 Task: Find connections with filter location Mussoorie with filter topic #jobsearchwith filter profile language Spanish with filter current company Bioclinica with filter school Acharya N.G. Ranga Agricultural University with filter industry Seafood Product Manufacturing with filter service category Real Estate with filter keywords title Biological Engineer
Action: Mouse moved to (506, 86)
Screenshot: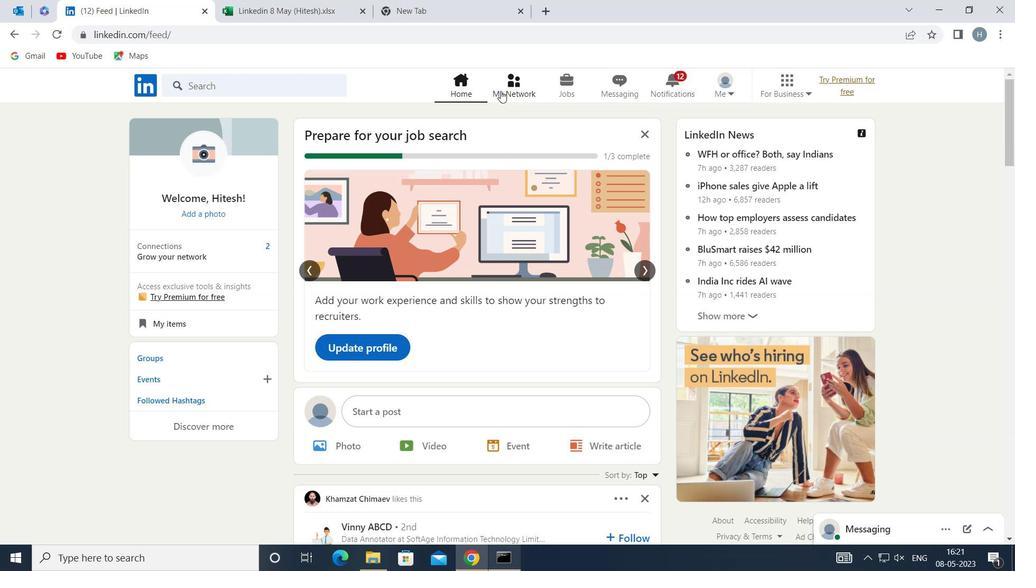 
Action: Mouse pressed left at (506, 86)
Screenshot: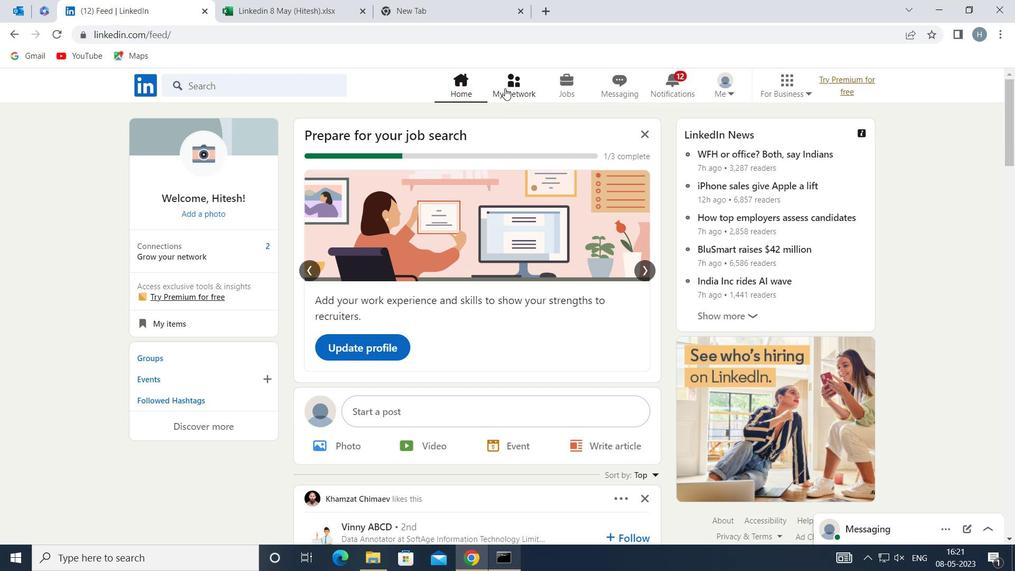 
Action: Mouse moved to (246, 165)
Screenshot: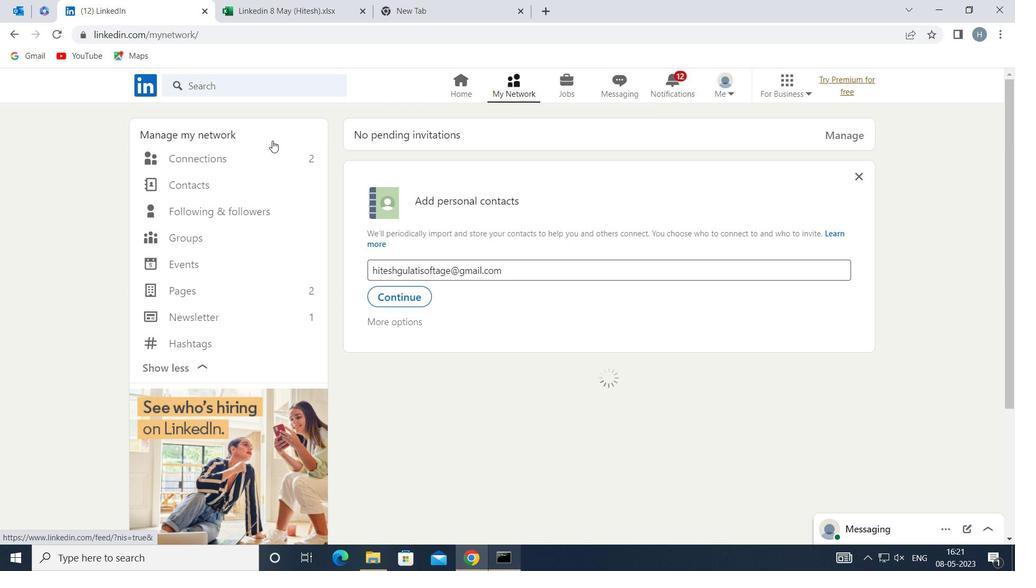 
Action: Mouse pressed left at (246, 165)
Screenshot: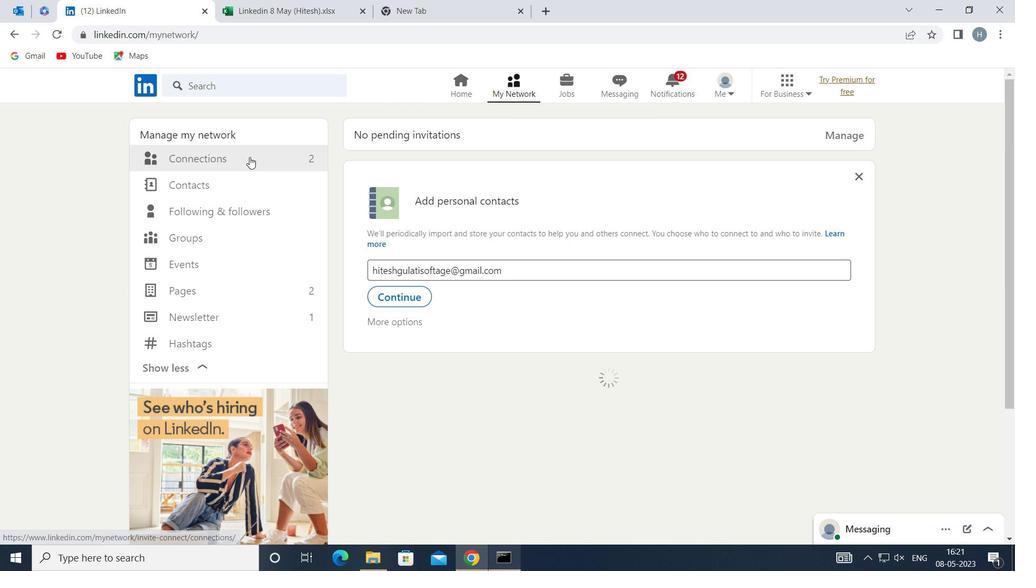 
Action: Mouse moved to (603, 157)
Screenshot: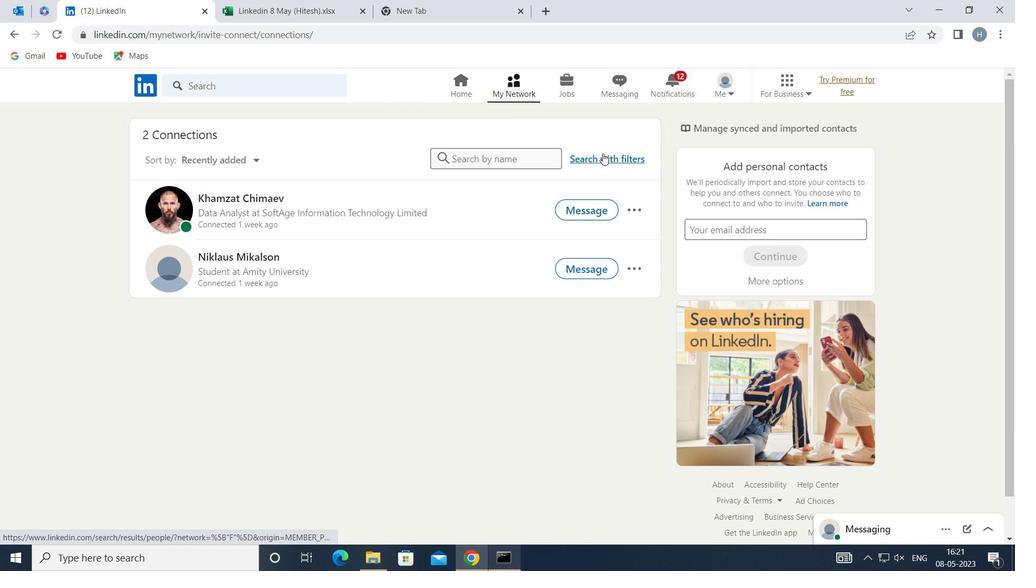 
Action: Mouse pressed left at (603, 157)
Screenshot: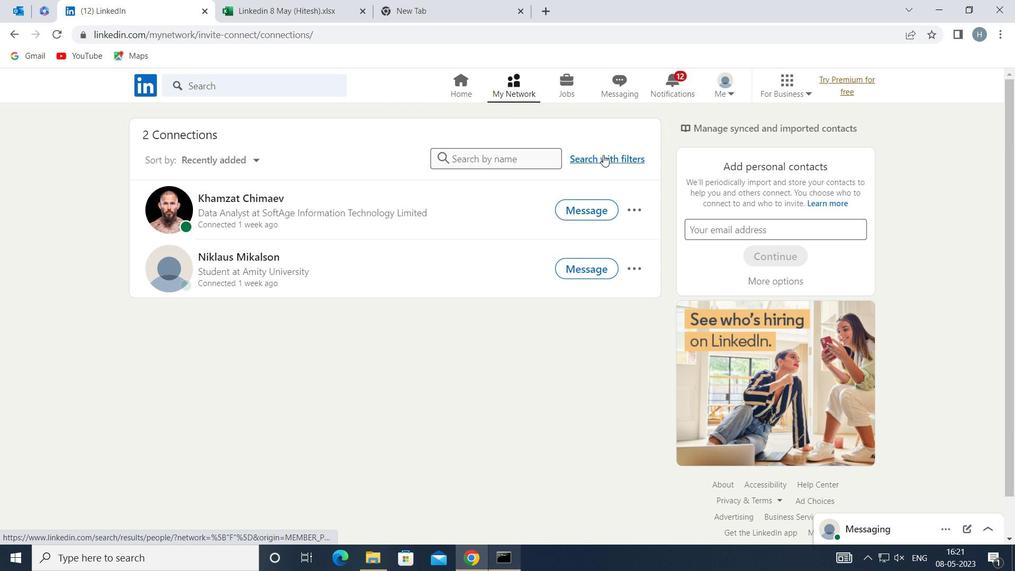 
Action: Mouse moved to (557, 125)
Screenshot: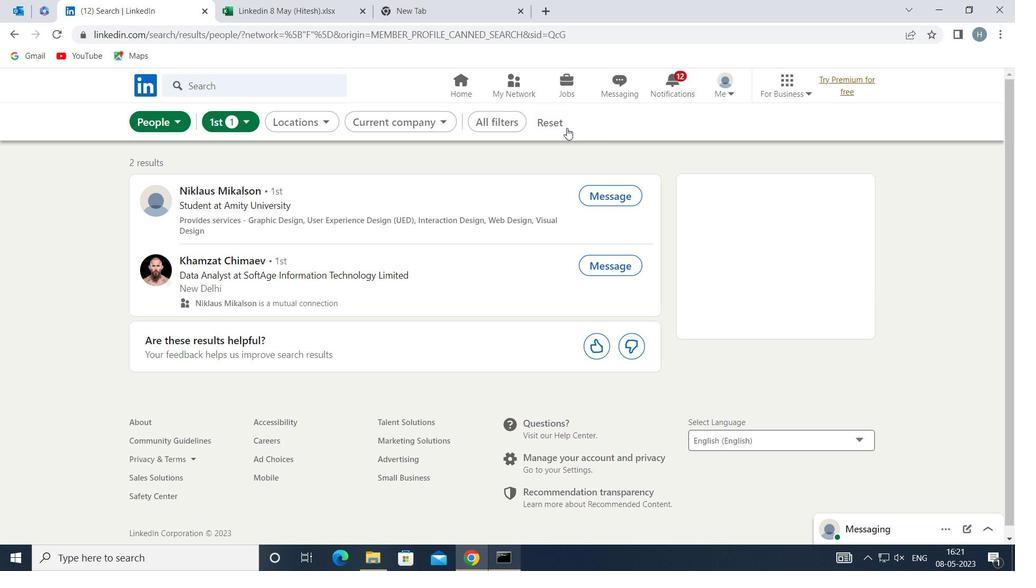 
Action: Mouse pressed left at (557, 125)
Screenshot: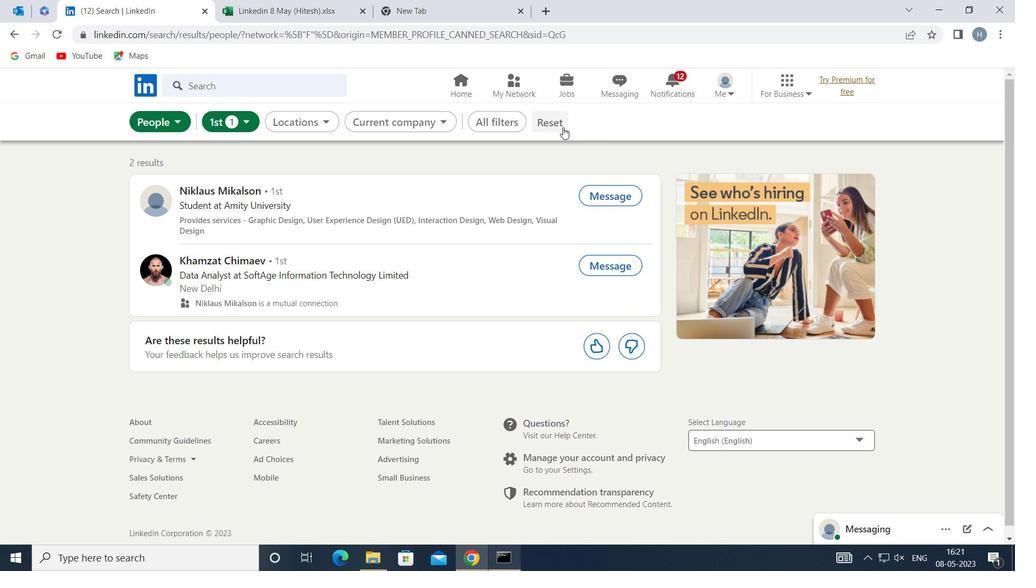 
Action: Mouse moved to (531, 116)
Screenshot: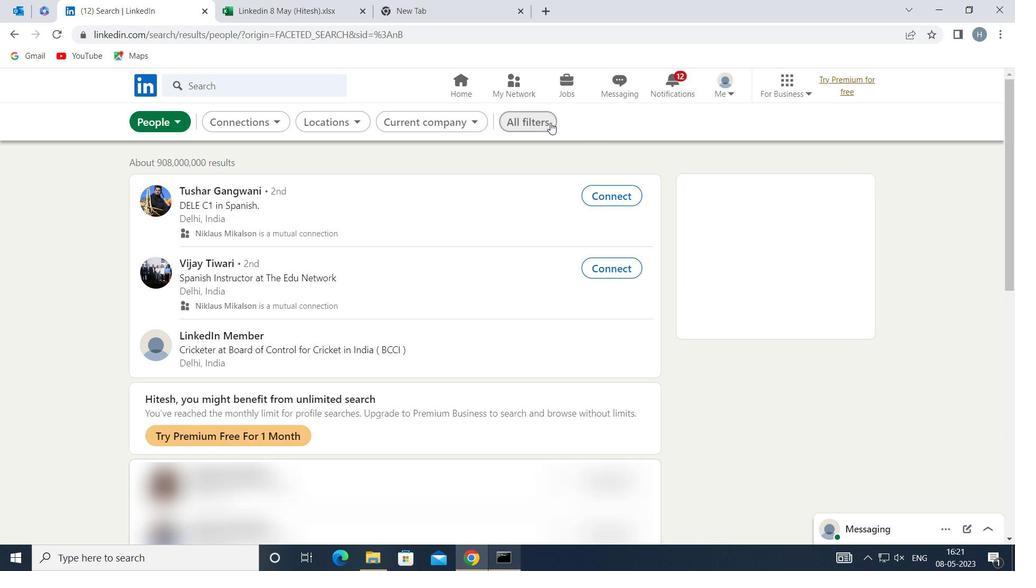 
Action: Mouse pressed left at (531, 116)
Screenshot: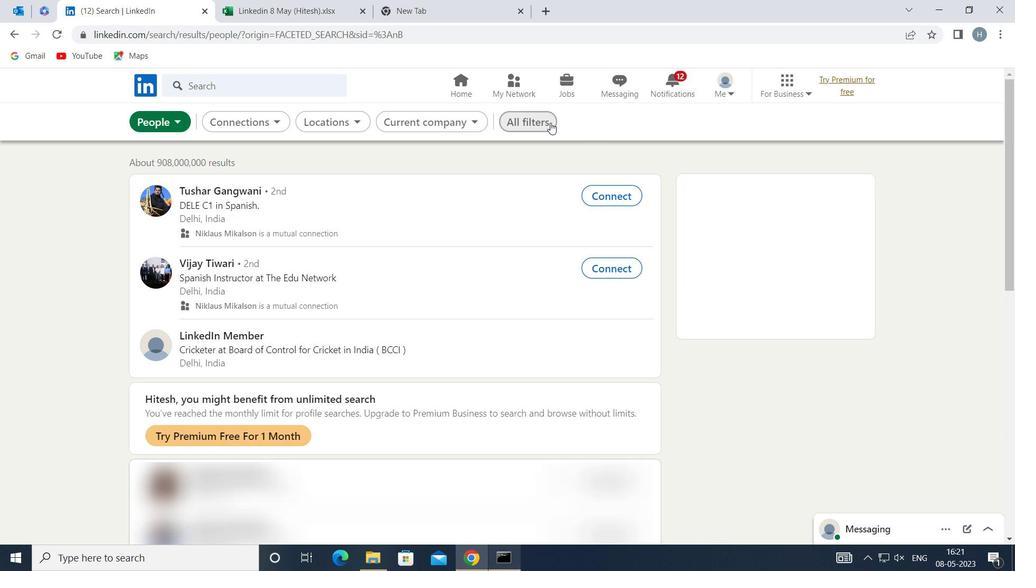 
Action: Mouse moved to (764, 215)
Screenshot: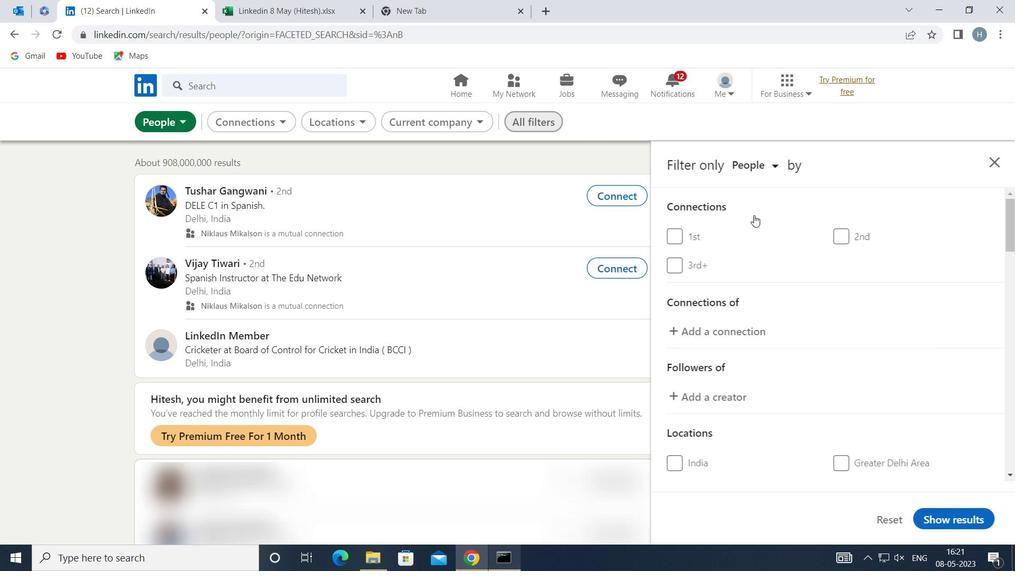 
Action: Mouse scrolled (764, 215) with delta (0, 0)
Screenshot: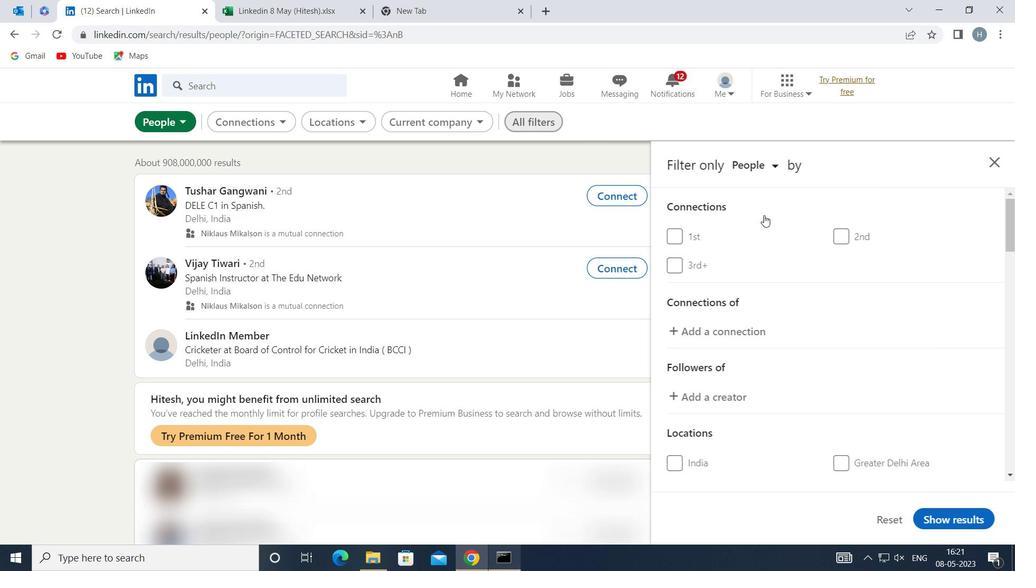 
Action: Mouse moved to (765, 217)
Screenshot: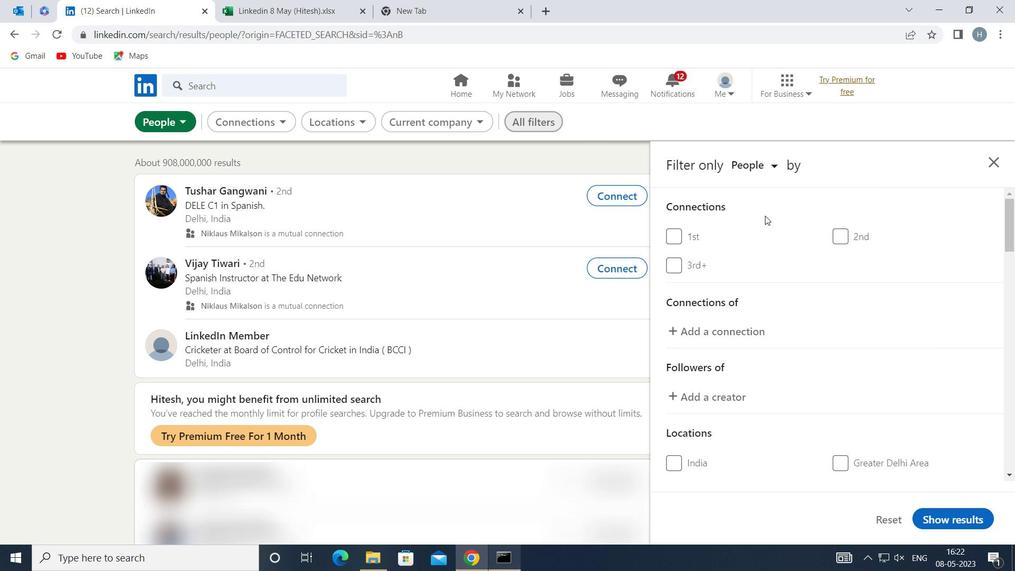 
Action: Mouse scrolled (765, 216) with delta (0, 0)
Screenshot: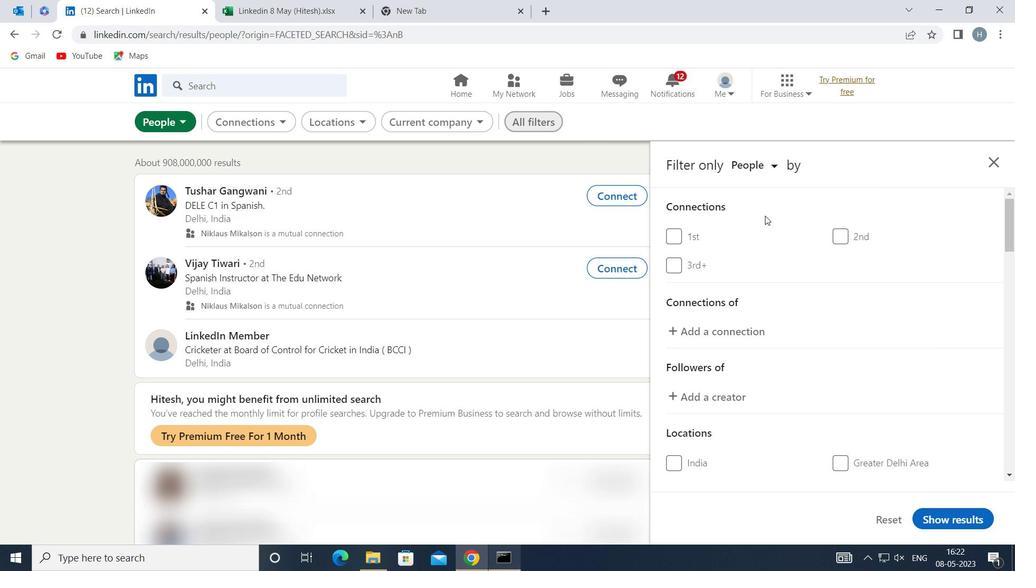 
Action: Mouse moved to (774, 226)
Screenshot: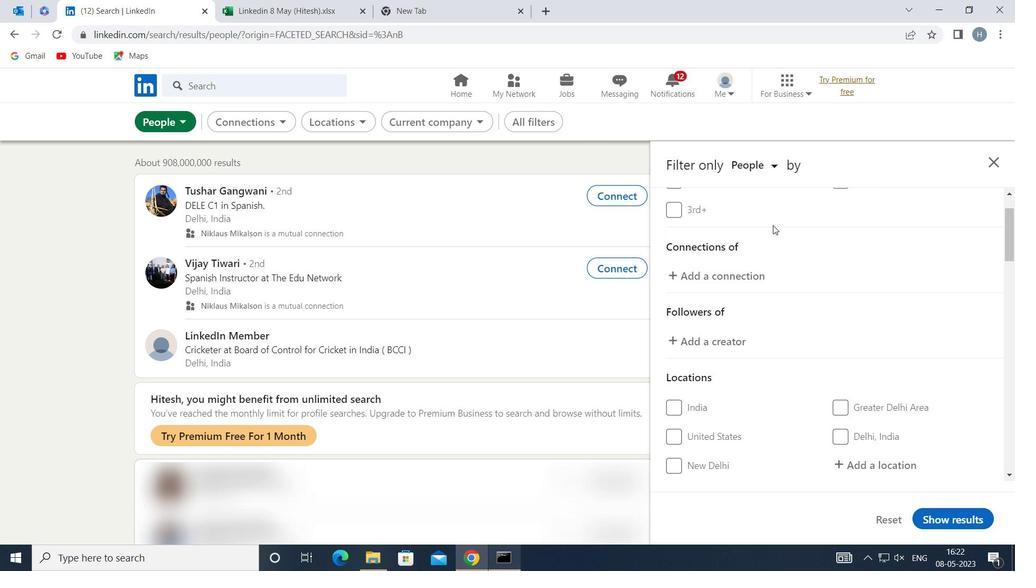 
Action: Mouse scrolled (774, 226) with delta (0, 0)
Screenshot: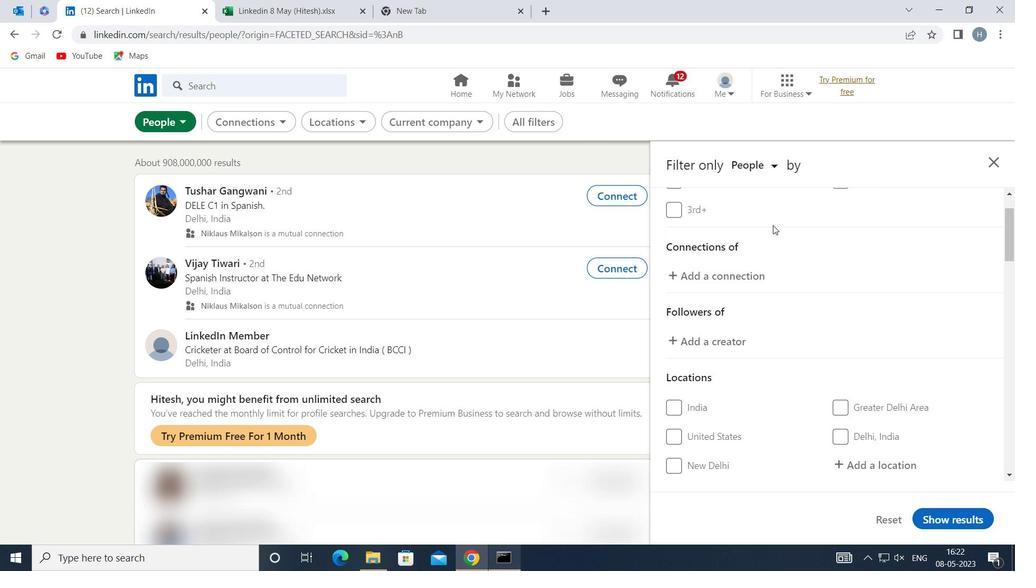 
Action: Mouse moved to (899, 321)
Screenshot: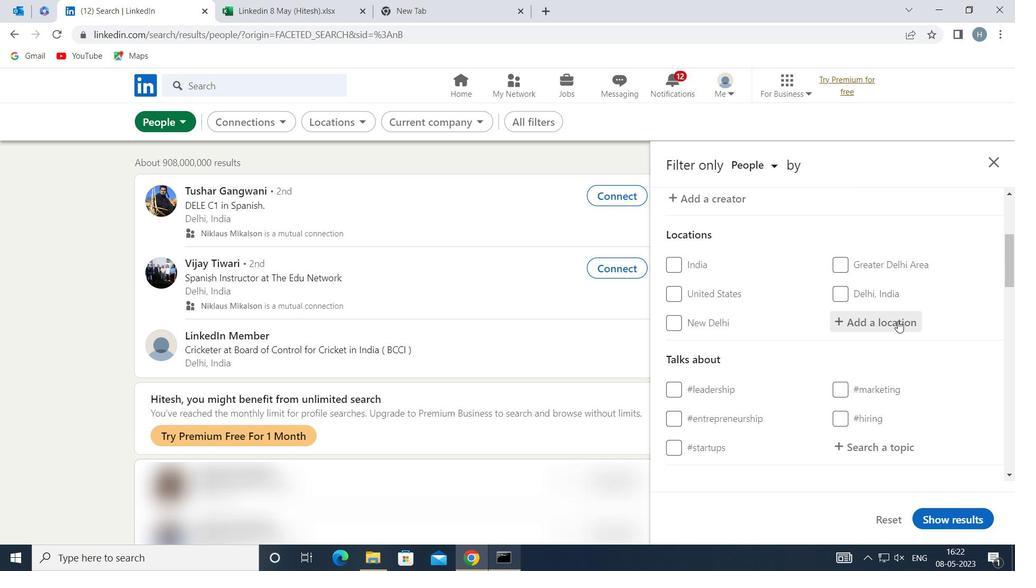
Action: Mouse pressed left at (899, 321)
Screenshot: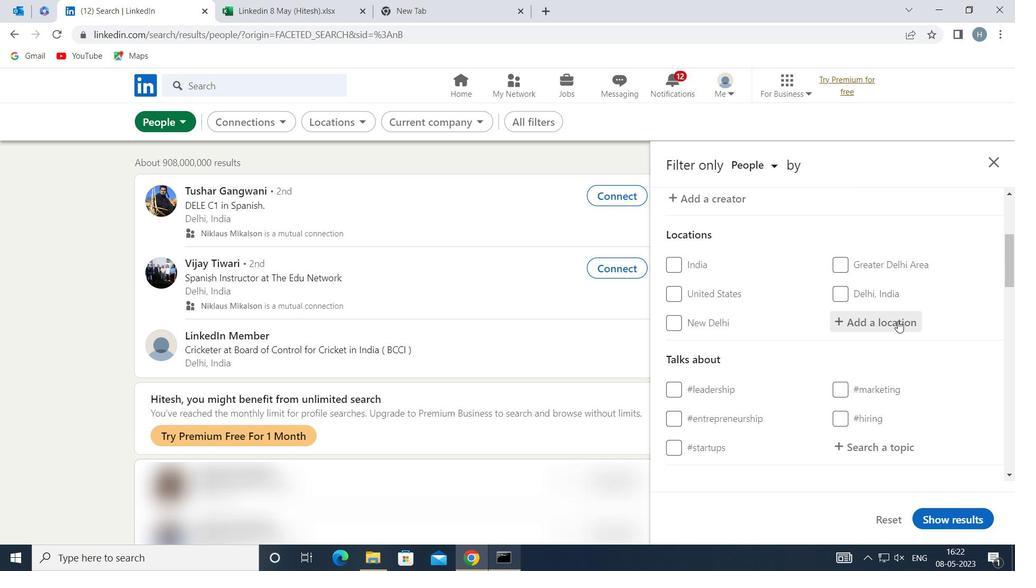 
Action: Mouse moved to (899, 321)
Screenshot: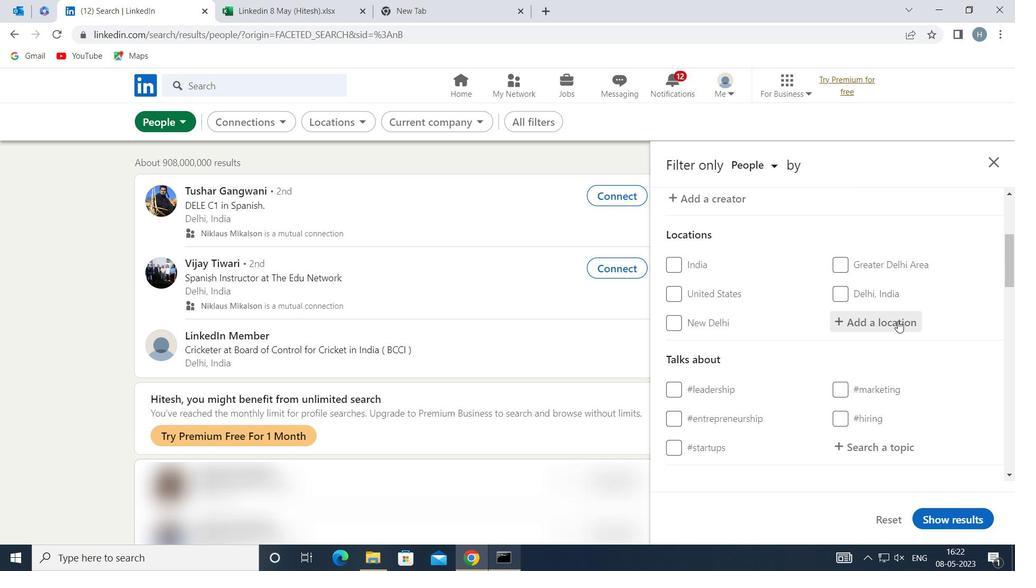 
Action: Key pressed <Key.shift><Key.shift><Key.shift><Key.shift><Key.shift>MUSSOORIE
Screenshot: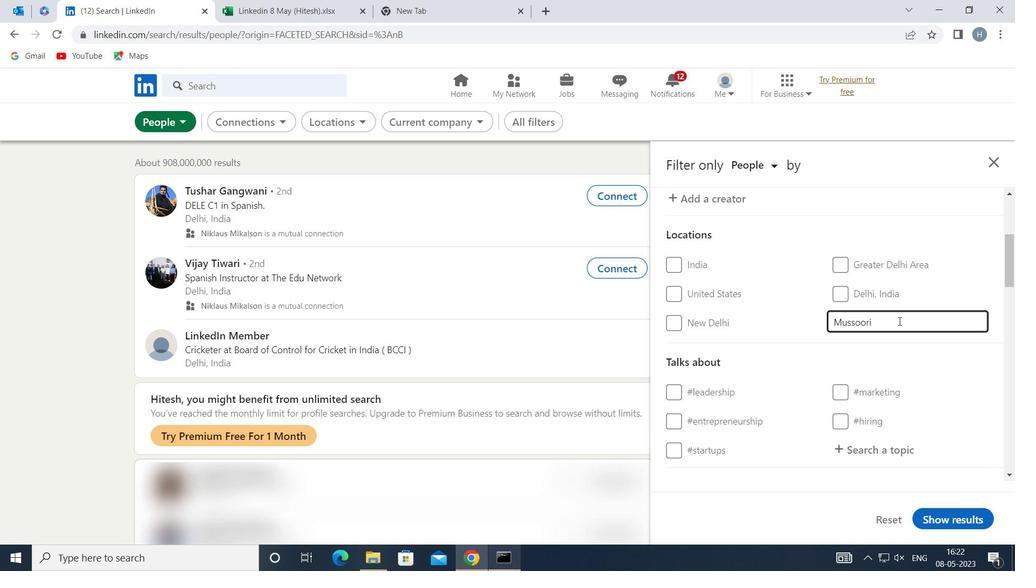 
Action: Mouse moved to (915, 347)
Screenshot: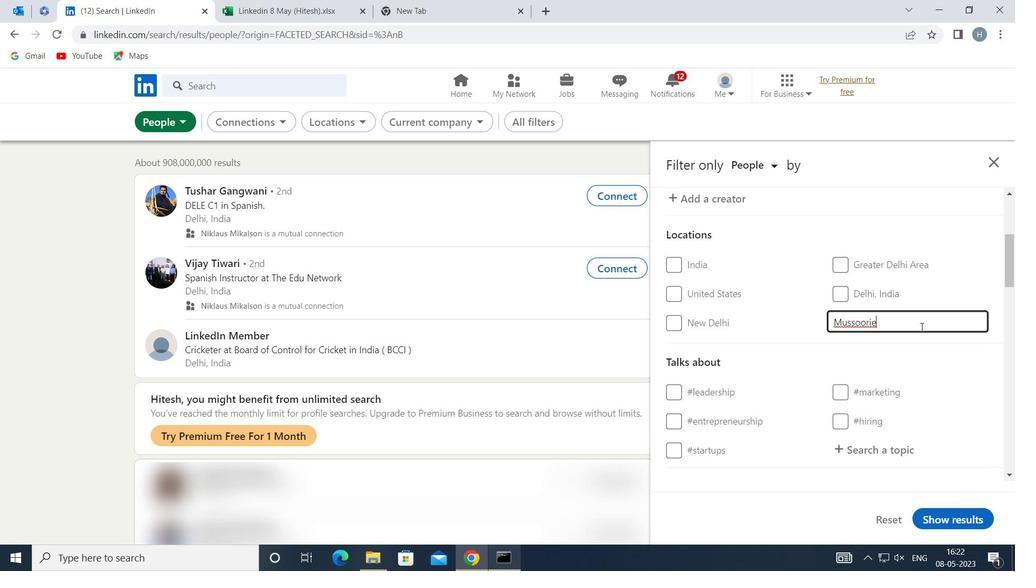 
Action: Mouse pressed left at (915, 347)
Screenshot: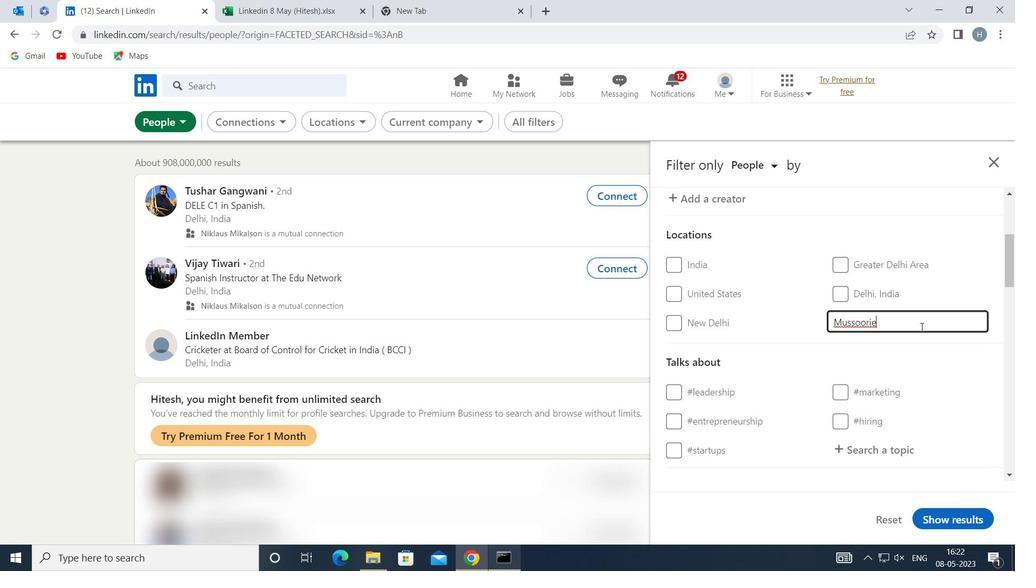 
Action: Mouse moved to (933, 324)
Screenshot: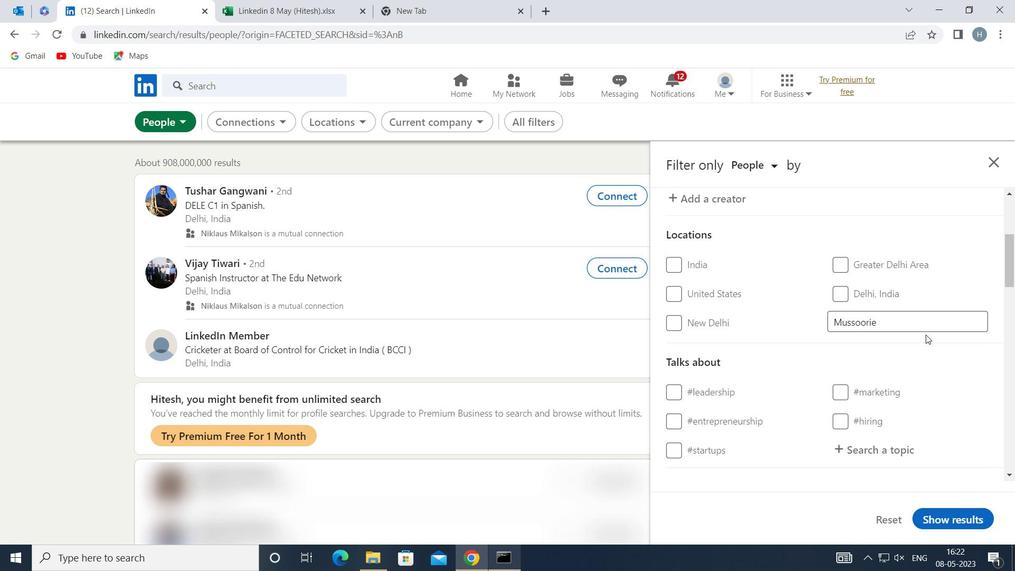 
Action: Mouse scrolled (933, 324) with delta (0, 0)
Screenshot: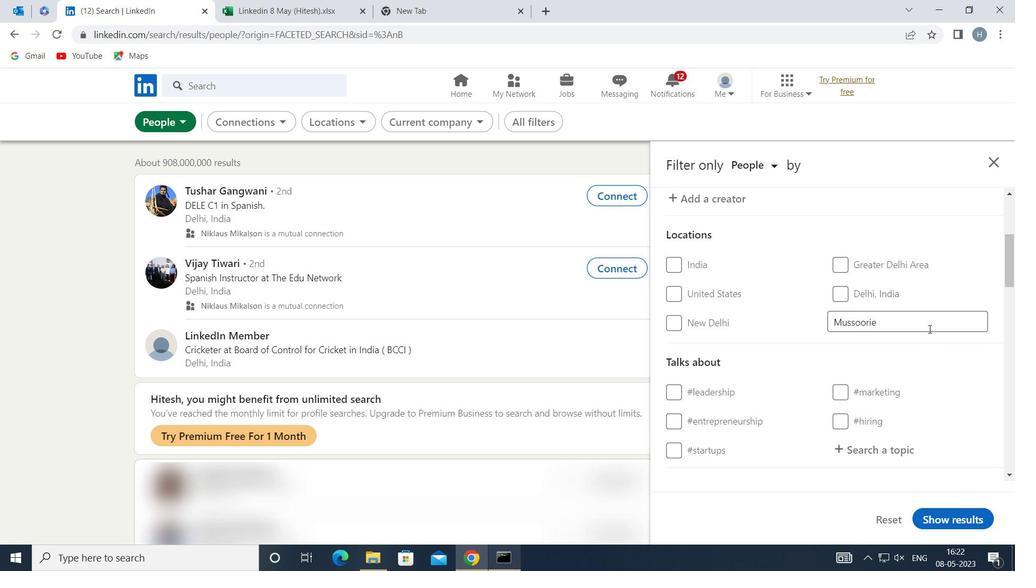 
Action: Mouse moved to (879, 382)
Screenshot: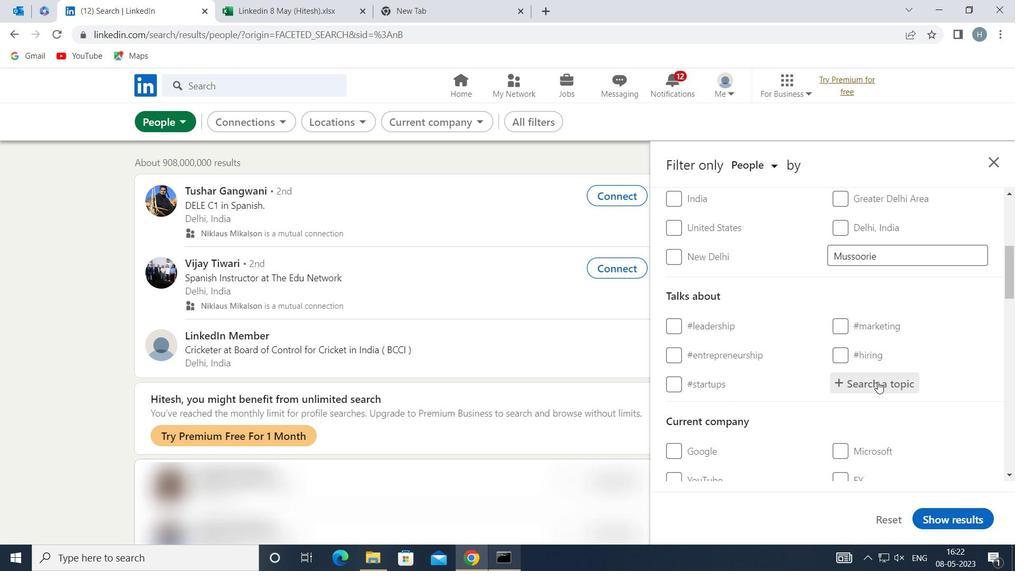 
Action: Mouse pressed left at (879, 382)
Screenshot: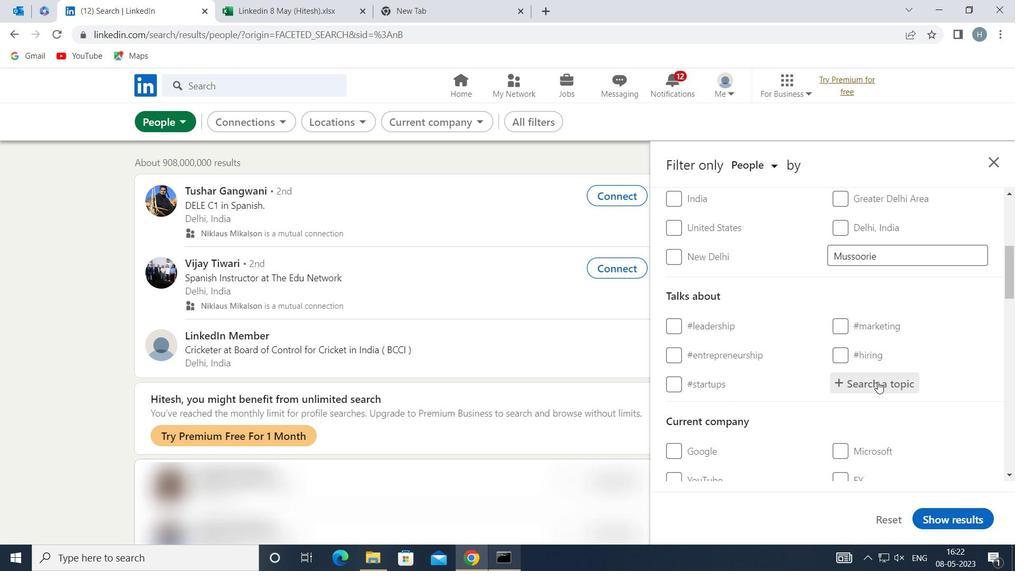 
Action: Mouse moved to (880, 383)
Screenshot: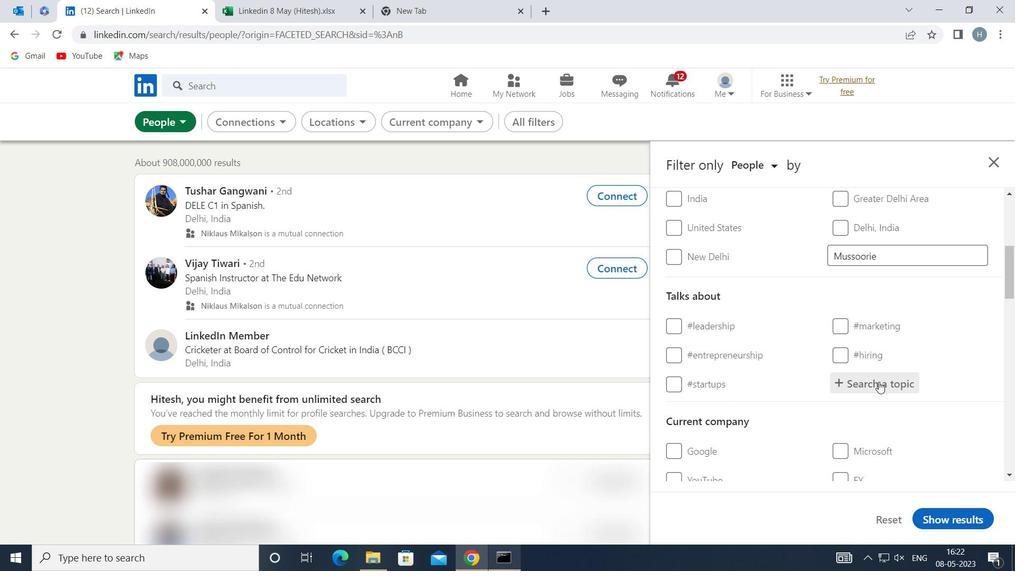 
Action: Key pressed JOBSEARCH
Screenshot: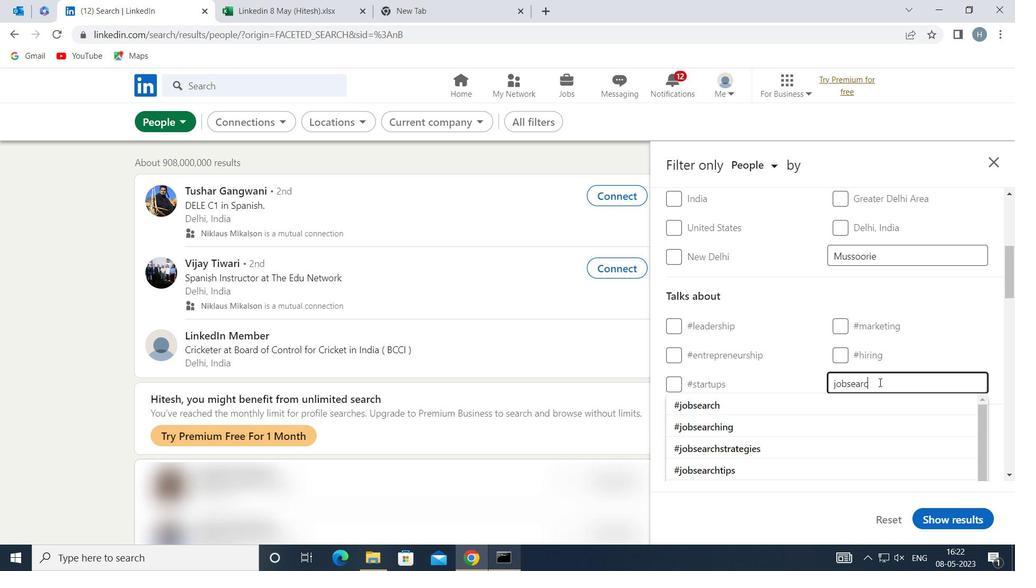 
Action: Mouse moved to (759, 406)
Screenshot: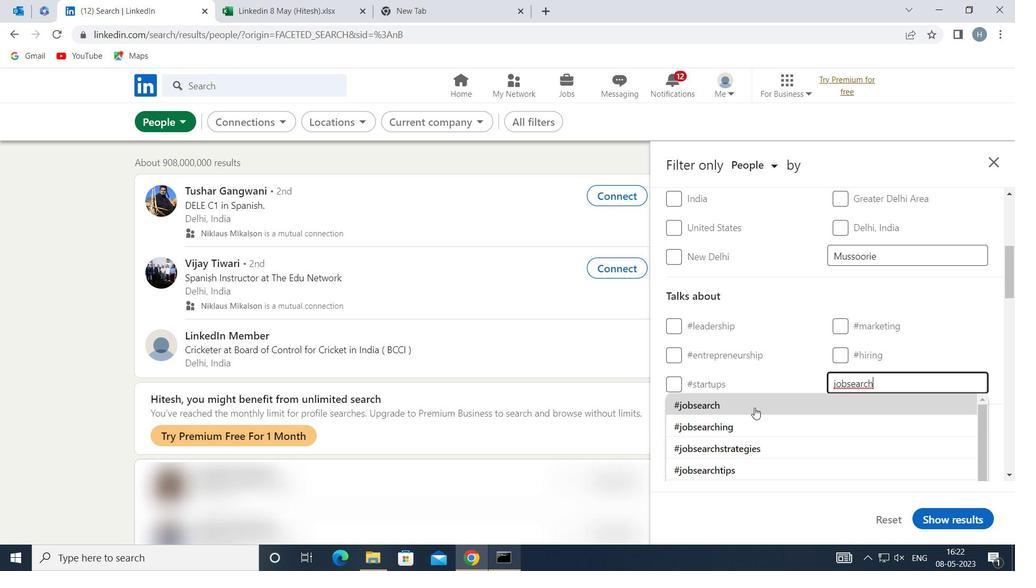 
Action: Mouse pressed left at (759, 406)
Screenshot: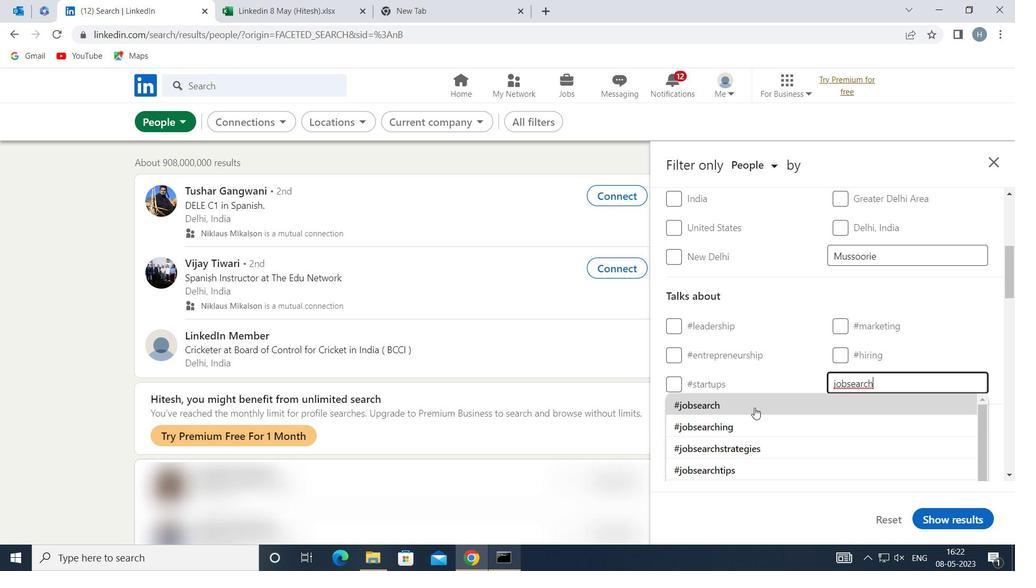 
Action: Mouse moved to (806, 390)
Screenshot: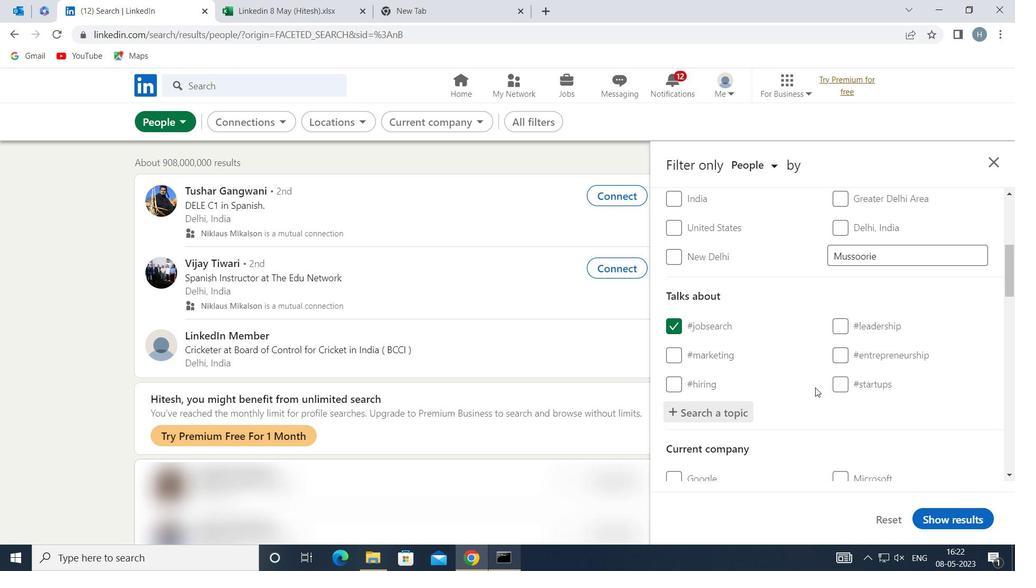 
Action: Mouse pressed left at (806, 390)
Screenshot: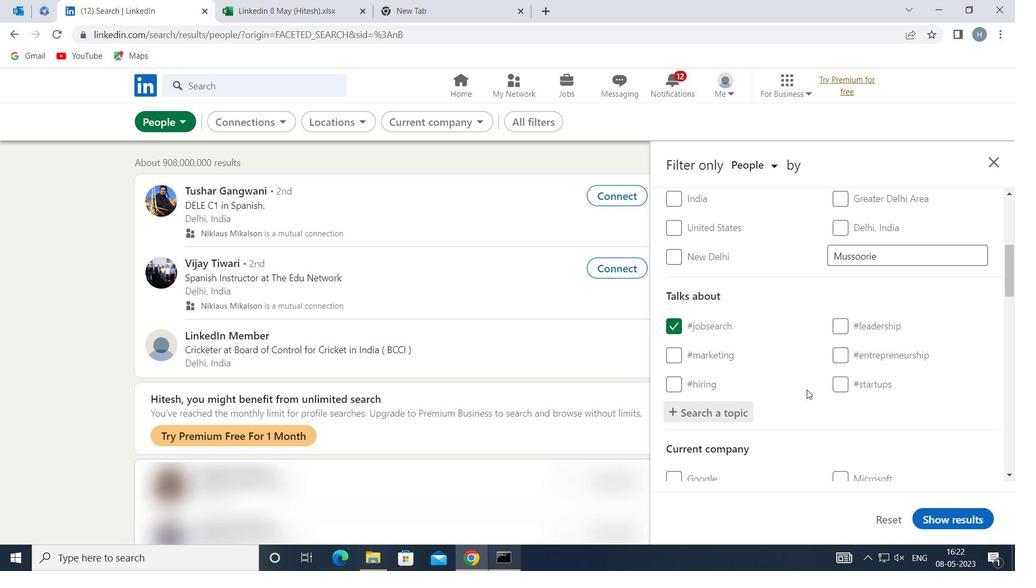 
Action: Mouse scrolled (806, 389) with delta (0, 0)
Screenshot: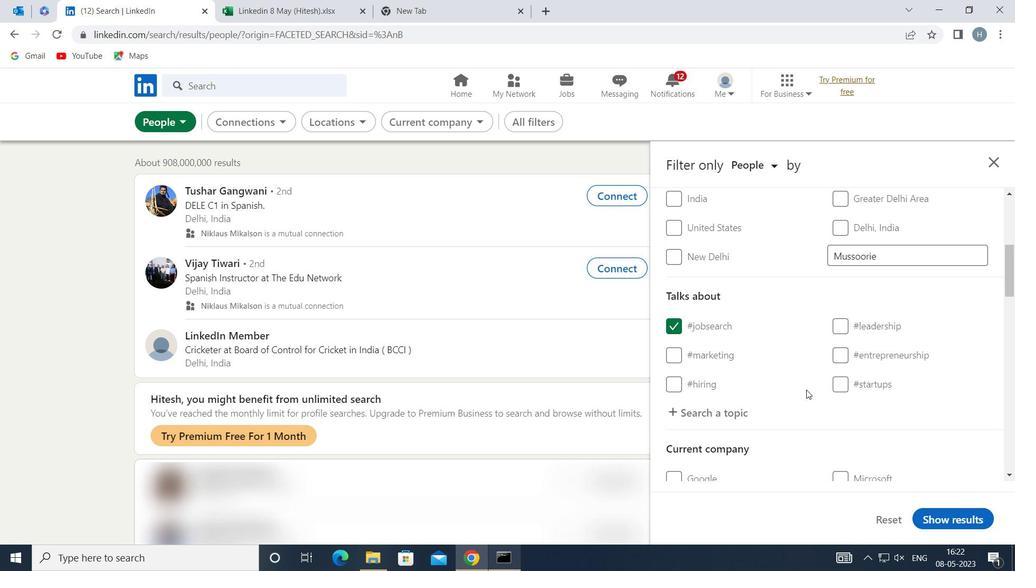 
Action: Mouse scrolled (806, 389) with delta (0, 0)
Screenshot: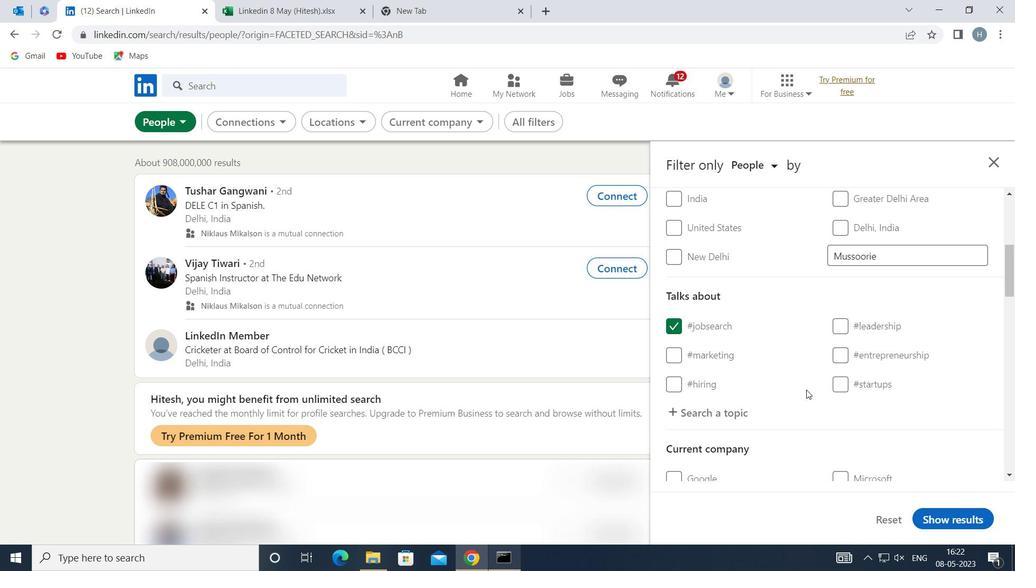 
Action: Mouse moved to (807, 385)
Screenshot: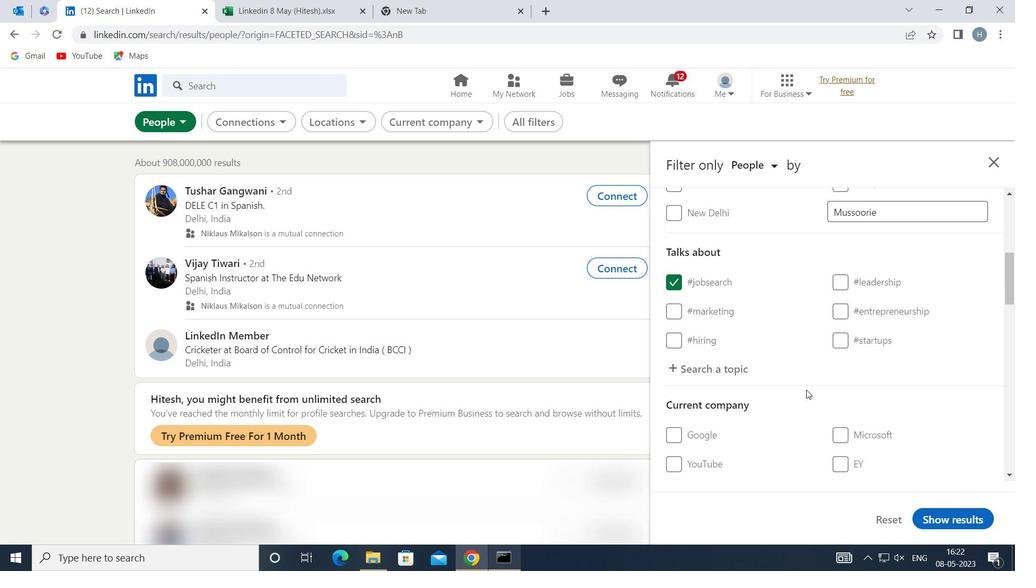
Action: Mouse scrolled (807, 384) with delta (0, 0)
Screenshot: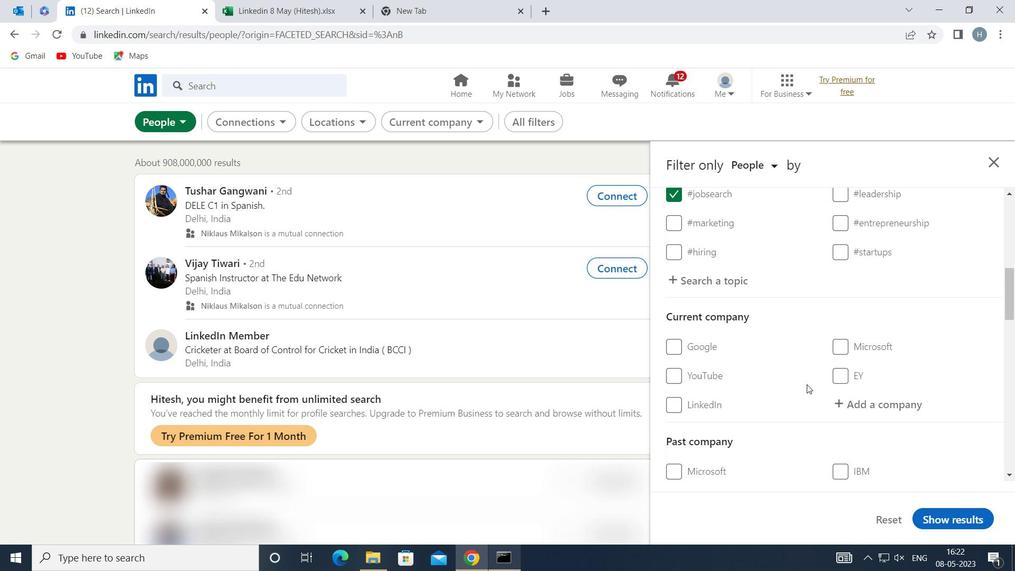 
Action: Mouse moved to (807, 384)
Screenshot: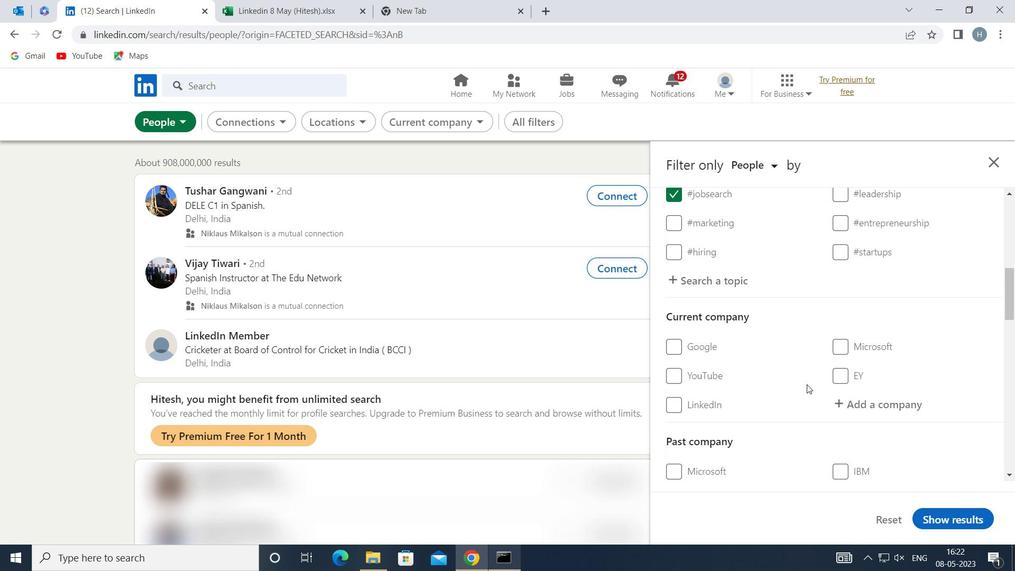 
Action: Mouse scrolled (807, 384) with delta (0, 0)
Screenshot: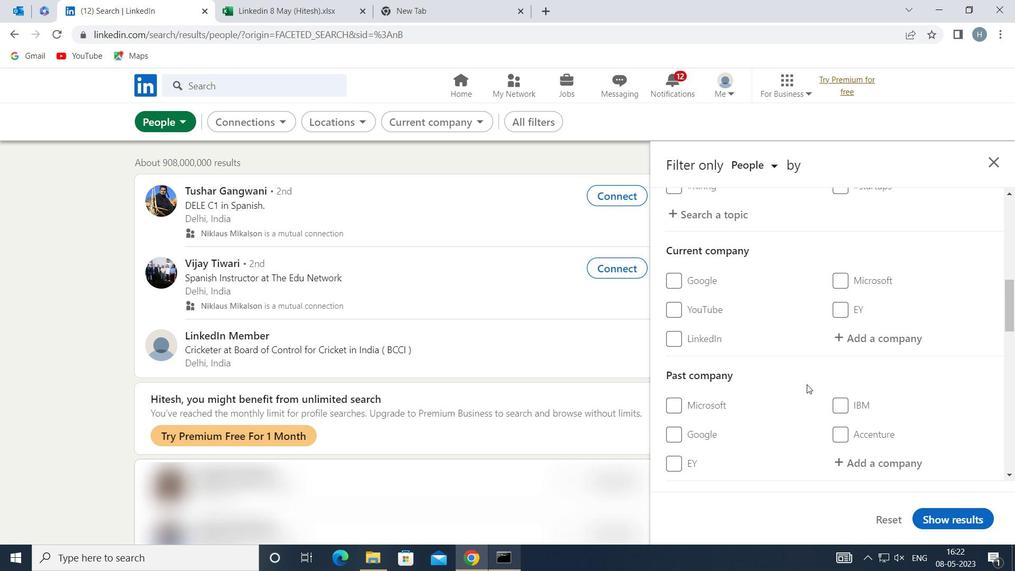 
Action: Mouse scrolled (807, 384) with delta (0, 0)
Screenshot: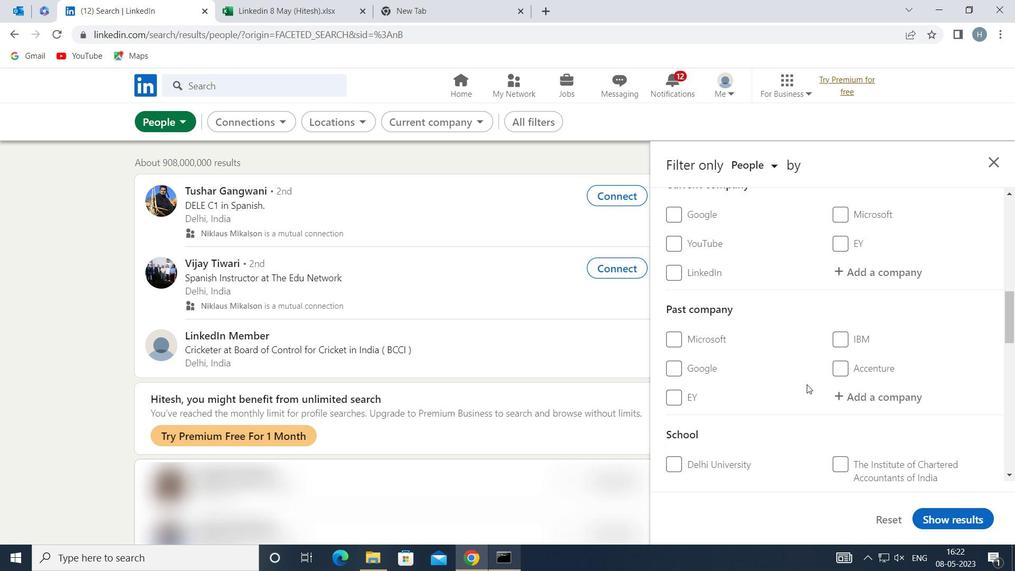
Action: Mouse moved to (807, 373)
Screenshot: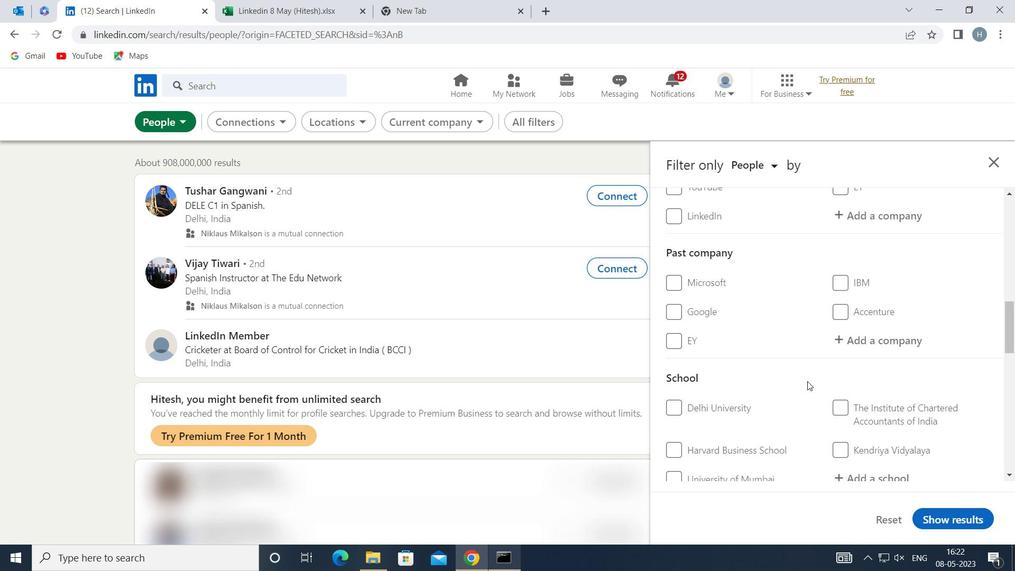 
Action: Mouse scrolled (807, 373) with delta (0, 0)
Screenshot: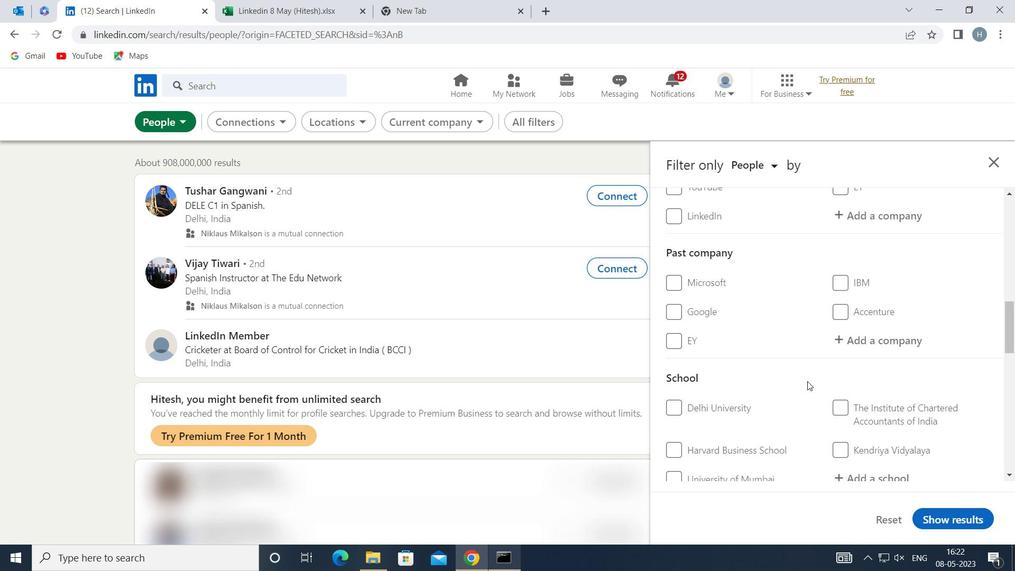 
Action: Mouse moved to (805, 370)
Screenshot: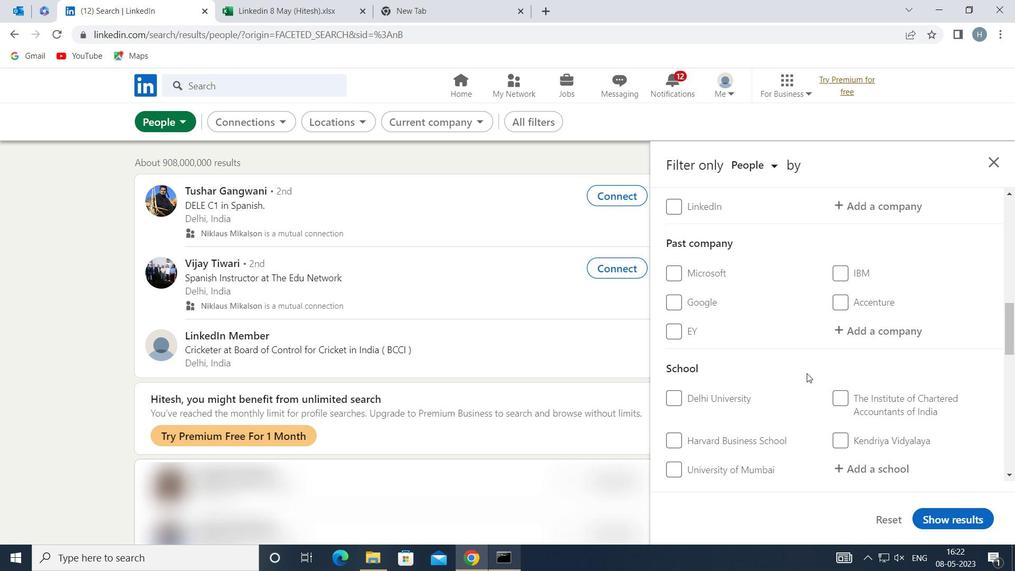 
Action: Mouse scrolled (805, 370) with delta (0, 0)
Screenshot: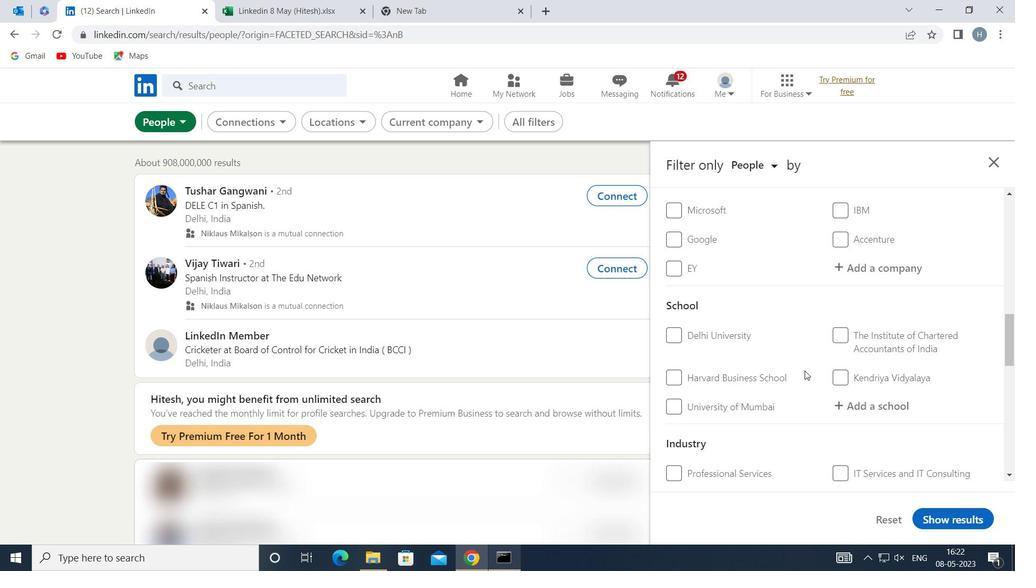 
Action: Mouse scrolled (805, 370) with delta (0, 0)
Screenshot: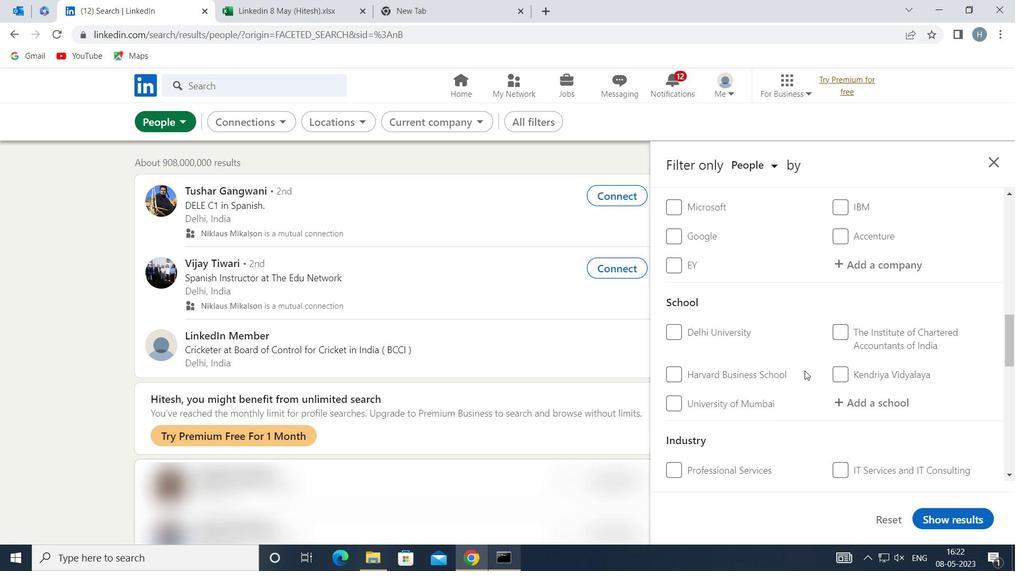 
Action: Mouse moved to (801, 370)
Screenshot: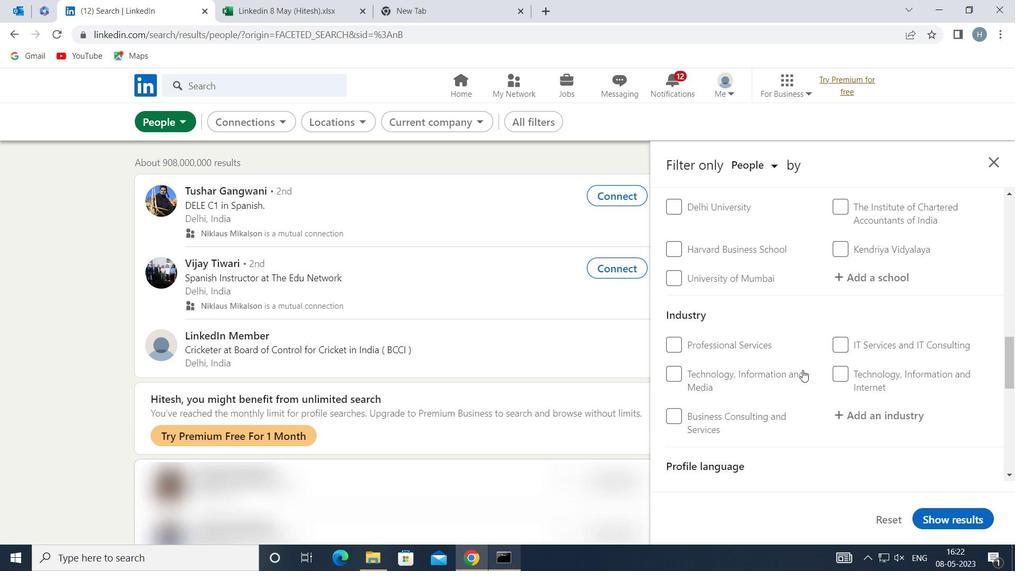 
Action: Mouse scrolled (801, 369) with delta (0, 0)
Screenshot: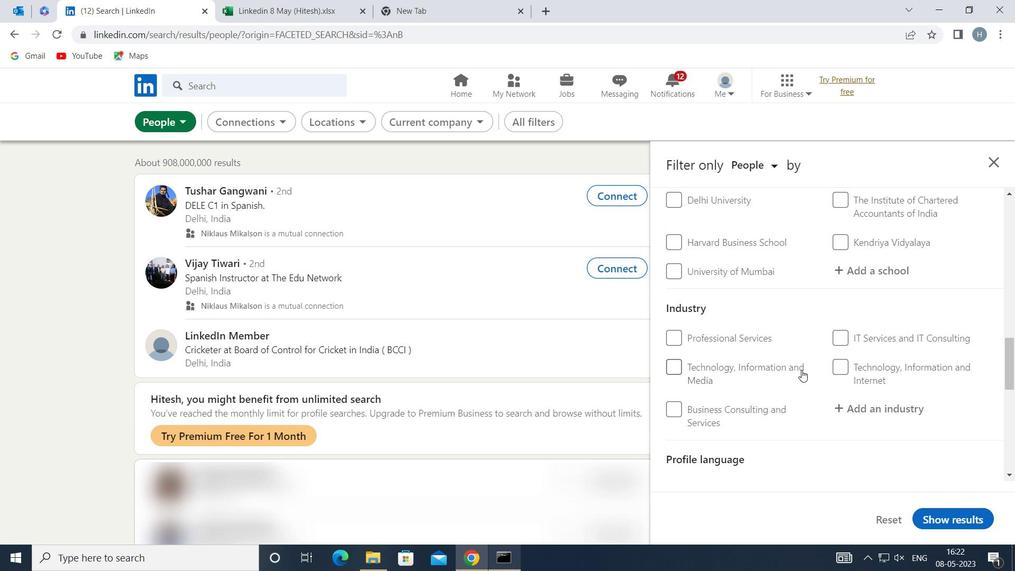 
Action: Mouse moved to (801, 367)
Screenshot: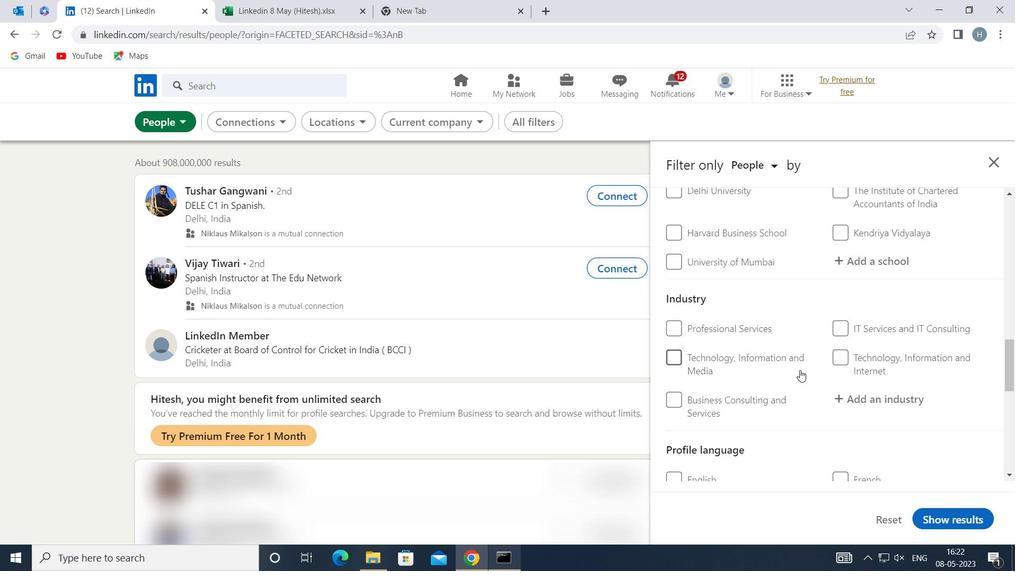 
Action: Mouse scrolled (801, 367) with delta (0, 0)
Screenshot: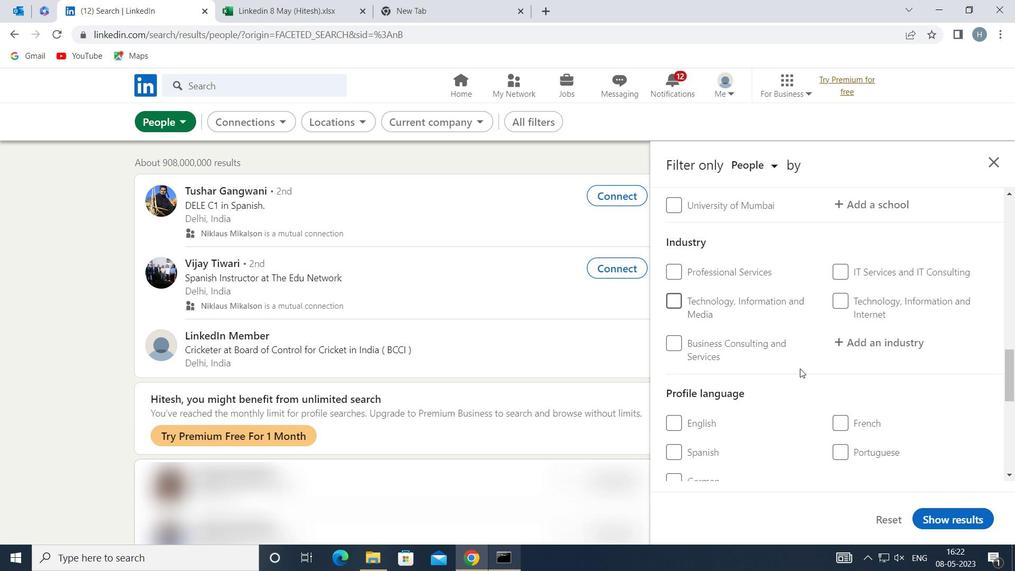 
Action: Mouse moved to (669, 387)
Screenshot: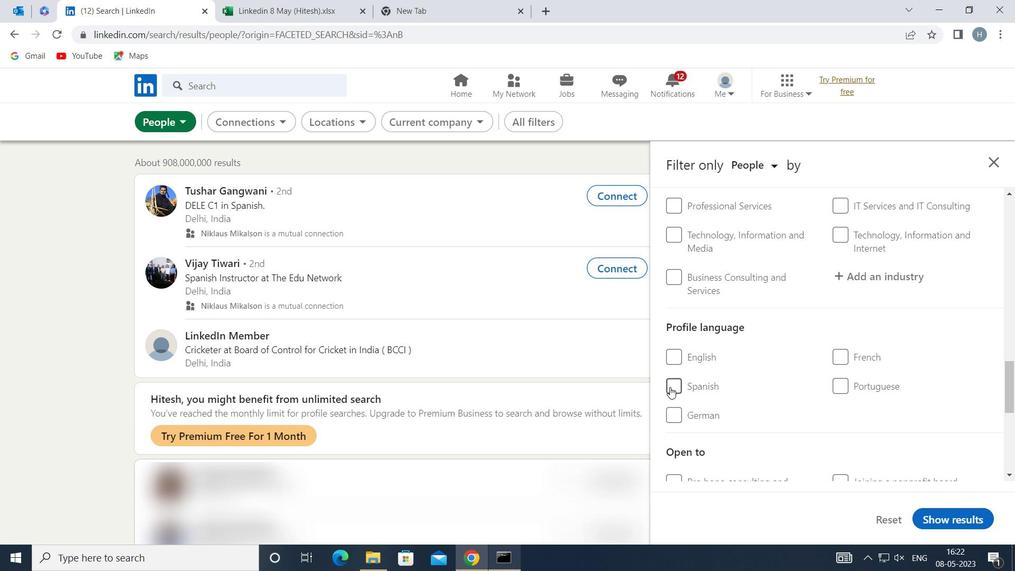 
Action: Mouse pressed left at (669, 387)
Screenshot: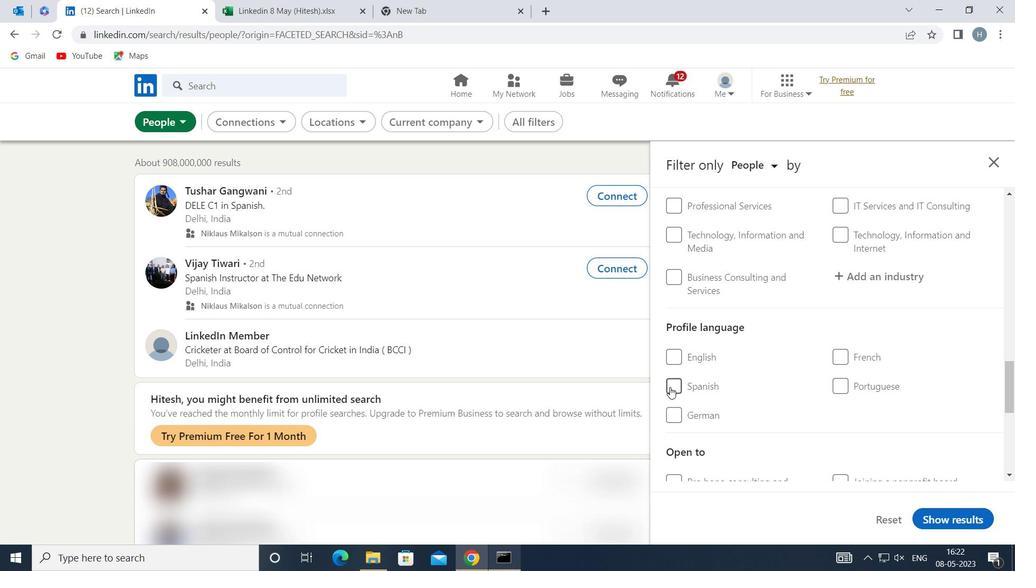 
Action: Mouse moved to (767, 370)
Screenshot: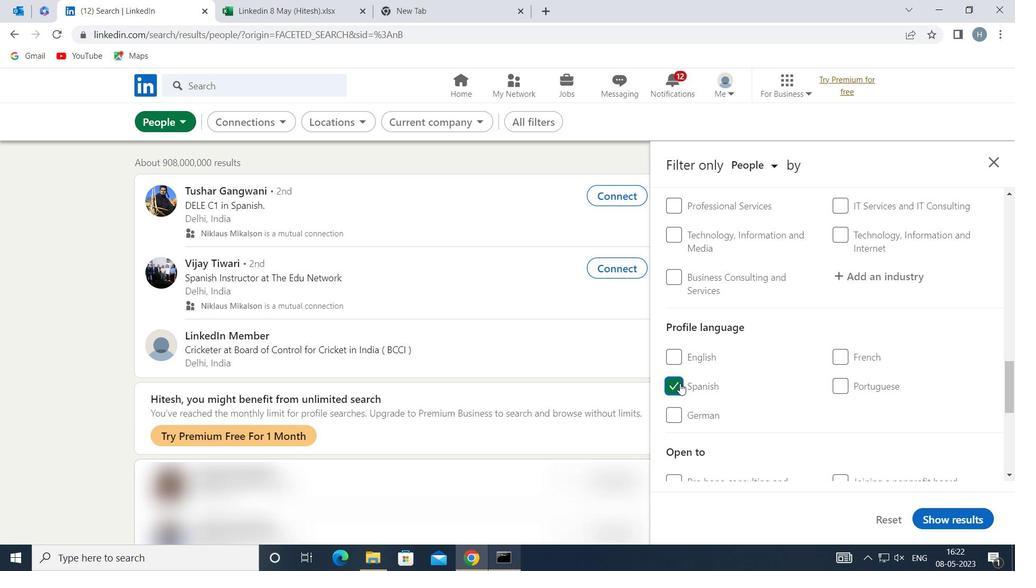 
Action: Mouse scrolled (767, 371) with delta (0, 0)
Screenshot: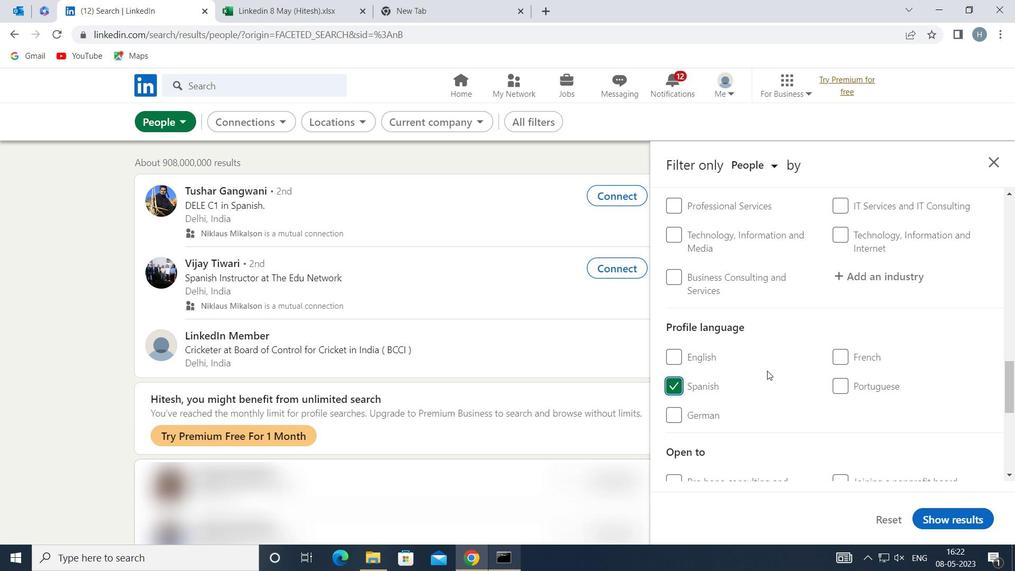 
Action: Mouse scrolled (767, 371) with delta (0, 0)
Screenshot: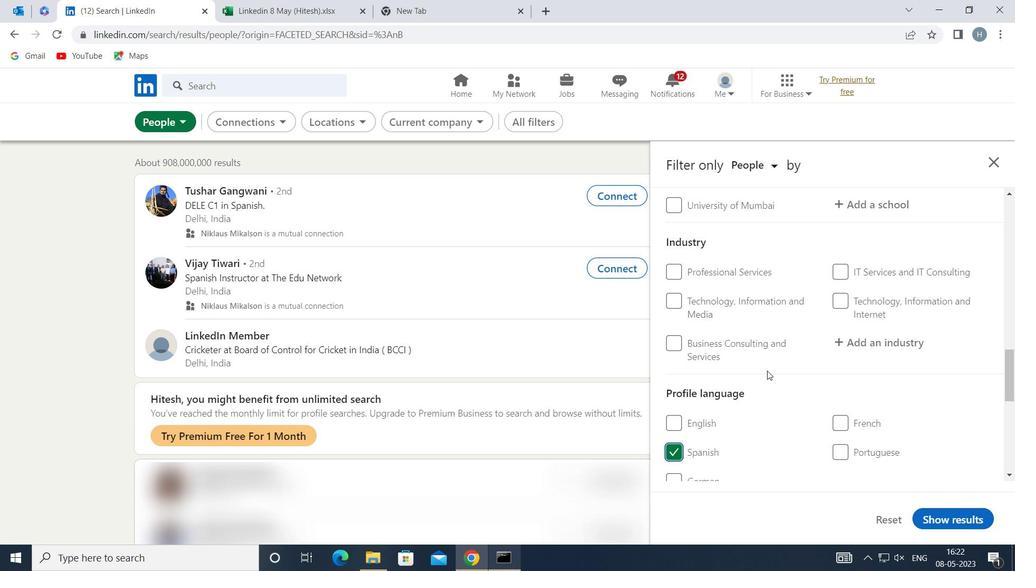 
Action: Mouse scrolled (767, 371) with delta (0, 0)
Screenshot: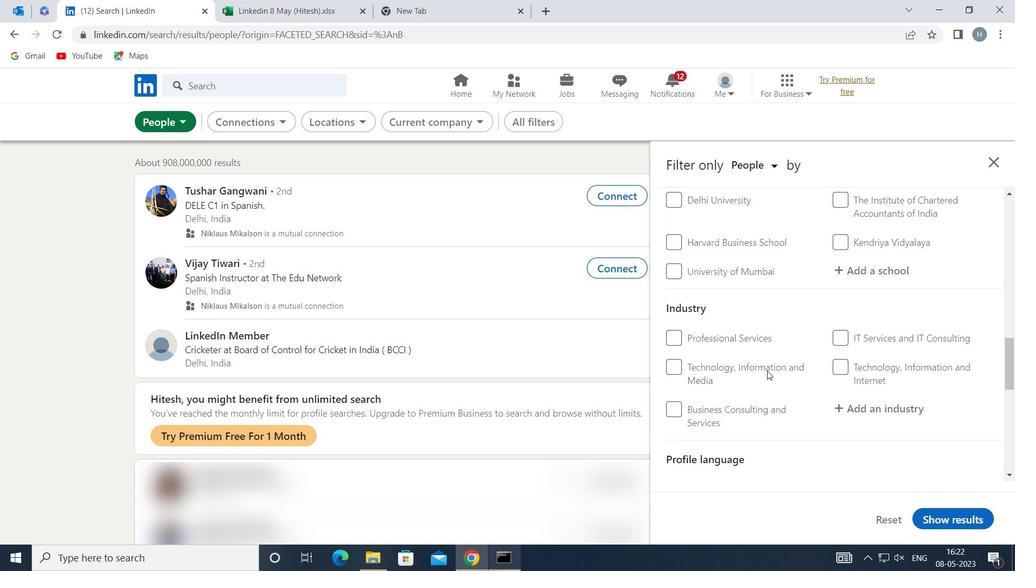 
Action: Mouse scrolled (767, 371) with delta (0, 0)
Screenshot: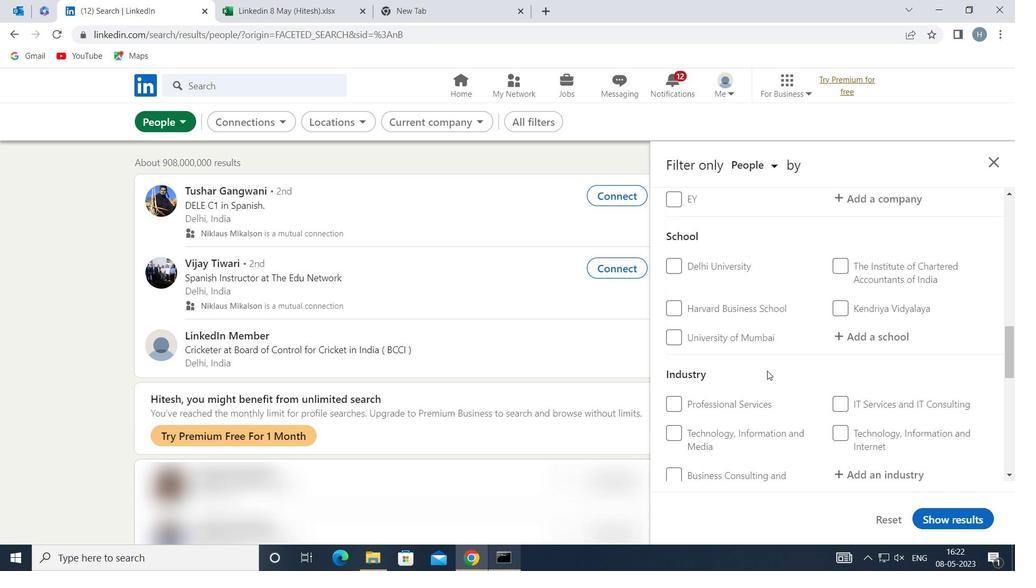 
Action: Mouse scrolled (767, 370) with delta (0, 0)
Screenshot: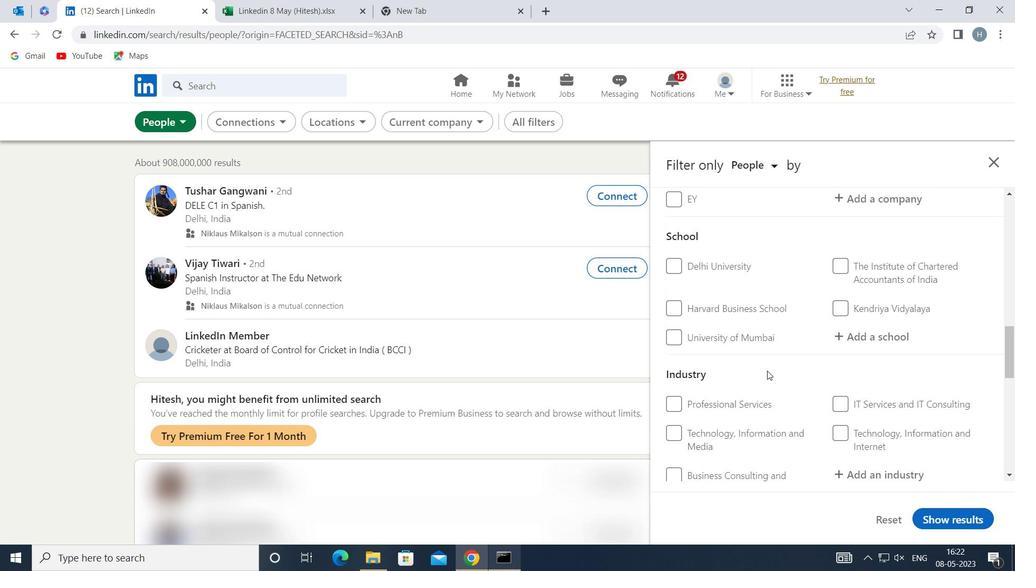 
Action: Mouse scrolled (767, 371) with delta (0, 0)
Screenshot: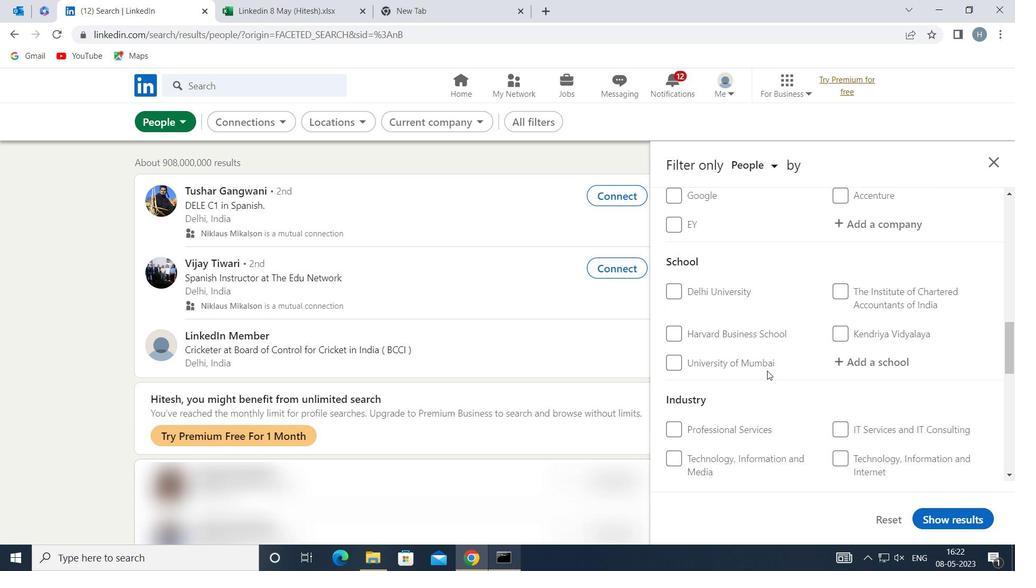 
Action: Mouse scrolled (767, 371) with delta (0, 0)
Screenshot: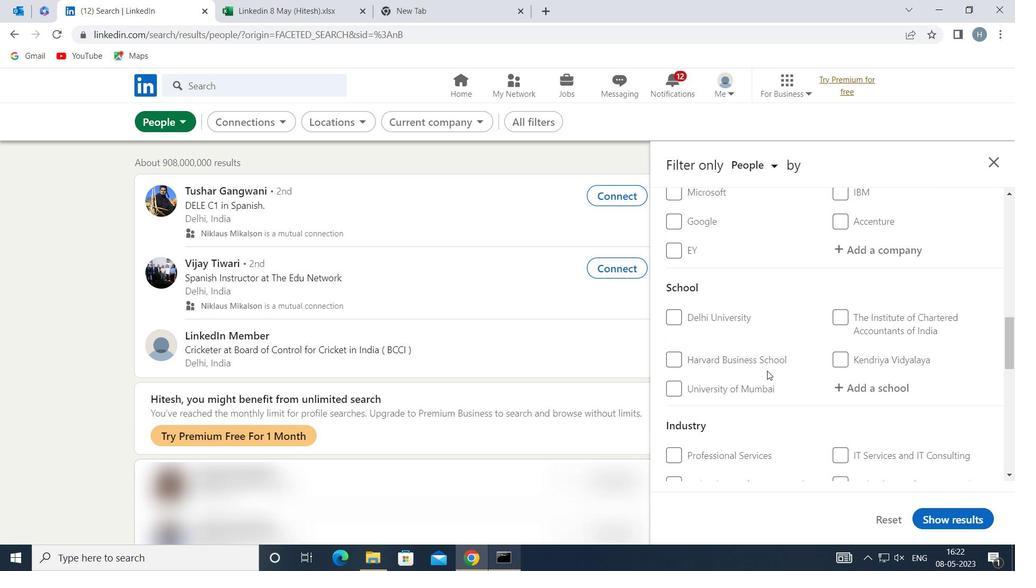 
Action: Mouse scrolled (767, 371) with delta (0, 0)
Screenshot: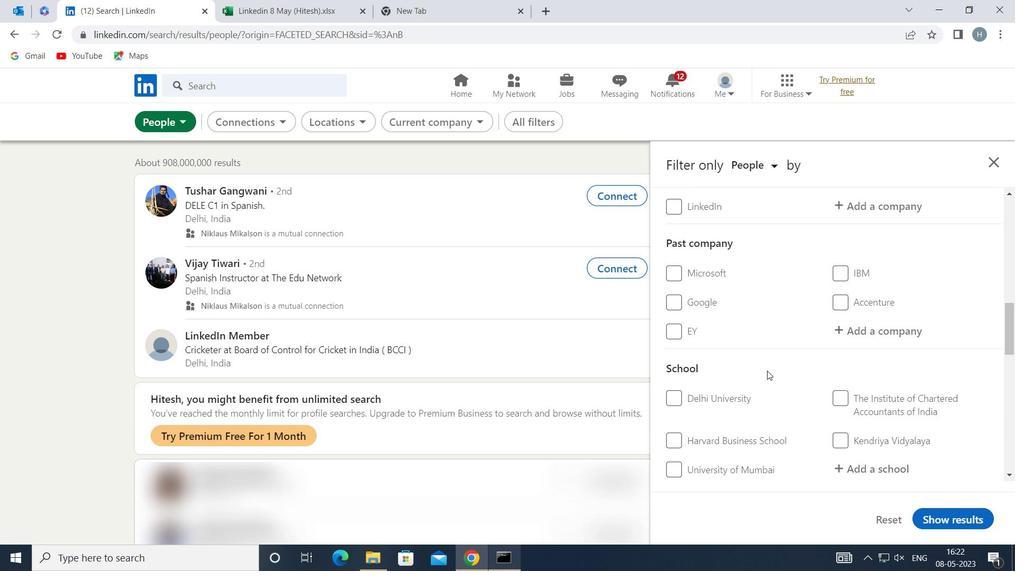 
Action: Mouse scrolled (767, 371) with delta (0, 0)
Screenshot: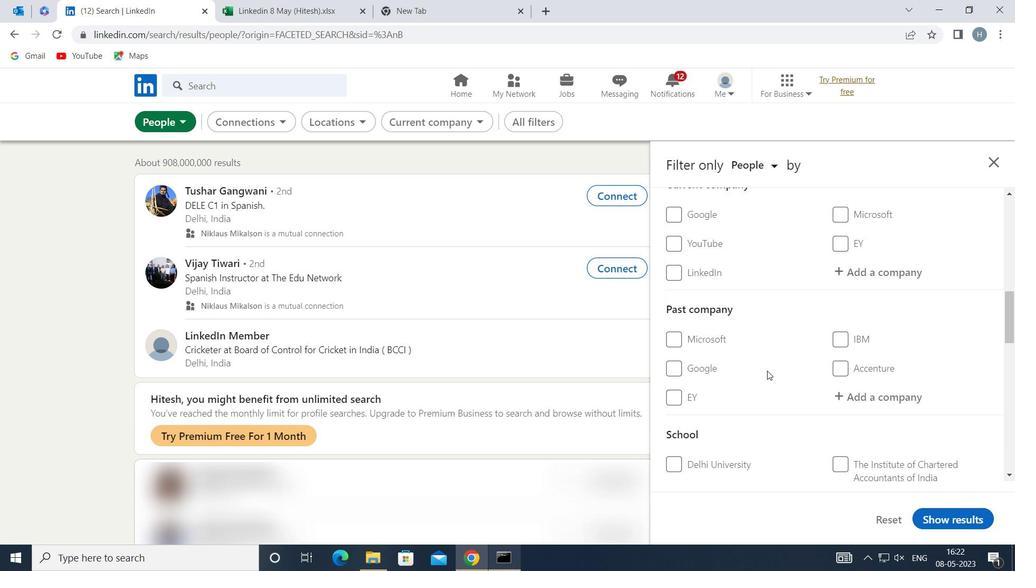 
Action: Mouse moved to (891, 339)
Screenshot: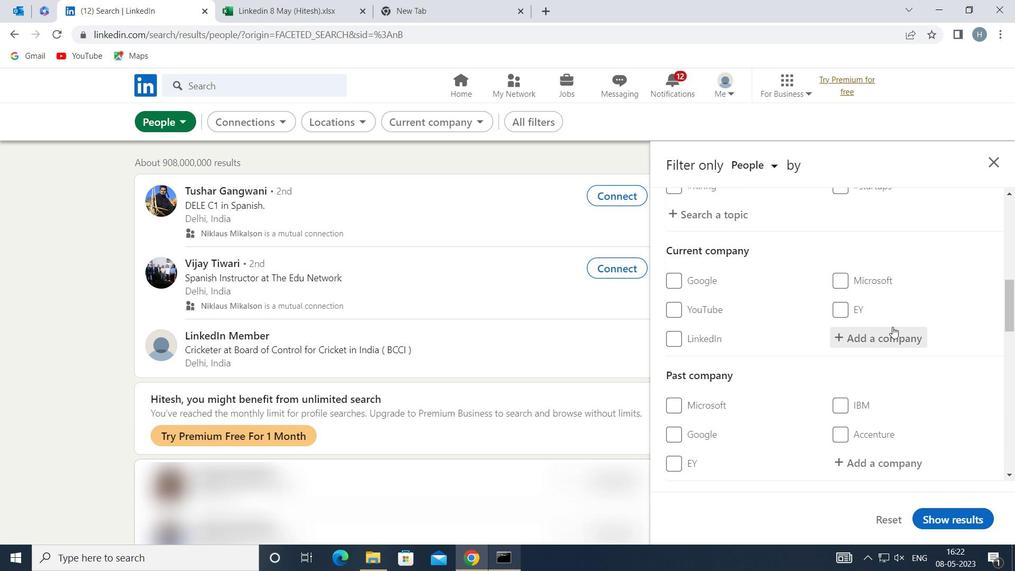 
Action: Mouse pressed left at (891, 339)
Screenshot: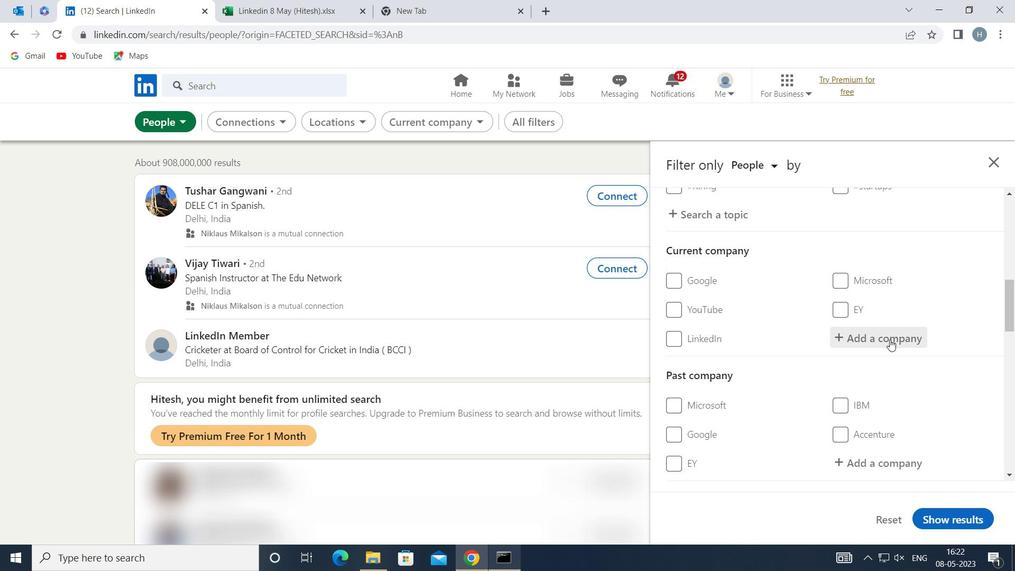 
Action: Mouse moved to (889, 339)
Screenshot: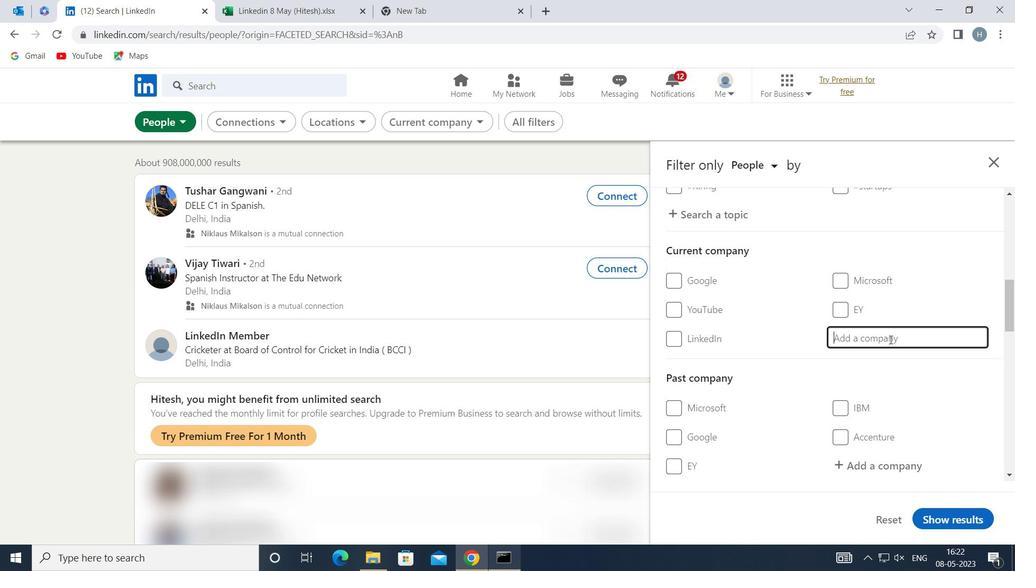 
Action: Key pressed <Key.shift>BIOCLINICA
Screenshot: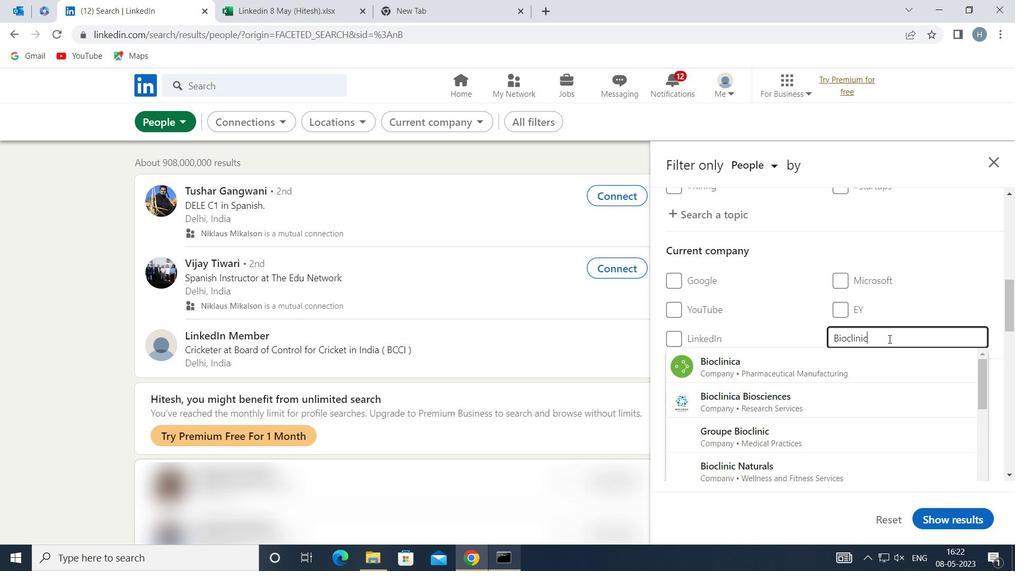 
Action: Mouse moved to (805, 366)
Screenshot: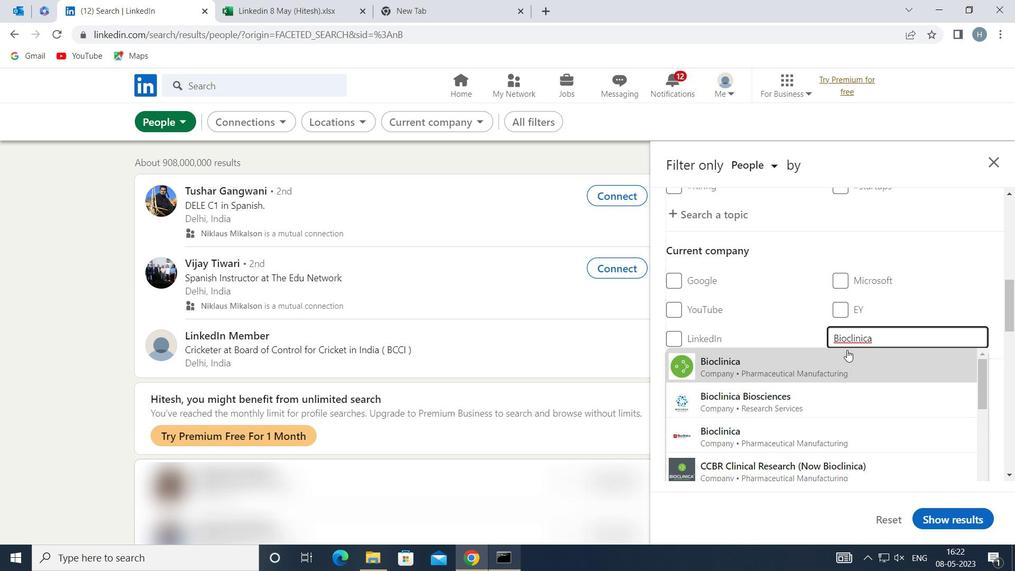 
Action: Mouse pressed left at (805, 366)
Screenshot: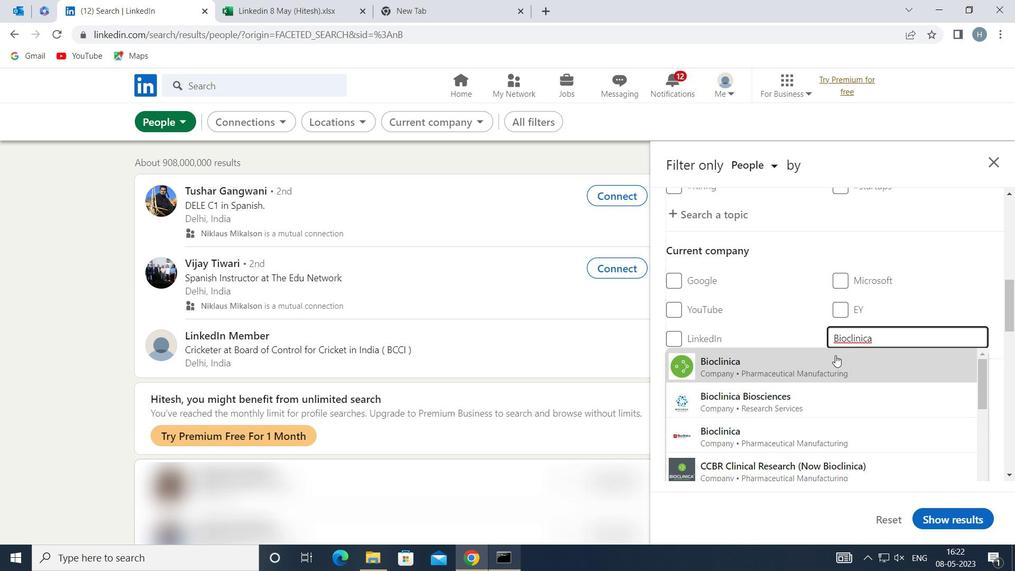 
Action: Mouse moved to (799, 354)
Screenshot: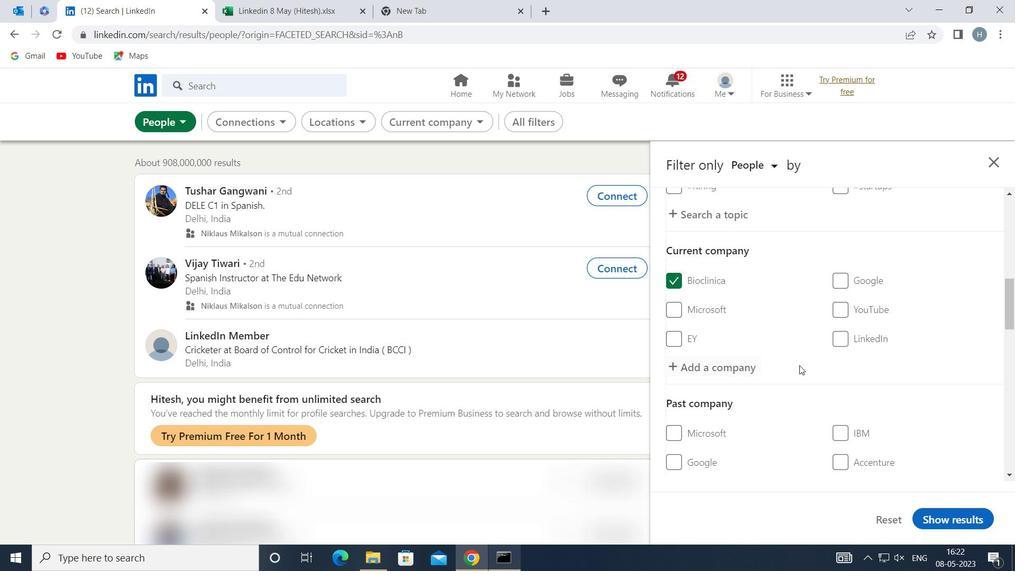
Action: Mouse scrolled (799, 353) with delta (0, 0)
Screenshot: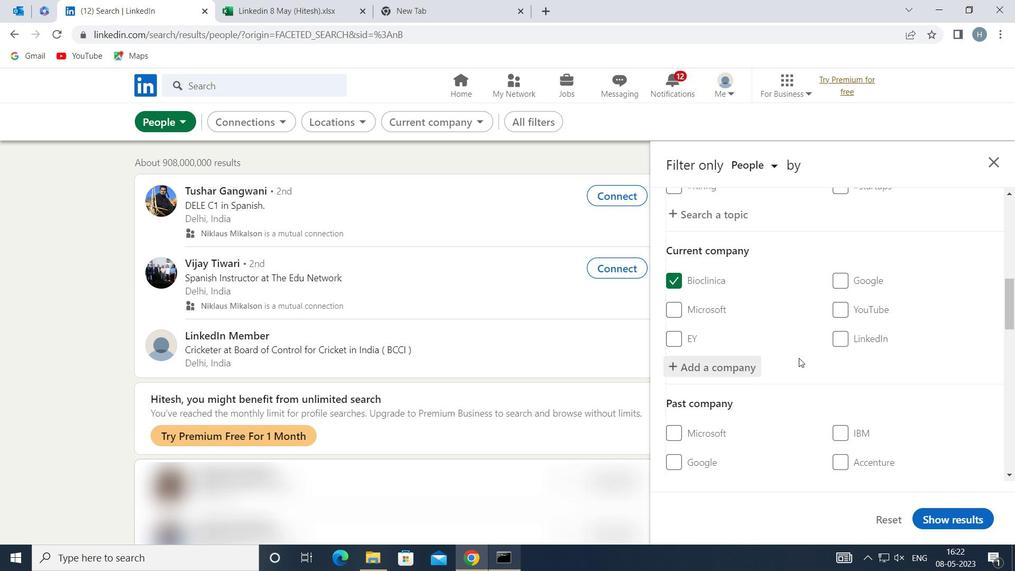 
Action: Mouse moved to (800, 349)
Screenshot: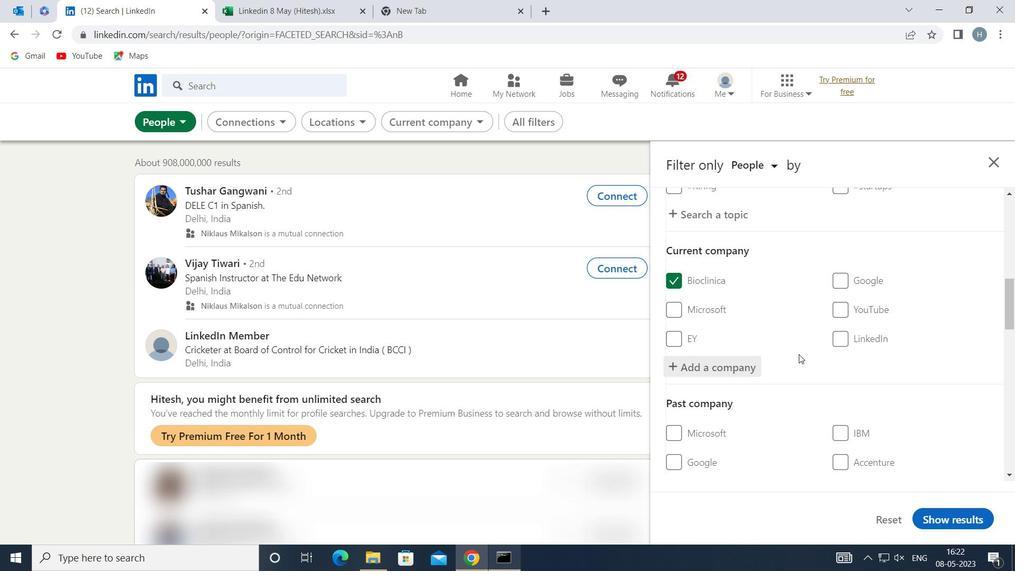 
Action: Mouse scrolled (800, 349) with delta (0, 0)
Screenshot: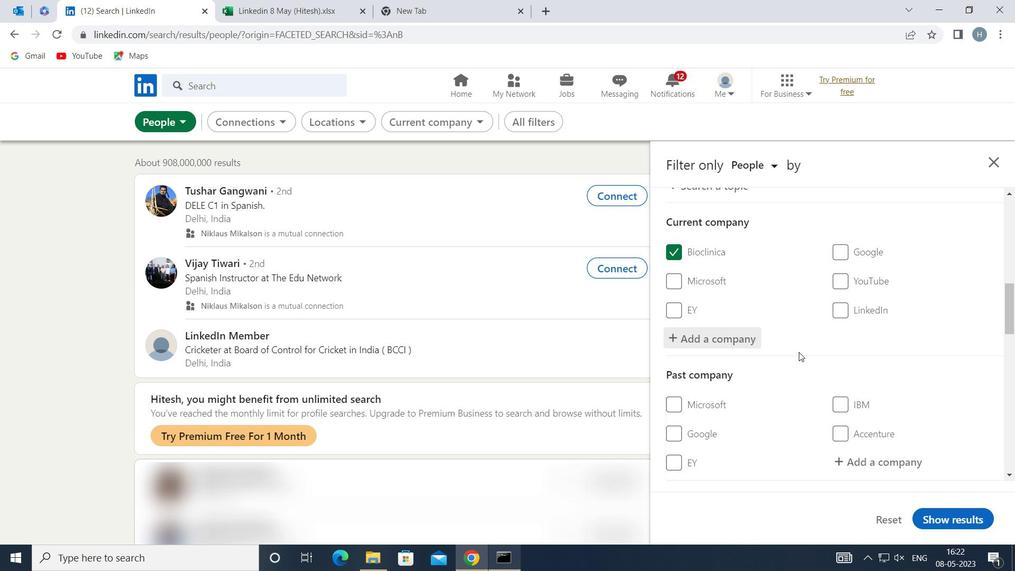 
Action: Mouse scrolled (800, 349) with delta (0, 0)
Screenshot: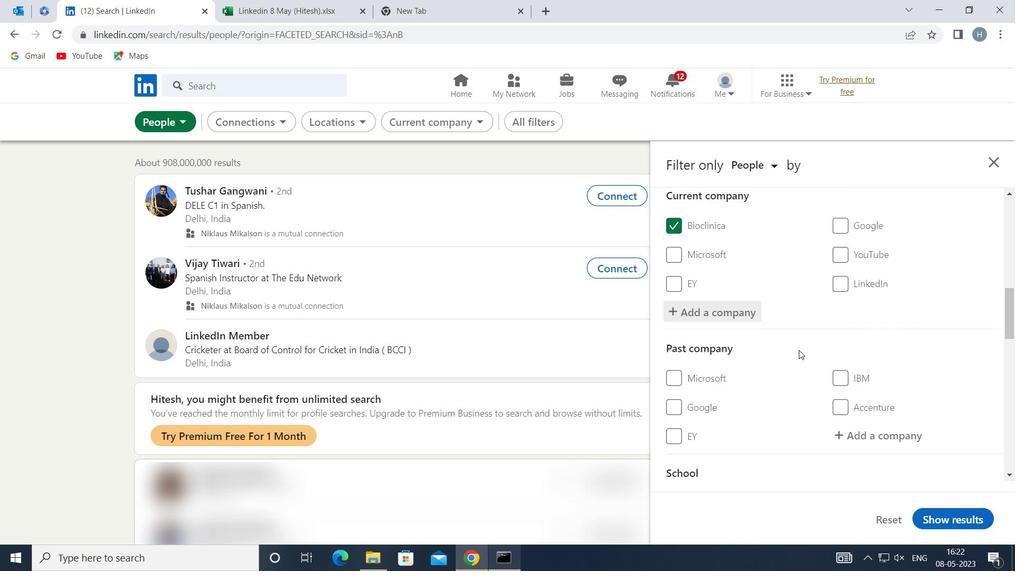 
Action: Mouse moved to (800, 349)
Screenshot: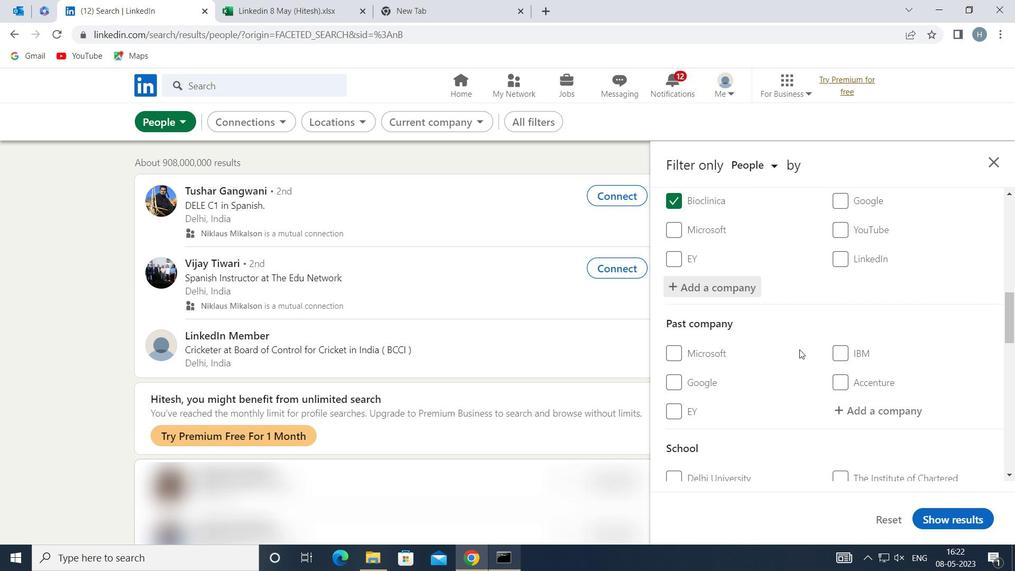 
Action: Mouse scrolled (800, 348) with delta (0, 0)
Screenshot: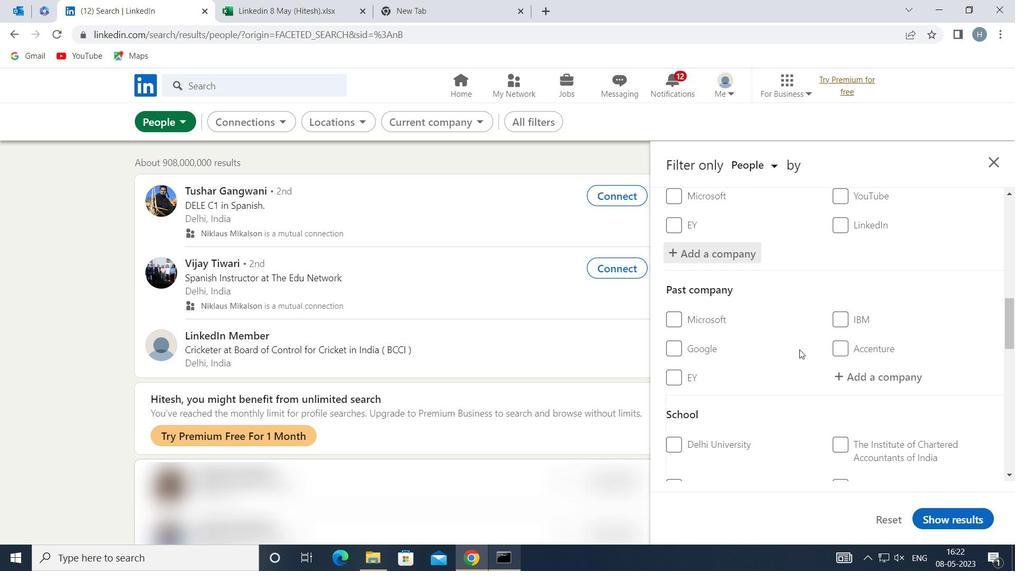 
Action: Mouse moved to (865, 358)
Screenshot: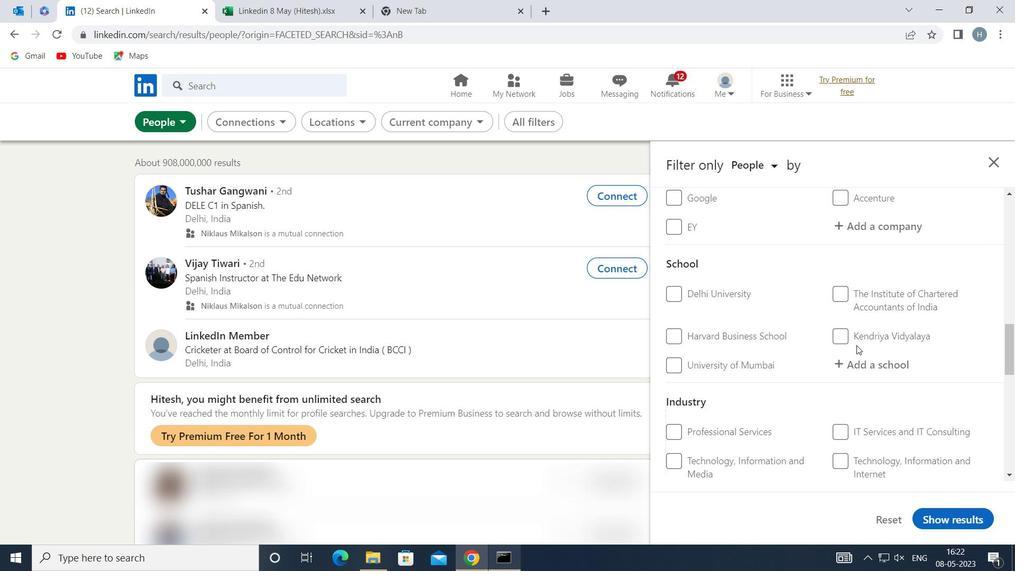 
Action: Mouse pressed left at (865, 358)
Screenshot: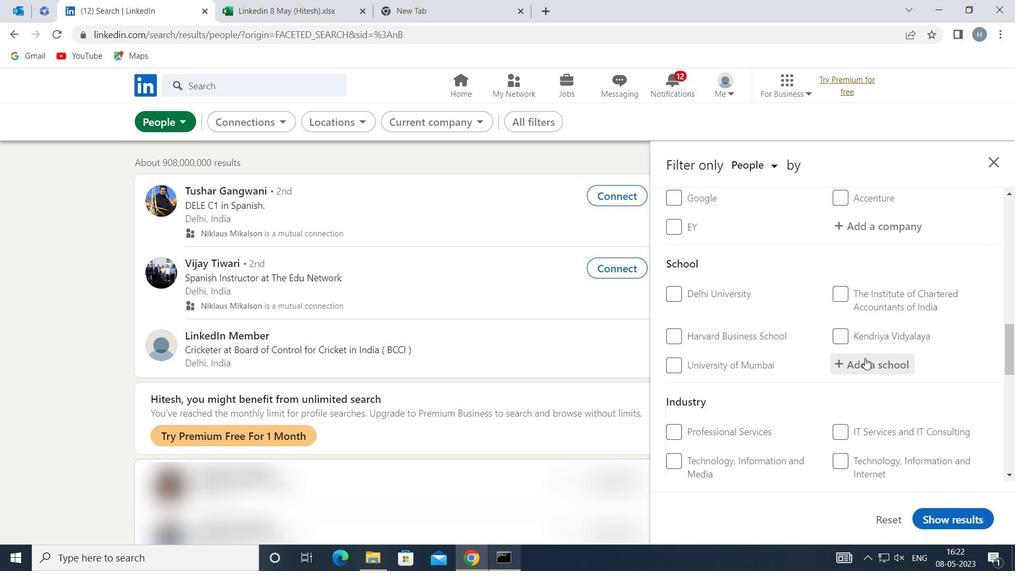 
Action: Key pressed <Key.shift>ACHARYA<Key.space><Key.shift>N
Screenshot: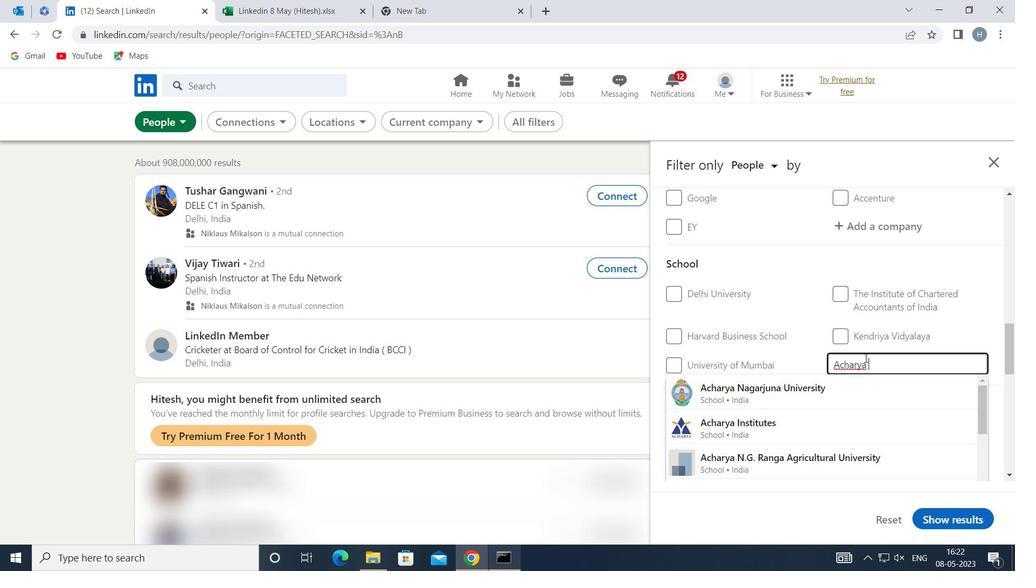 
Action: Mouse moved to (859, 422)
Screenshot: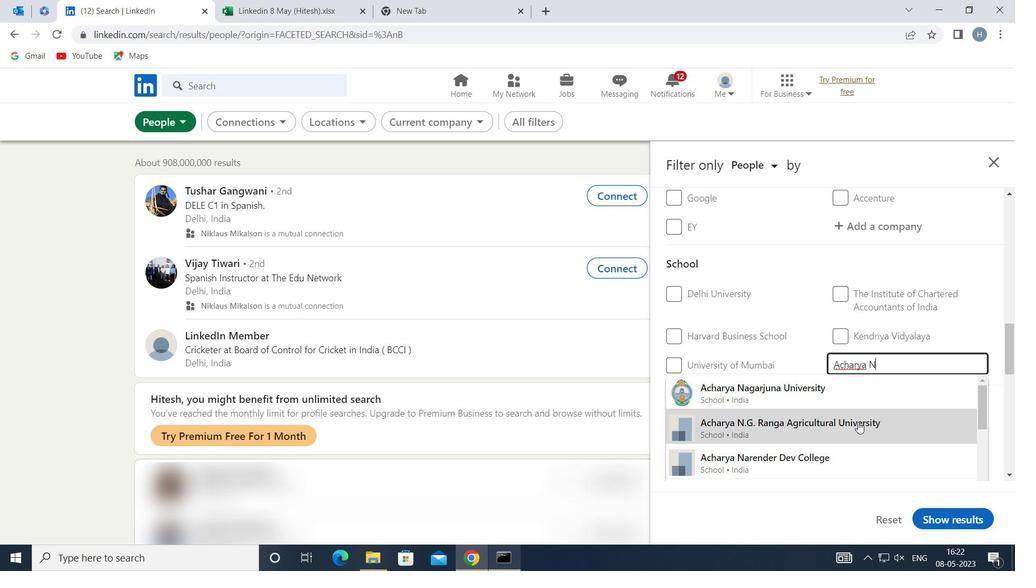 
Action: Mouse pressed left at (859, 422)
Screenshot: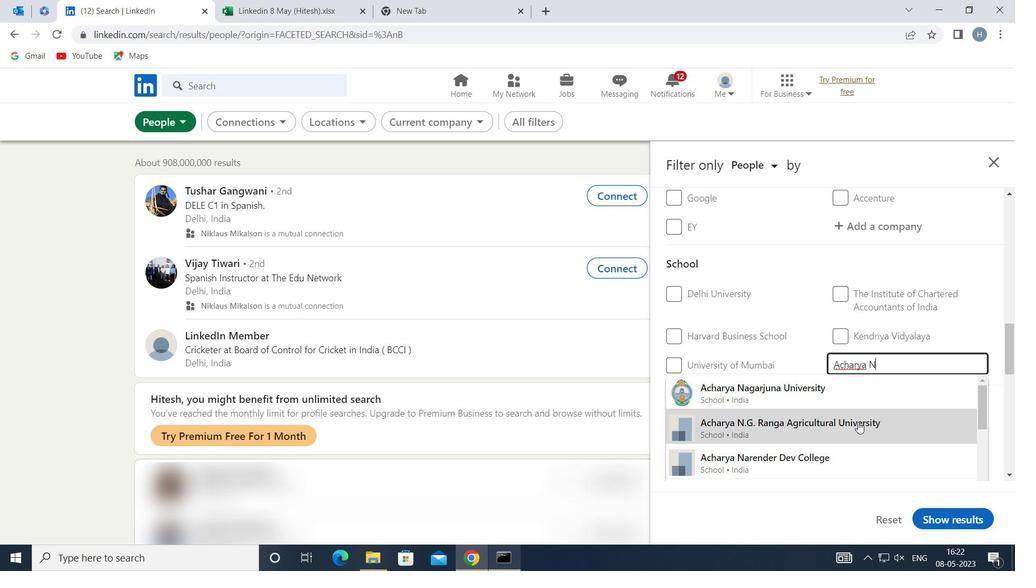 
Action: Mouse moved to (821, 376)
Screenshot: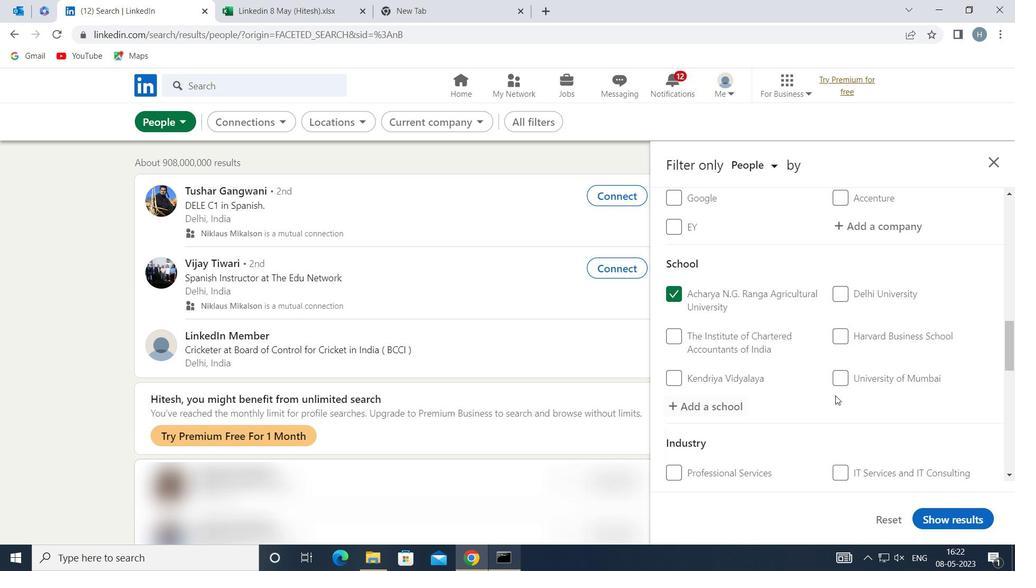 
Action: Mouse scrolled (821, 376) with delta (0, 0)
Screenshot: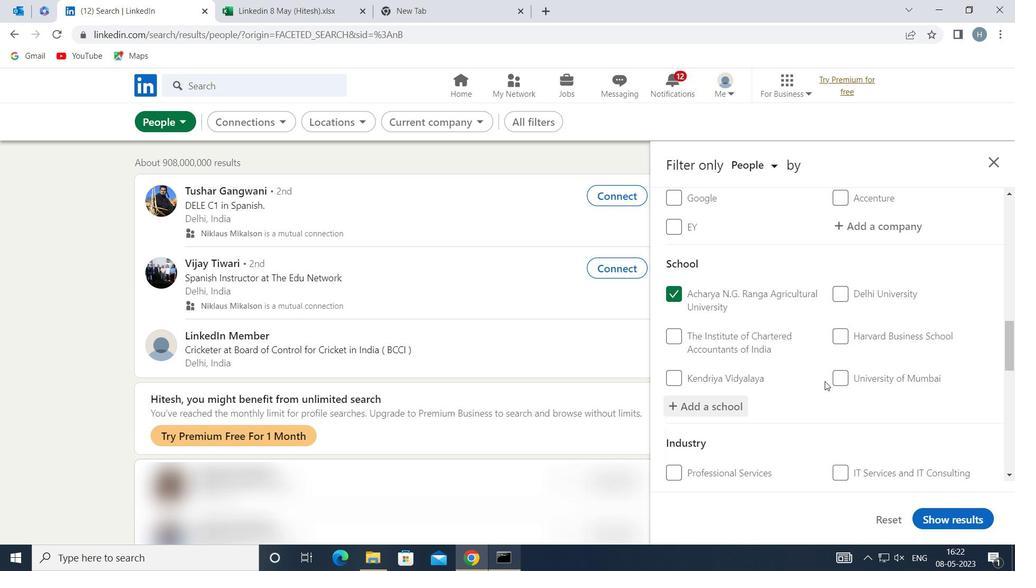 
Action: Mouse moved to (820, 376)
Screenshot: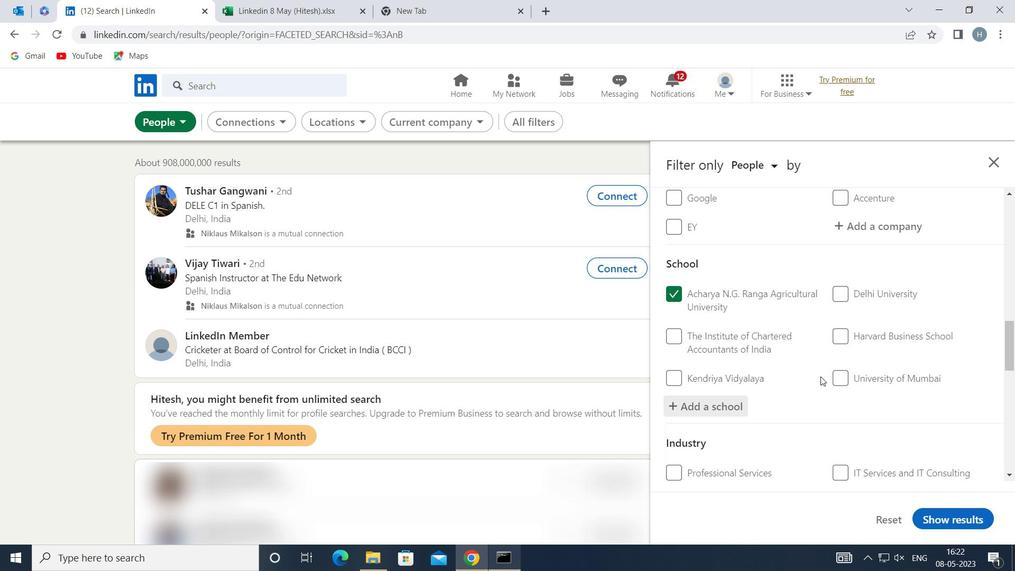 
Action: Mouse scrolled (820, 375) with delta (0, 0)
Screenshot: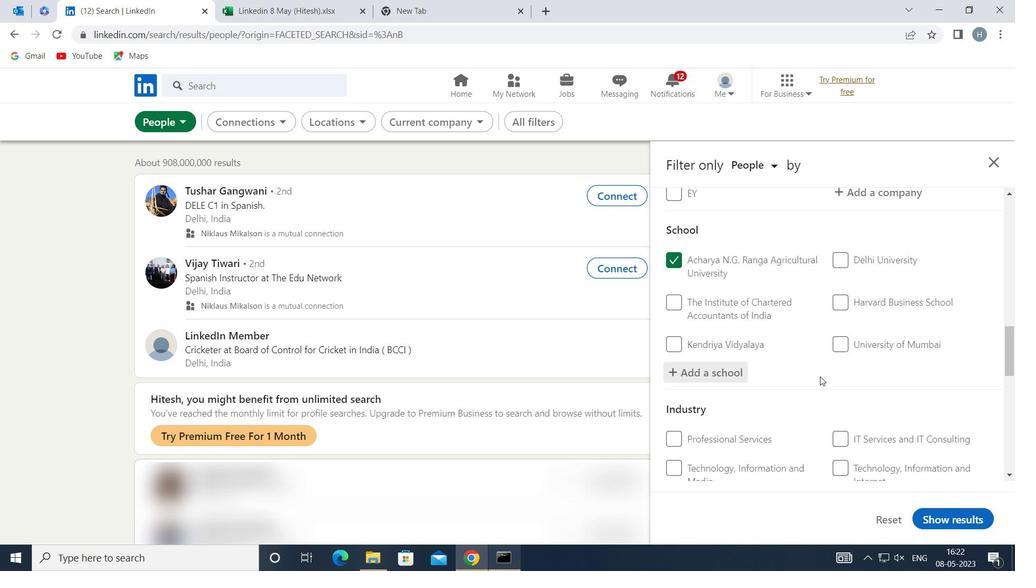 
Action: Mouse moved to (882, 409)
Screenshot: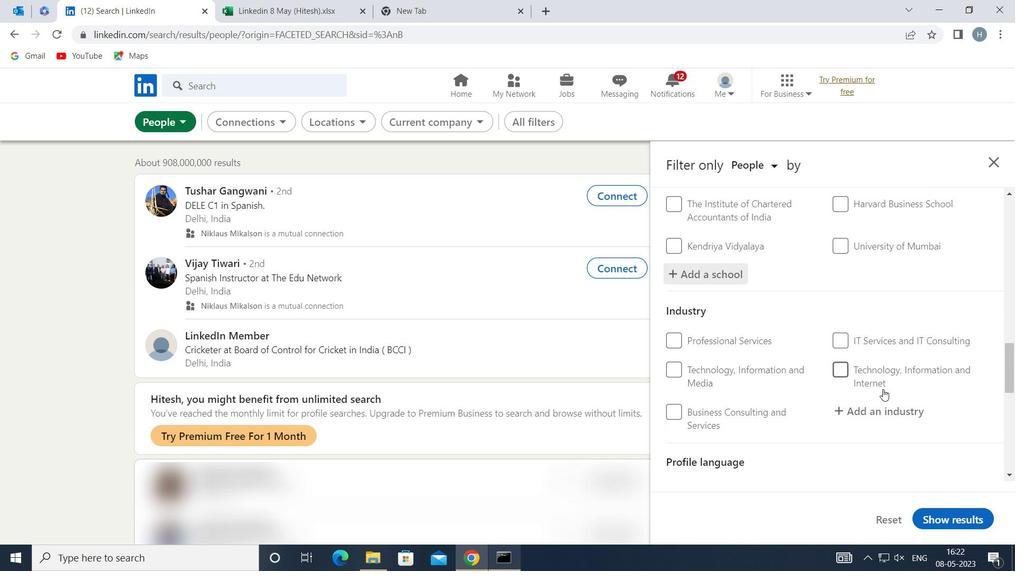 
Action: Mouse pressed left at (882, 409)
Screenshot: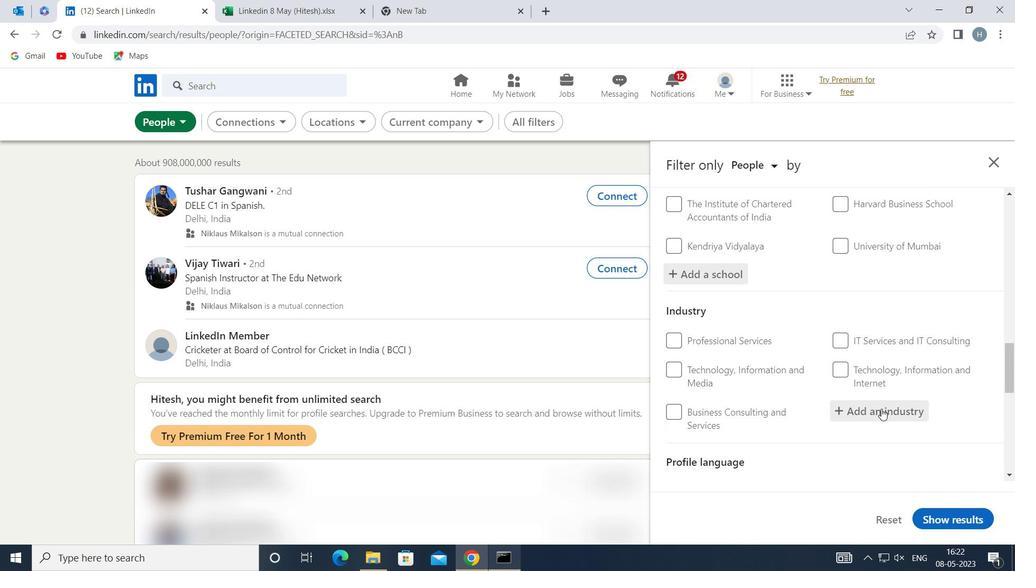 
Action: Mouse moved to (883, 405)
Screenshot: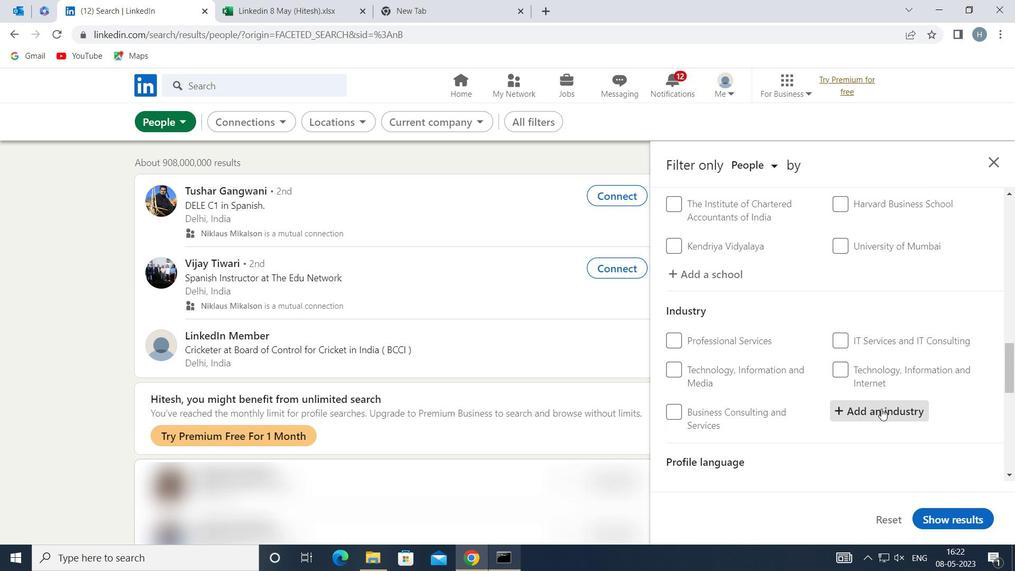 
Action: Key pressed <Key.shift>SEAFE
Screenshot: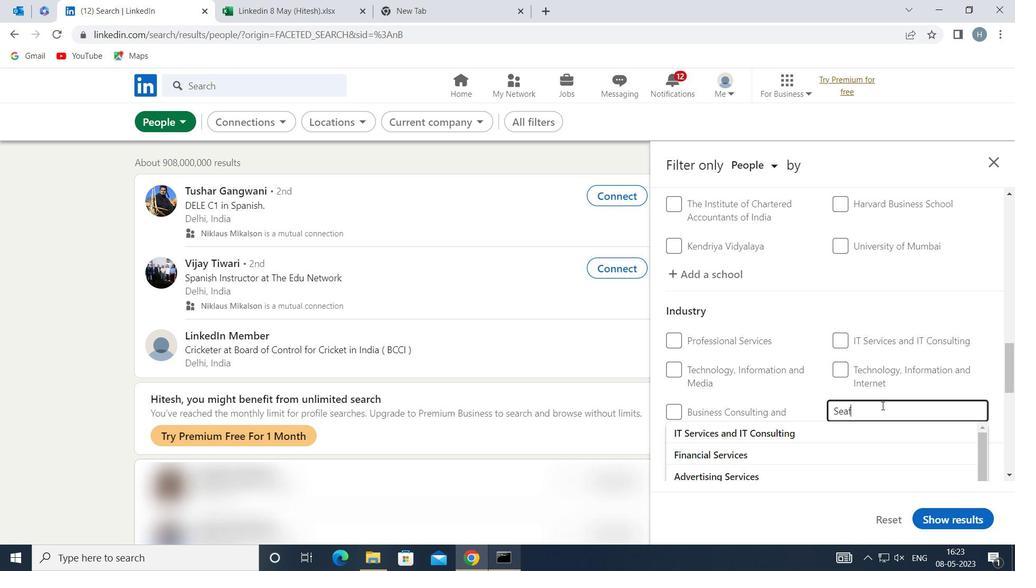 
Action: Mouse moved to (886, 403)
Screenshot: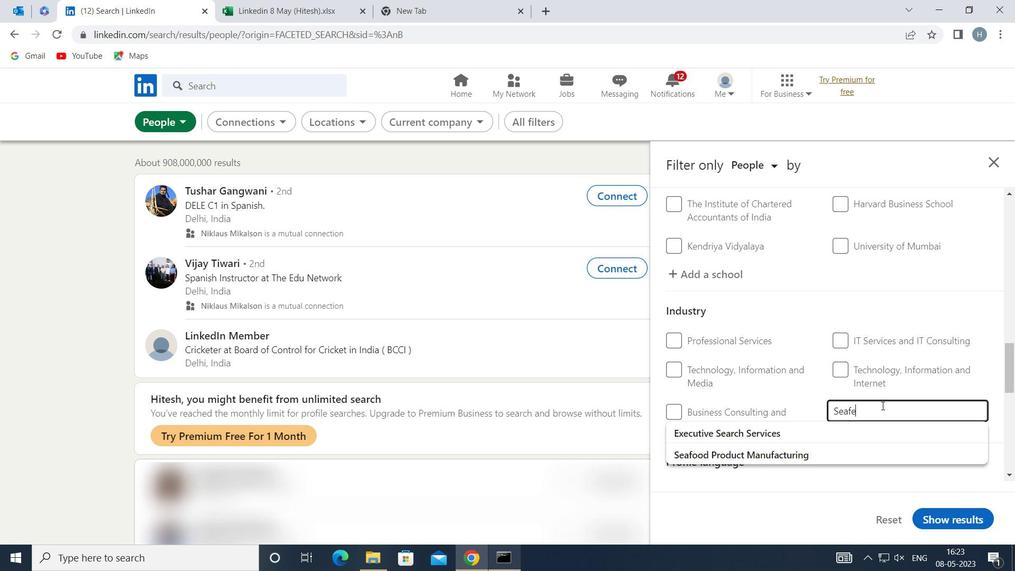 
Action: Key pressed <Key.backspace>OO
Screenshot: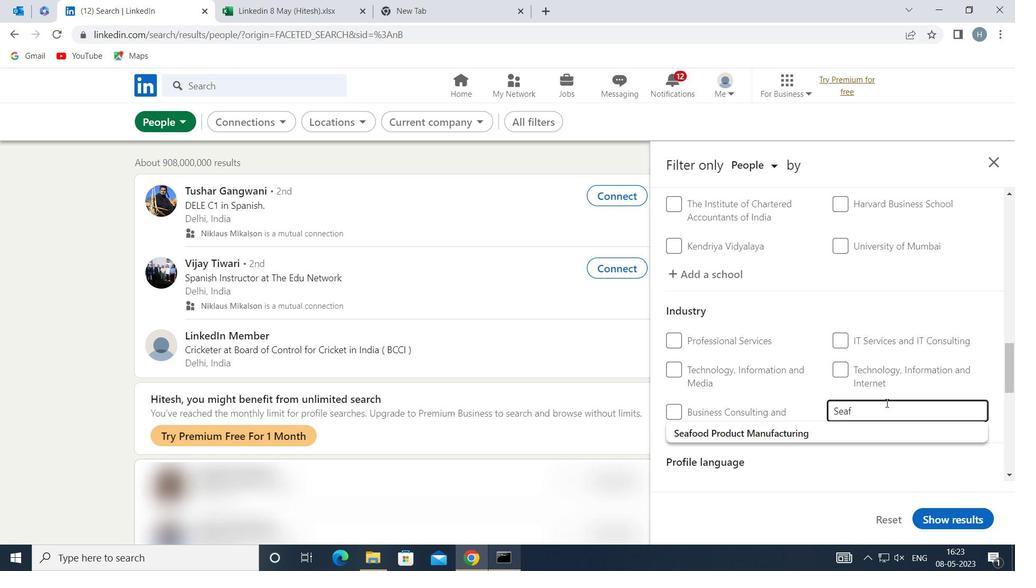 
Action: Mouse moved to (822, 430)
Screenshot: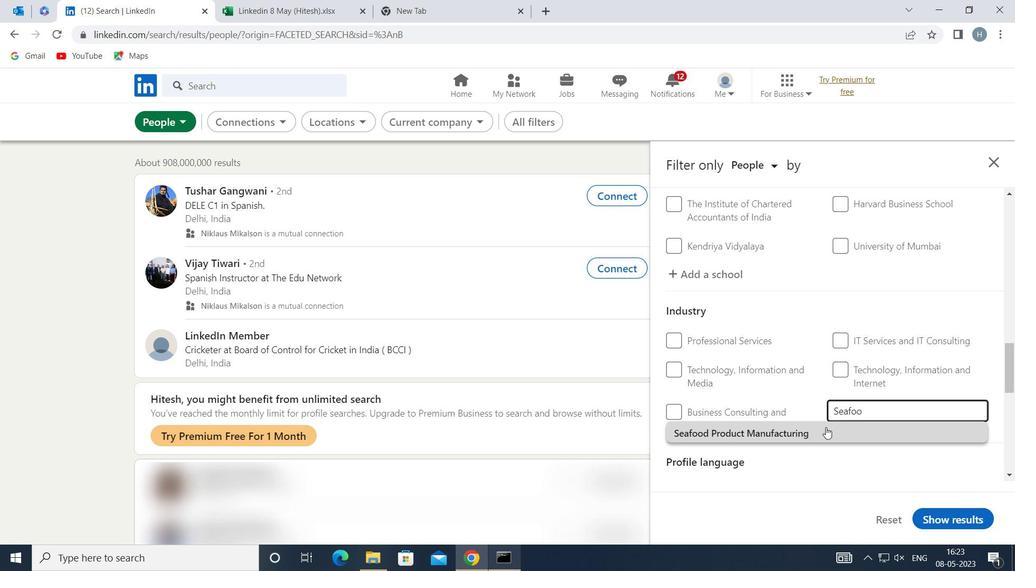 
Action: Mouse pressed left at (822, 430)
Screenshot: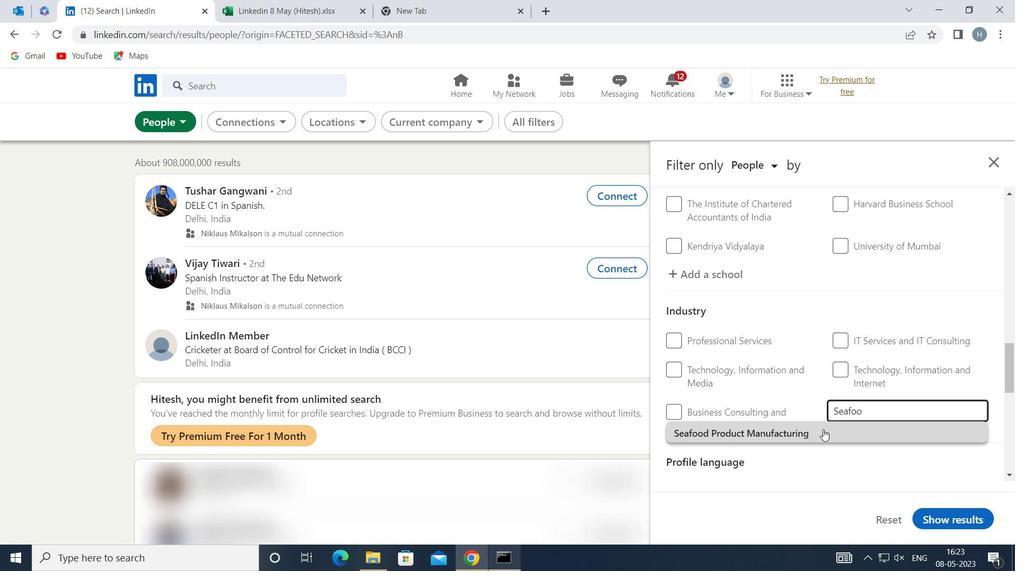 
Action: Mouse moved to (784, 382)
Screenshot: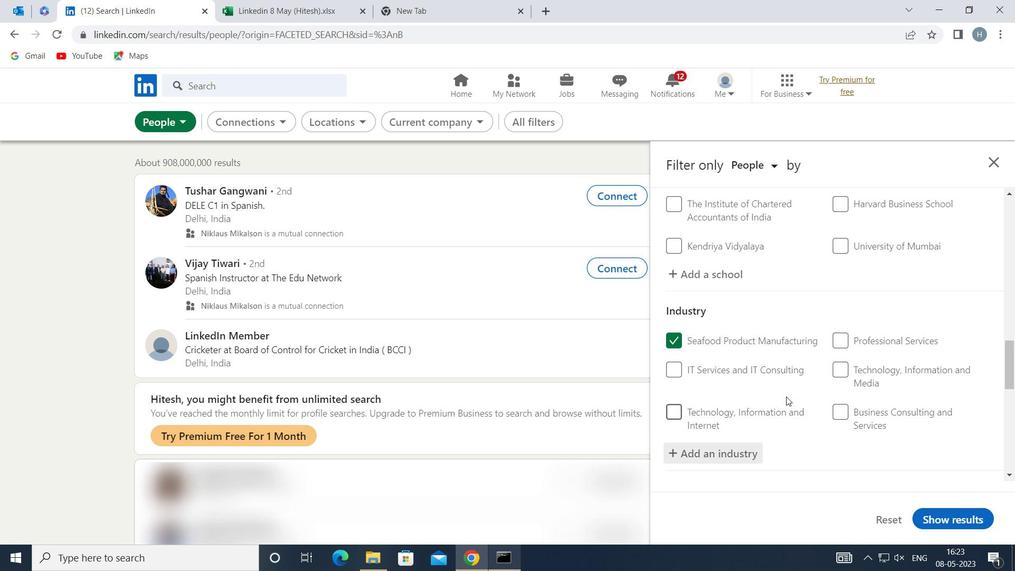 
Action: Mouse scrolled (784, 382) with delta (0, 0)
Screenshot: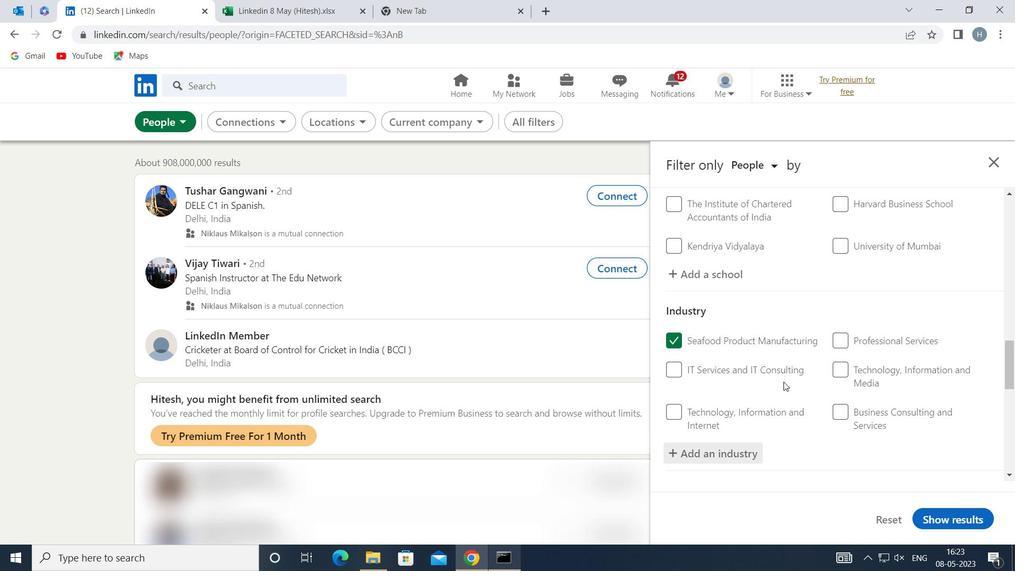 
Action: Mouse moved to (795, 371)
Screenshot: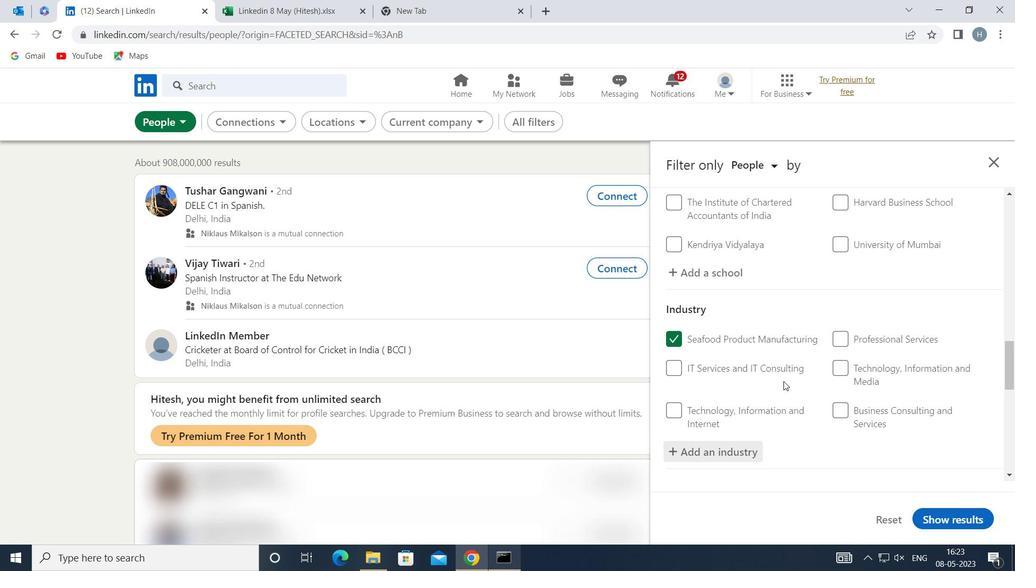 
Action: Mouse scrolled (795, 370) with delta (0, 0)
Screenshot: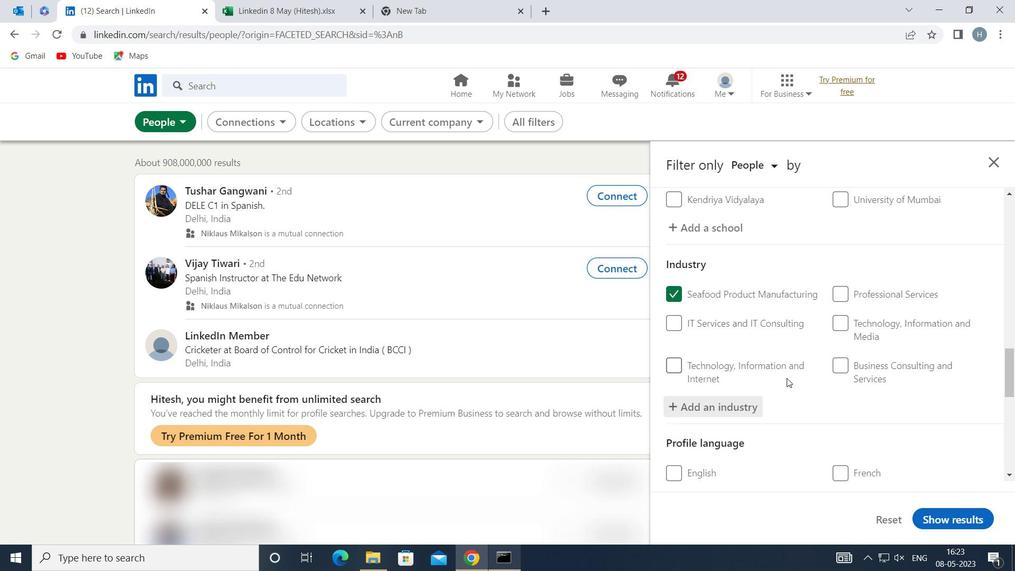 
Action: Mouse moved to (801, 367)
Screenshot: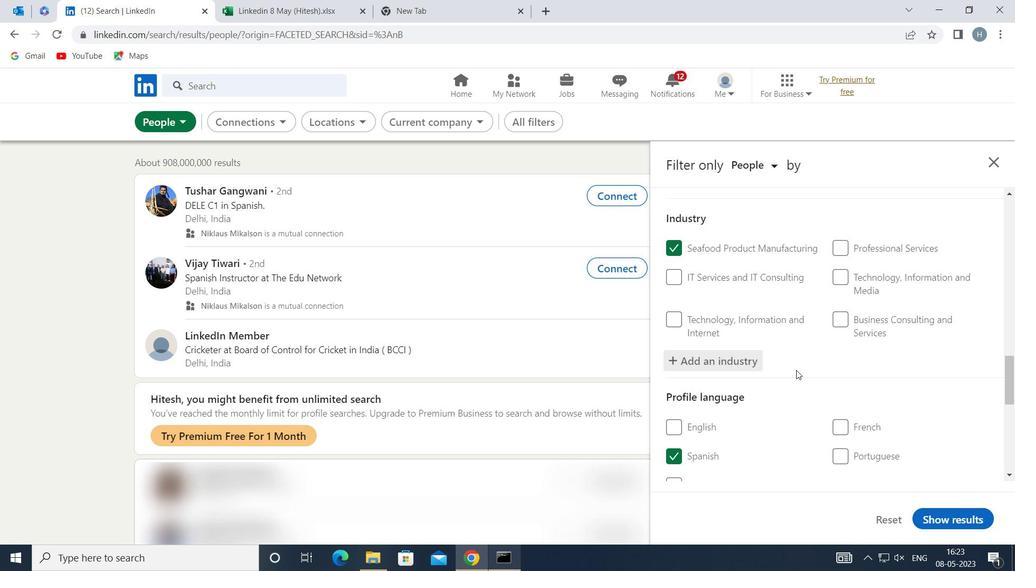 
Action: Mouse scrolled (801, 367) with delta (0, 0)
Screenshot: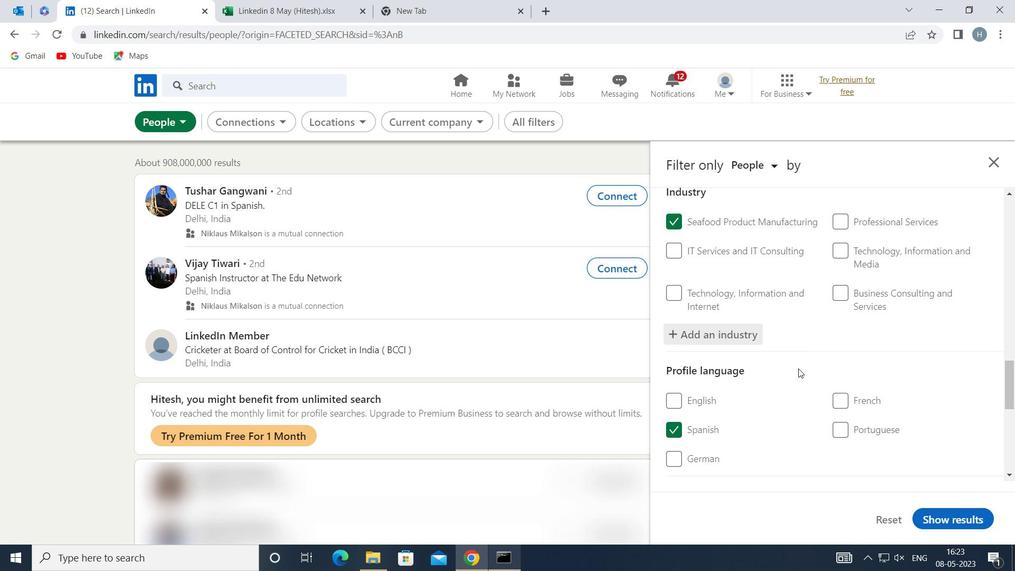 
Action: Mouse moved to (802, 365)
Screenshot: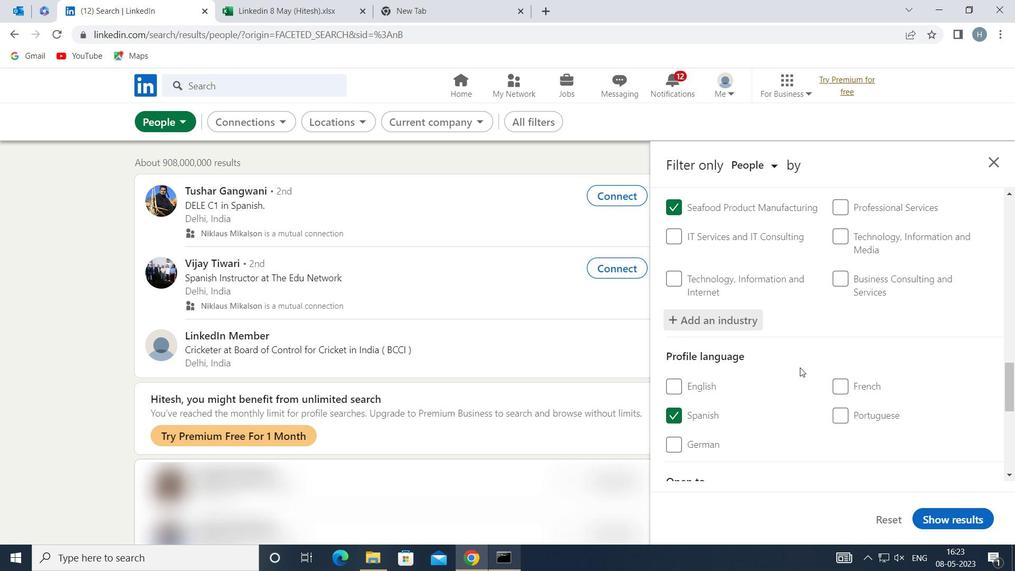 
Action: Mouse scrolled (802, 365) with delta (0, 0)
Screenshot: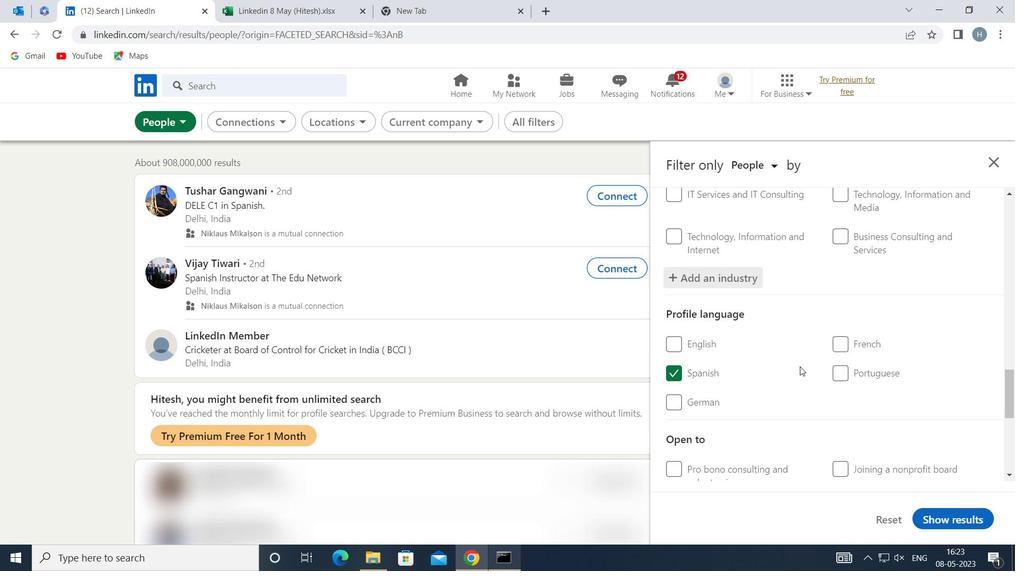 
Action: Mouse moved to (802, 365)
Screenshot: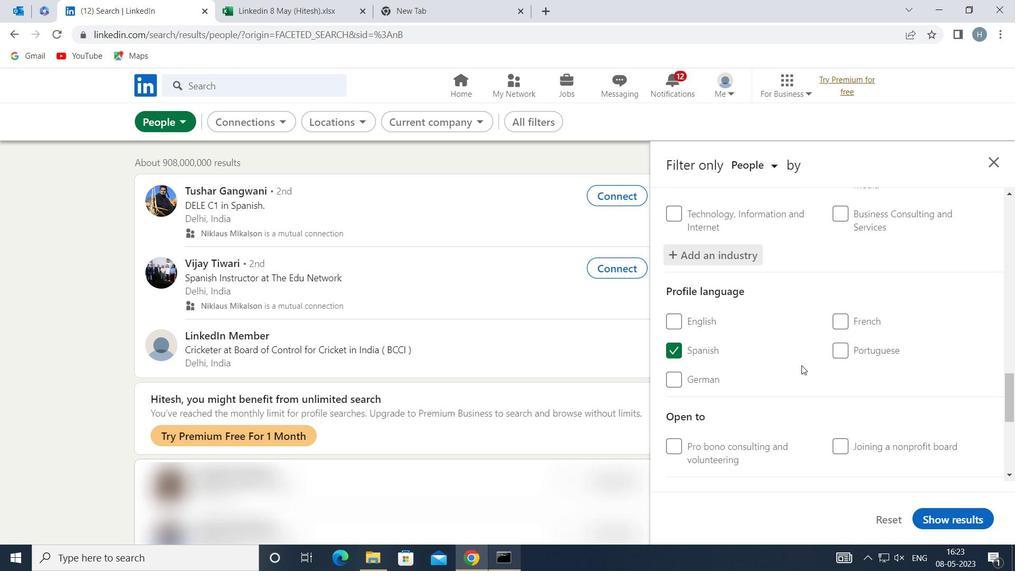 
Action: Mouse scrolled (802, 365) with delta (0, 0)
Screenshot: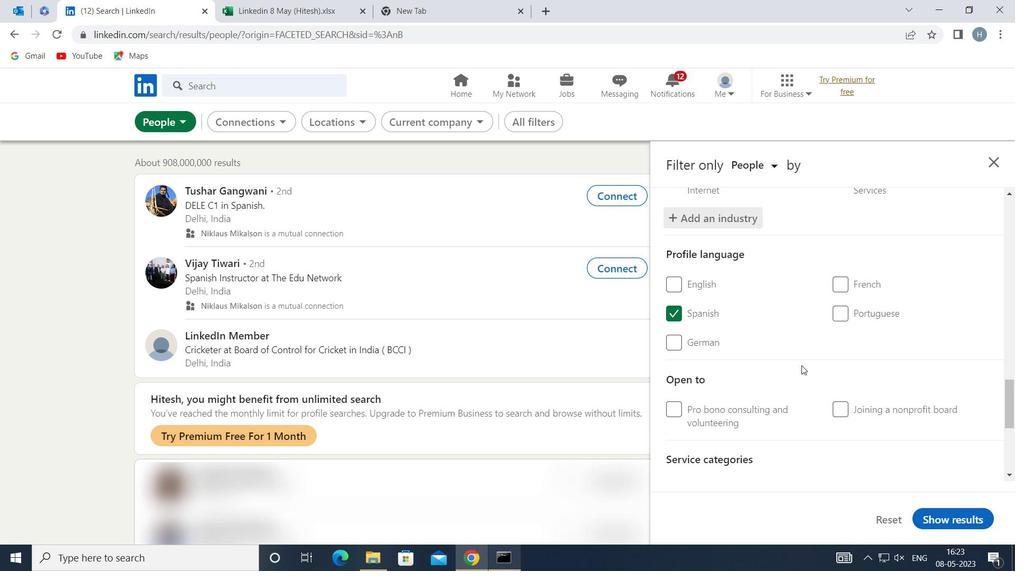 
Action: Mouse moved to (807, 365)
Screenshot: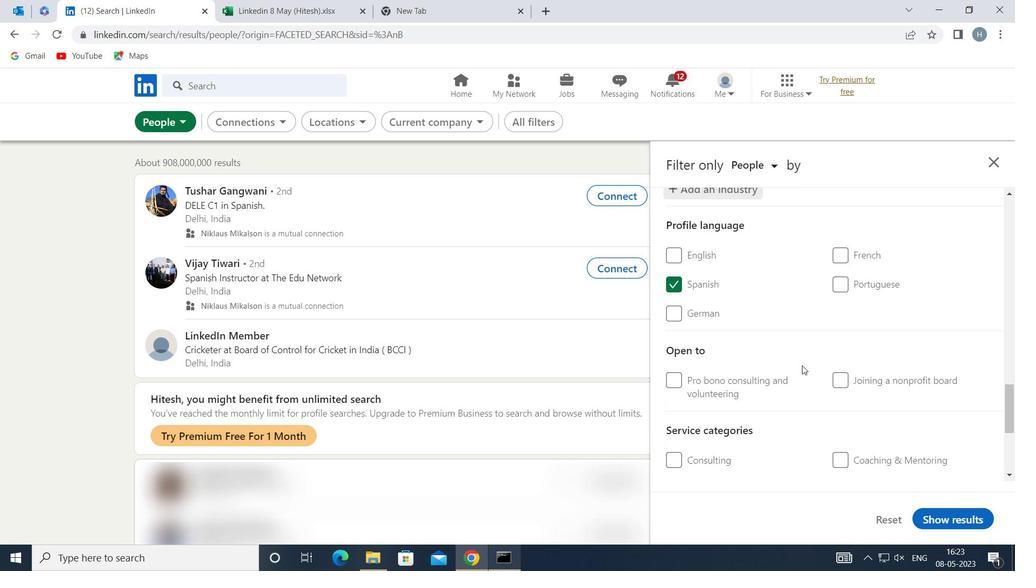 
Action: Mouse scrolled (807, 365) with delta (0, 0)
Screenshot: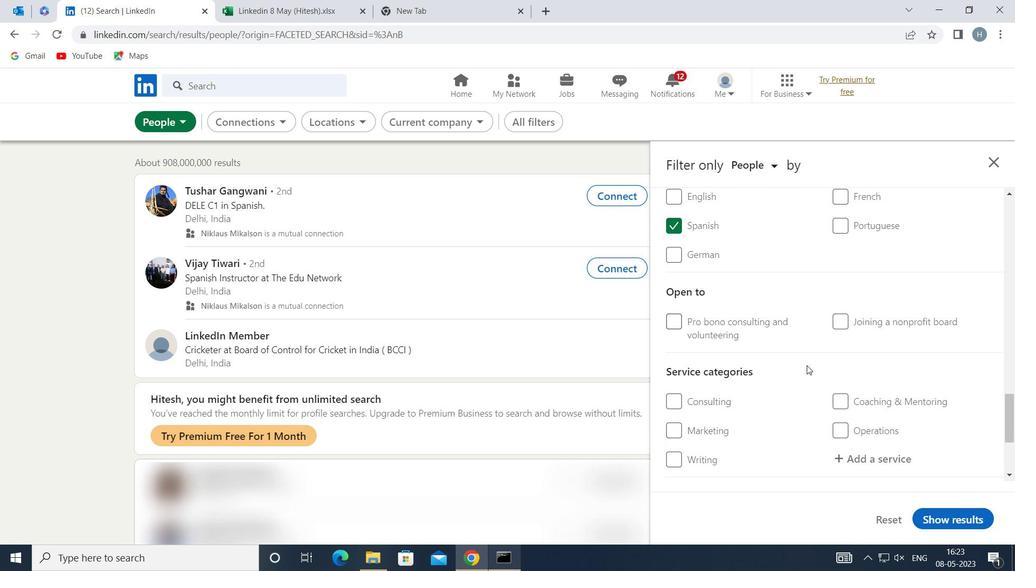 
Action: Mouse moved to (873, 377)
Screenshot: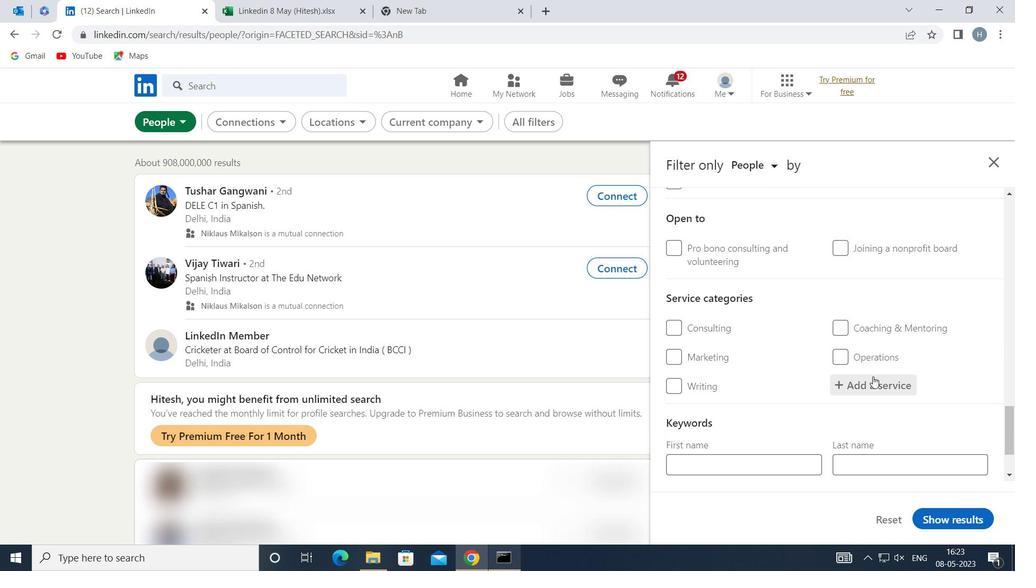 
Action: Mouse pressed left at (873, 377)
Screenshot: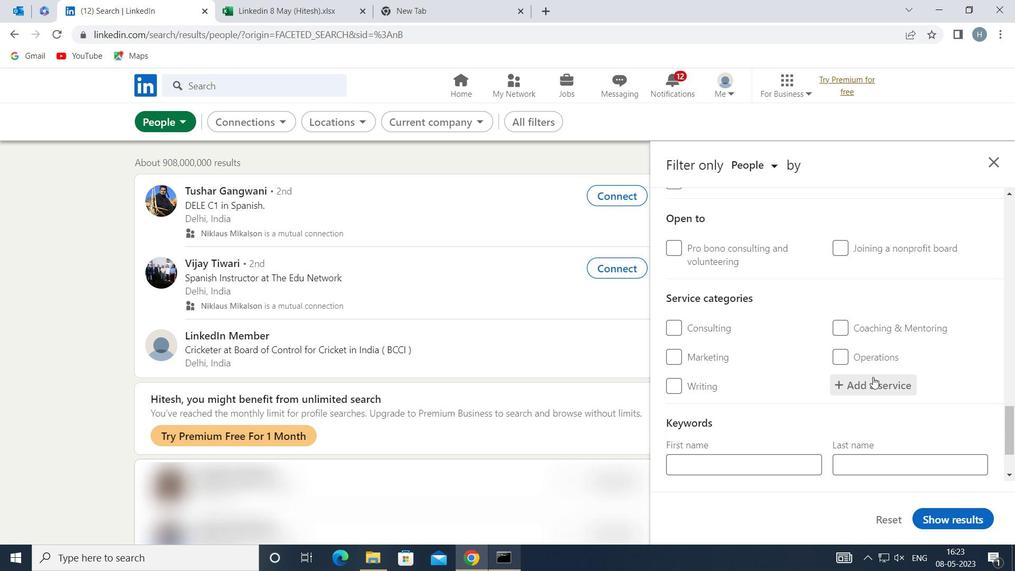 
Action: Key pressed <Key.shift>REAL<Key.space><Key.shift>E
Screenshot: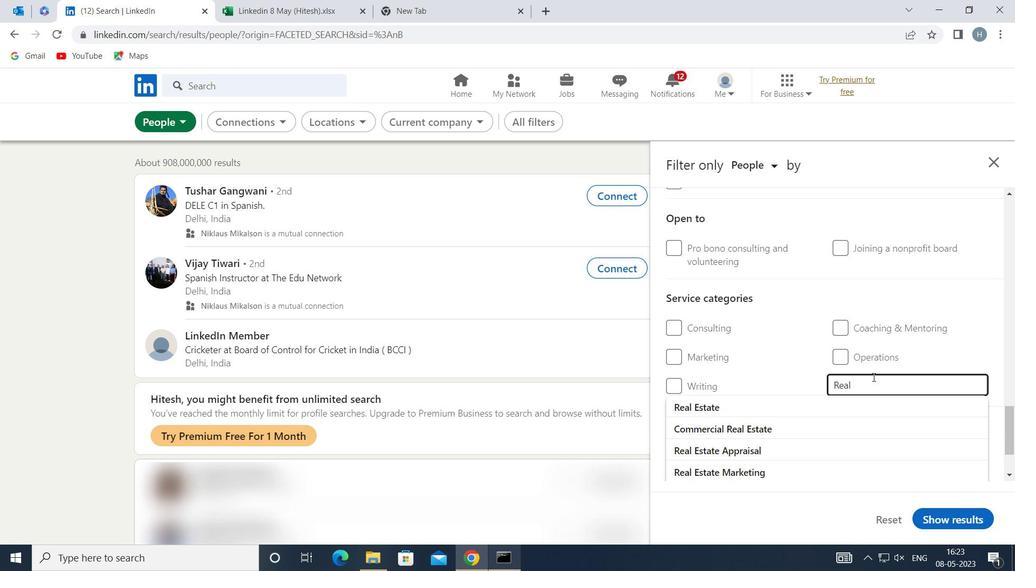 
Action: Mouse moved to (782, 409)
Screenshot: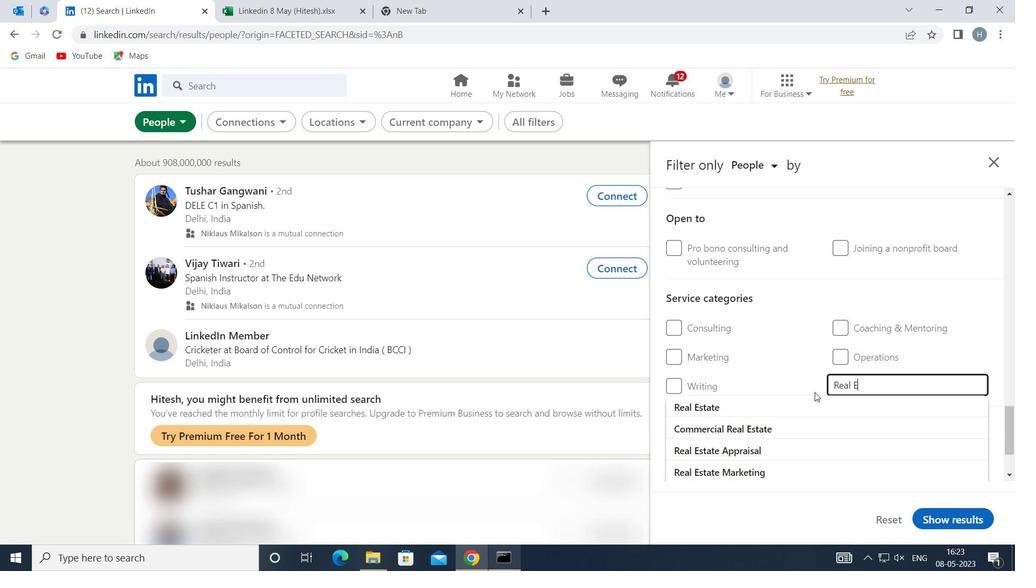 
Action: Mouse pressed left at (782, 409)
Screenshot: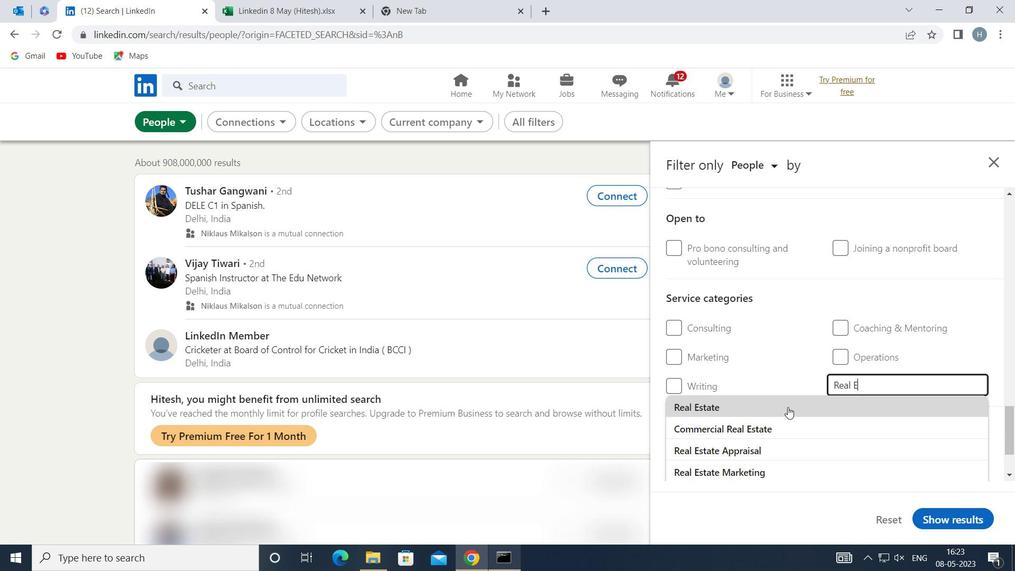 
Action: Mouse moved to (804, 392)
Screenshot: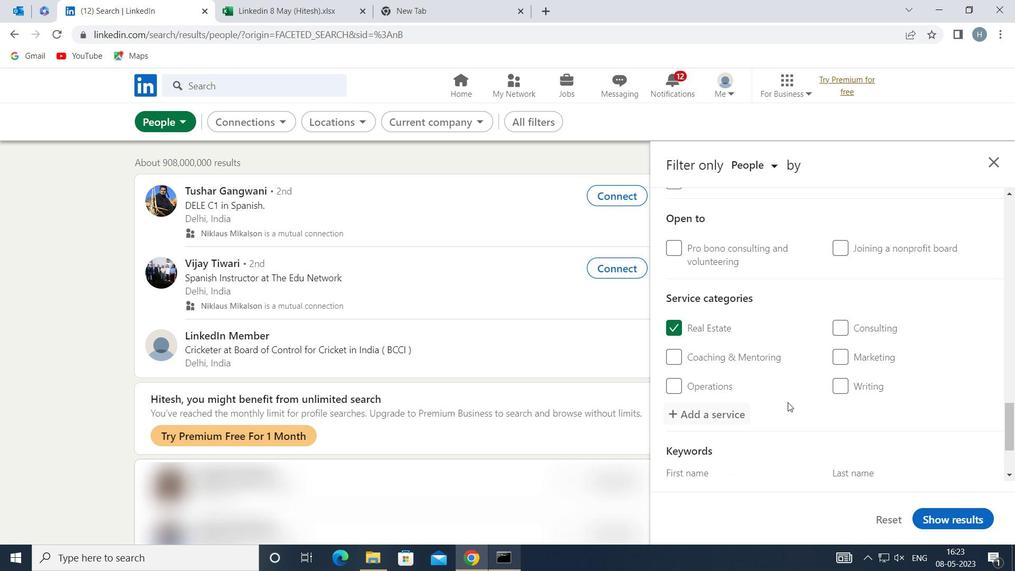 
Action: Mouse scrolled (804, 392) with delta (0, 0)
Screenshot: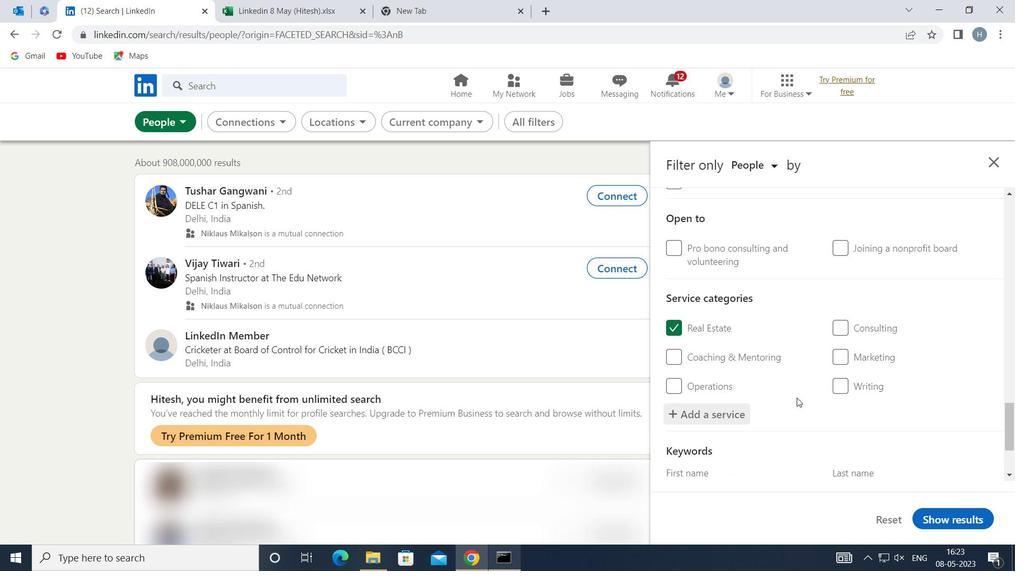 
Action: Mouse scrolled (804, 392) with delta (0, 0)
Screenshot: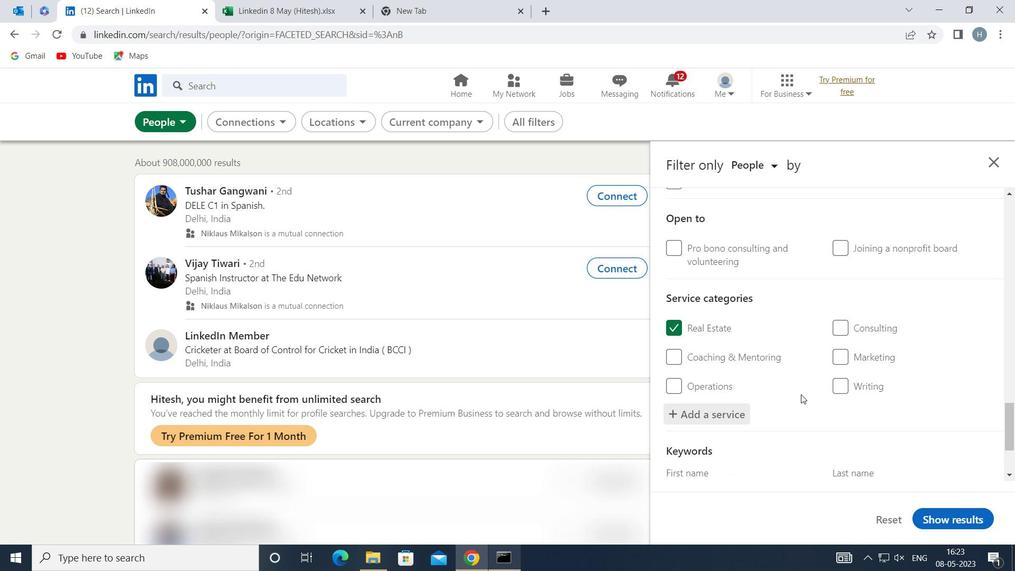 
Action: Mouse moved to (808, 389)
Screenshot: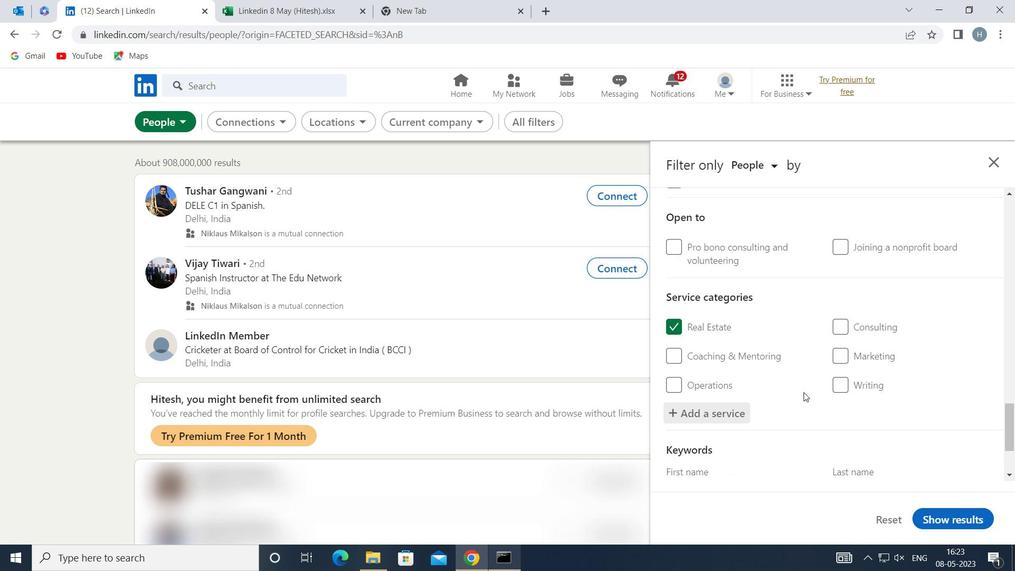 
Action: Mouse scrolled (808, 388) with delta (0, 0)
Screenshot: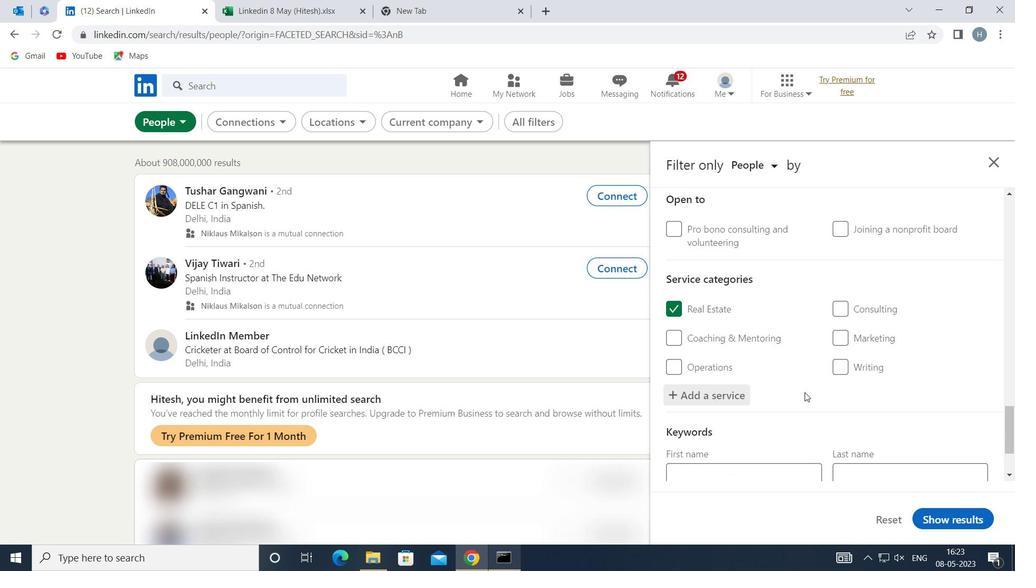 
Action: Mouse scrolled (808, 388) with delta (0, 0)
Screenshot: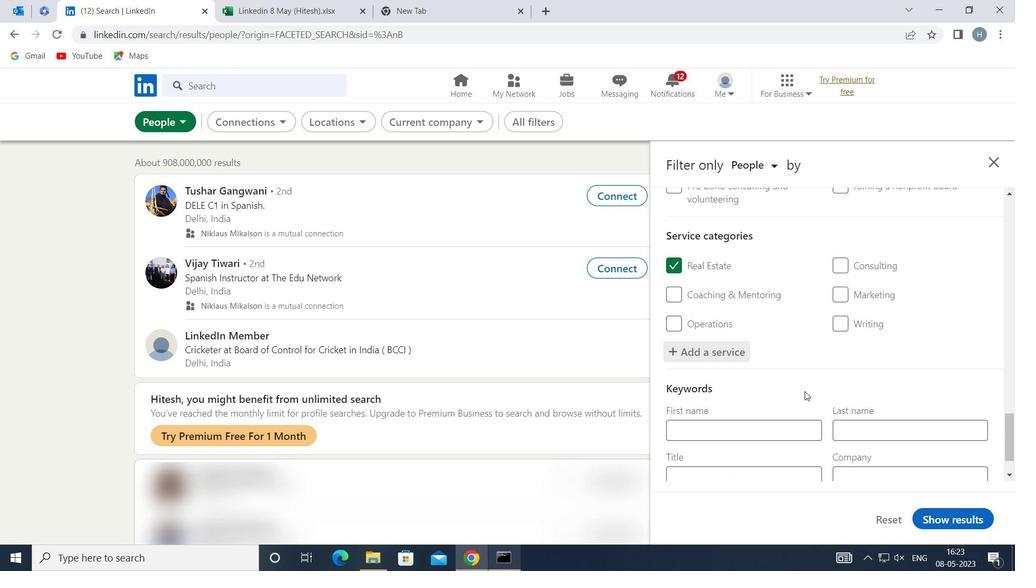 
Action: Mouse moved to (792, 418)
Screenshot: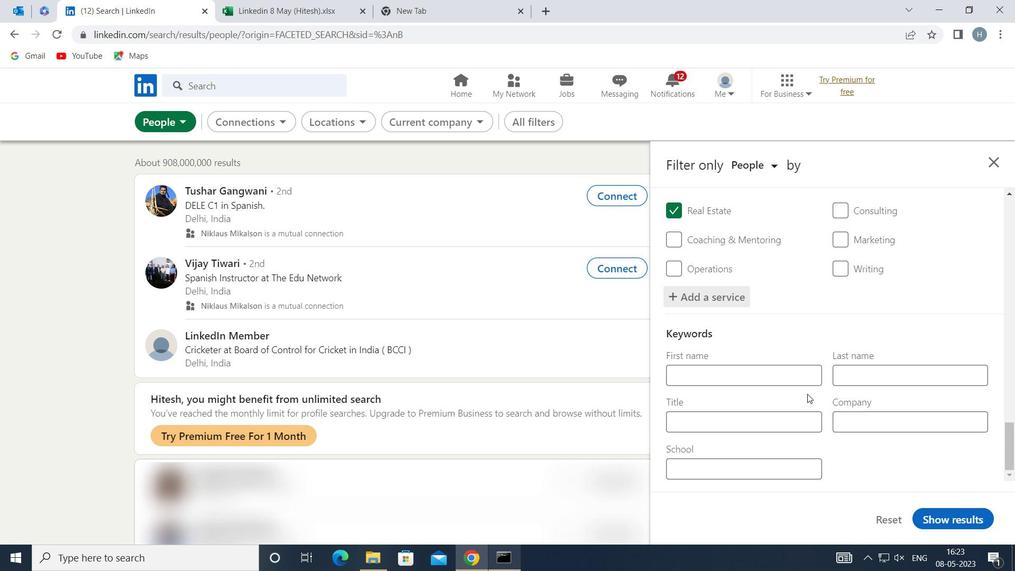 
Action: Mouse pressed left at (792, 418)
Screenshot: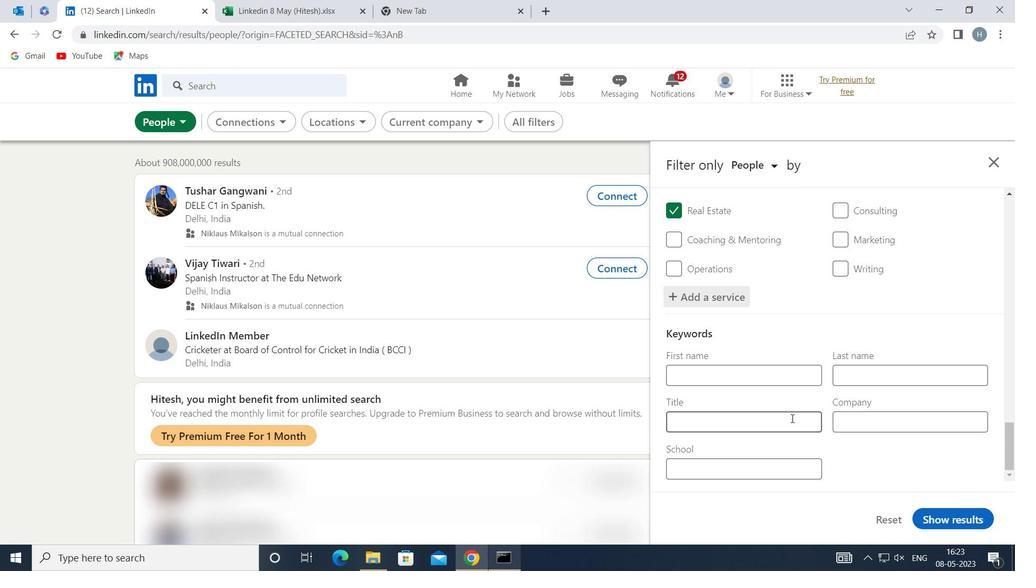 
Action: Mouse moved to (792, 418)
Screenshot: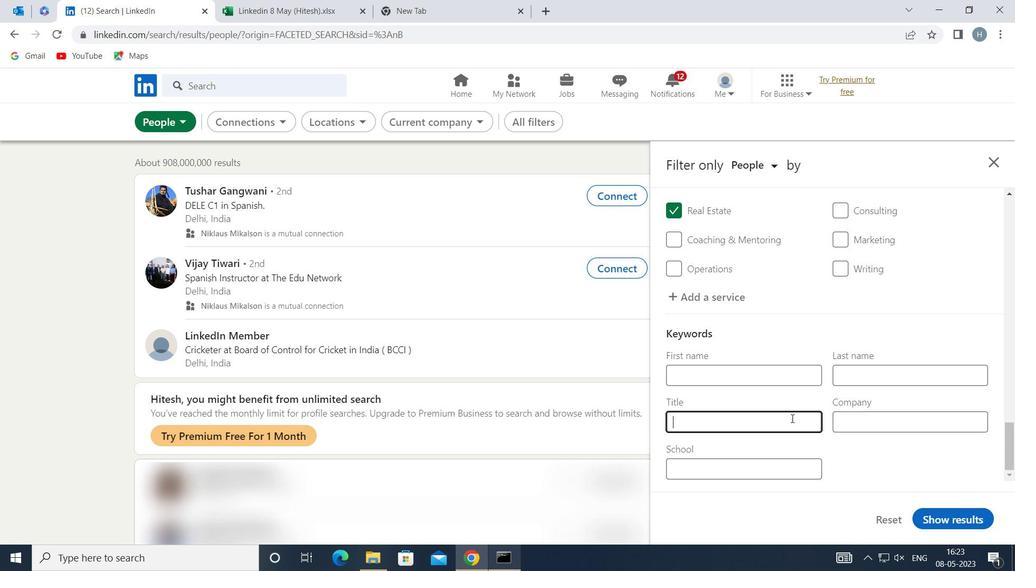 
Action: Key pressed <Key.shift>BIOLO<Key.backspace>OGICAL<Key.space><Key.shift>ENGINEER
Screenshot: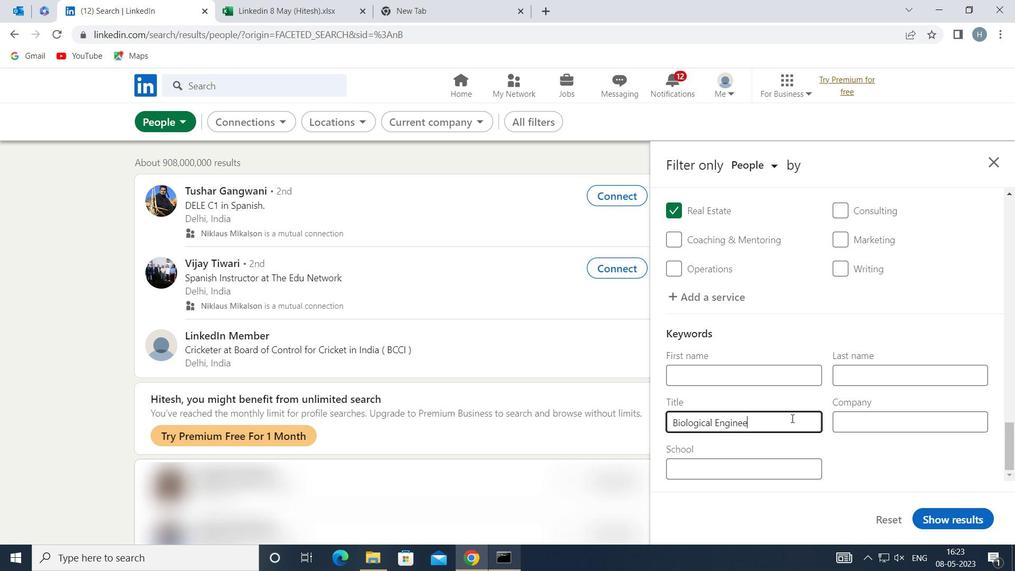 
Action: Mouse moved to (945, 516)
Screenshot: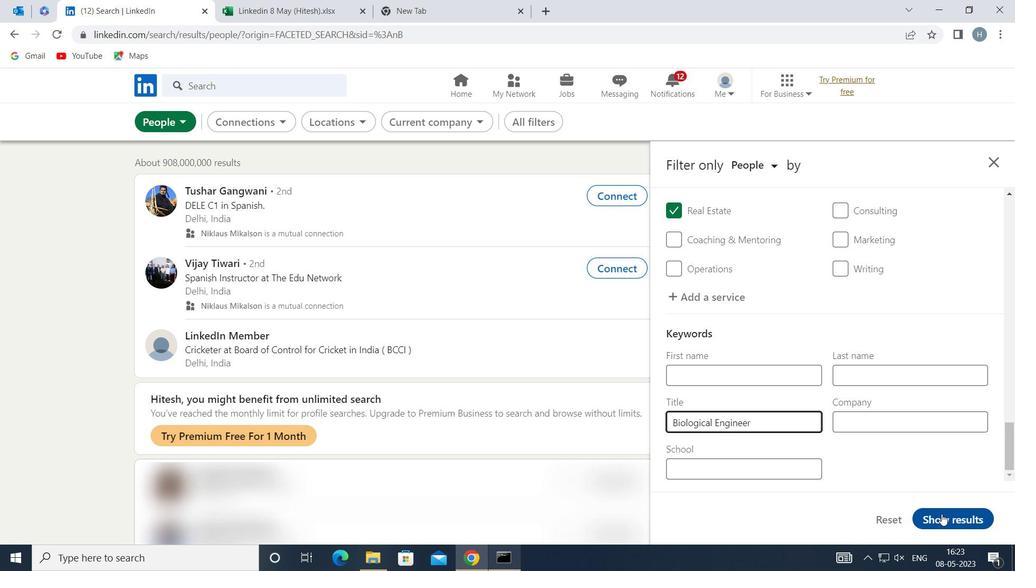 
Action: Mouse pressed left at (945, 516)
Screenshot: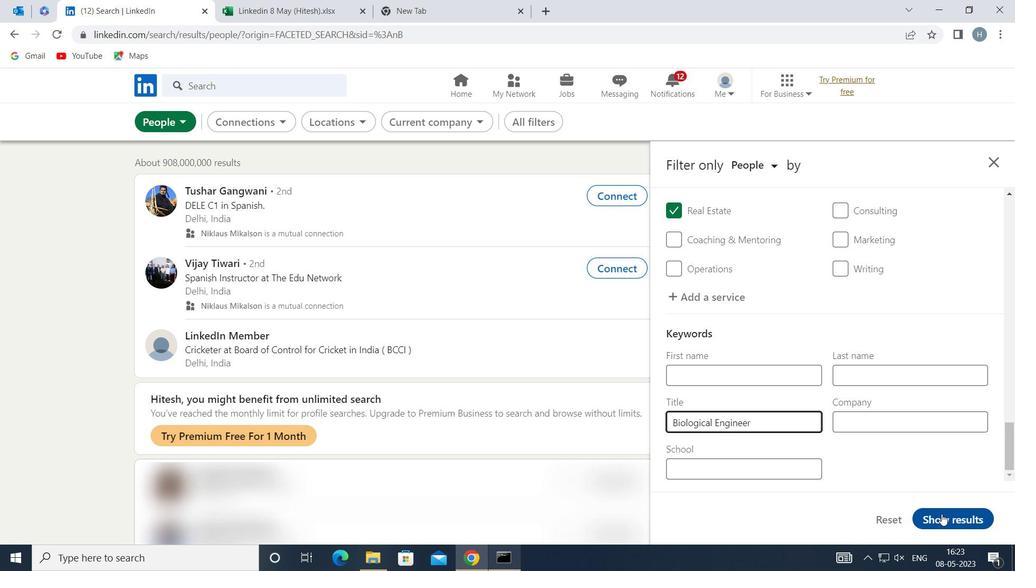 
Action: Mouse moved to (718, 259)
Screenshot: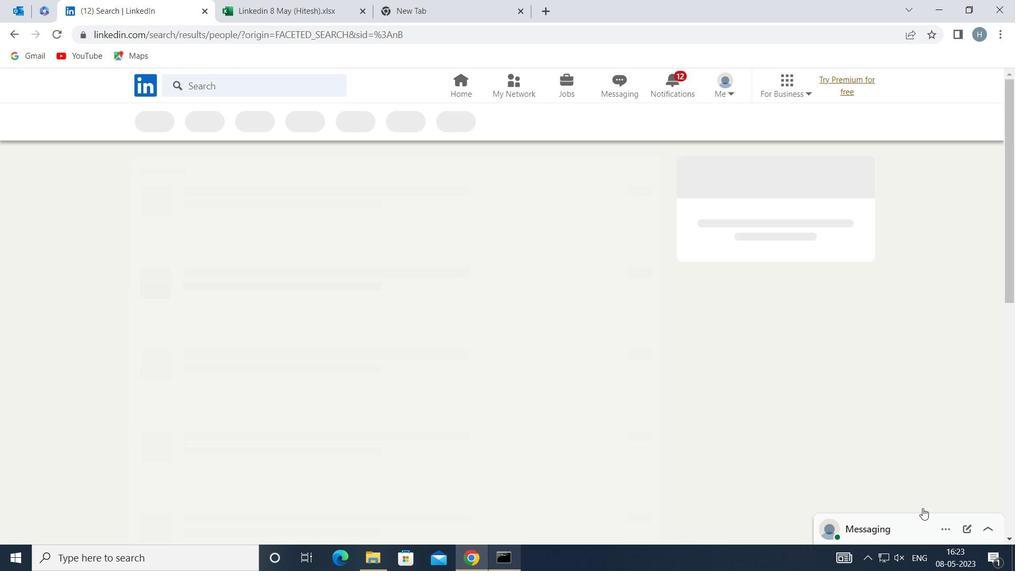 
